 Task: Send an email with the signature Jackson Scott with the subject Request for a loan and the message Thank you for submitting the proposal. We will review it and get back to you with our feedback within the next week. from softage.5@softage.net to softage.4@softage.net and move the email from Sent Items to the folder Fourth of July plans
Action: Mouse moved to (169, 108)
Screenshot: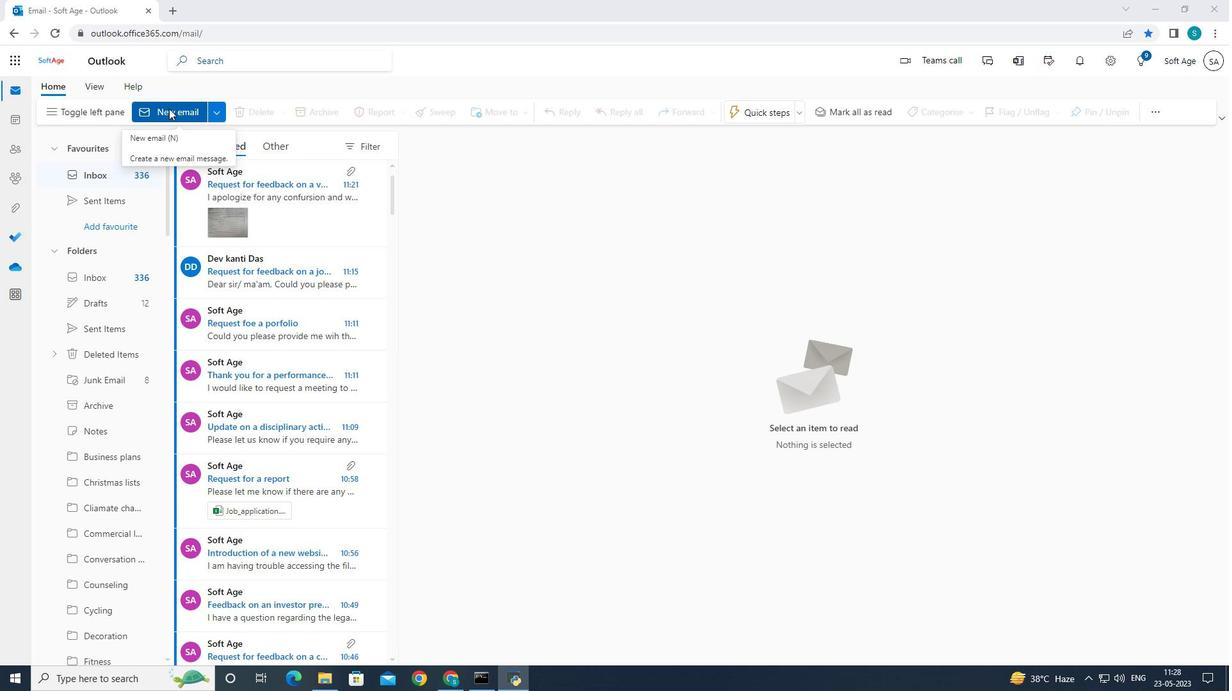 
Action: Mouse pressed left at (169, 108)
Screenshot: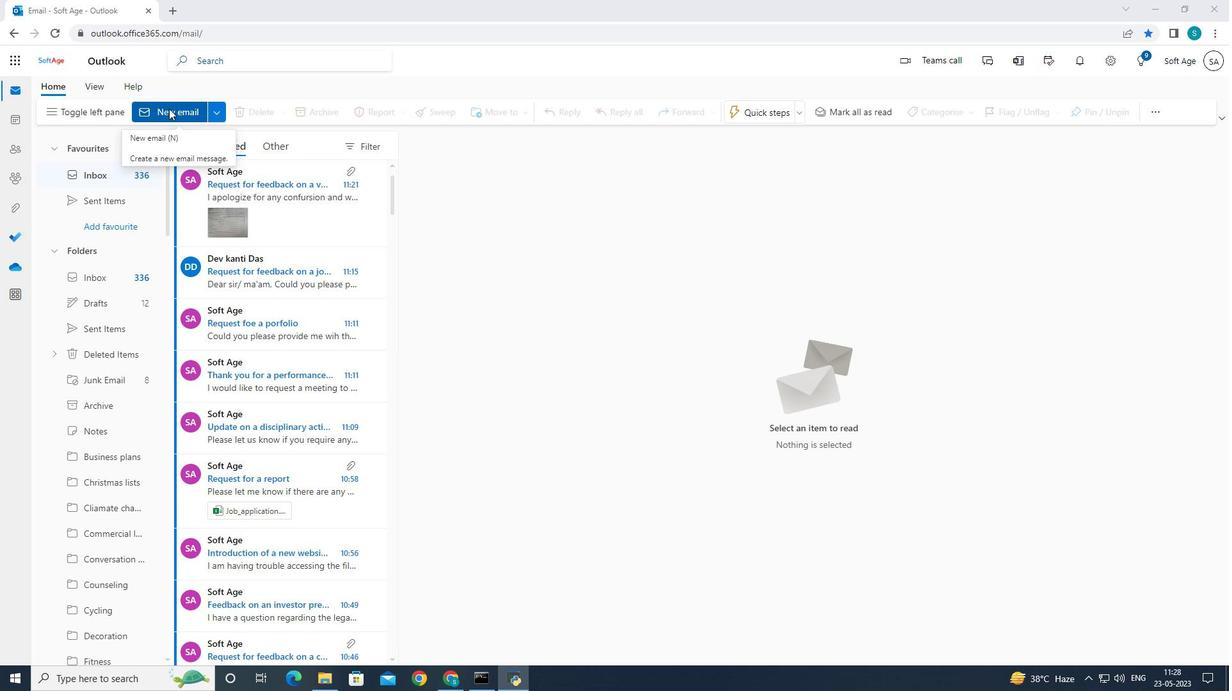 
Action: Mouse pressed left at (169, 108)
Screenshot: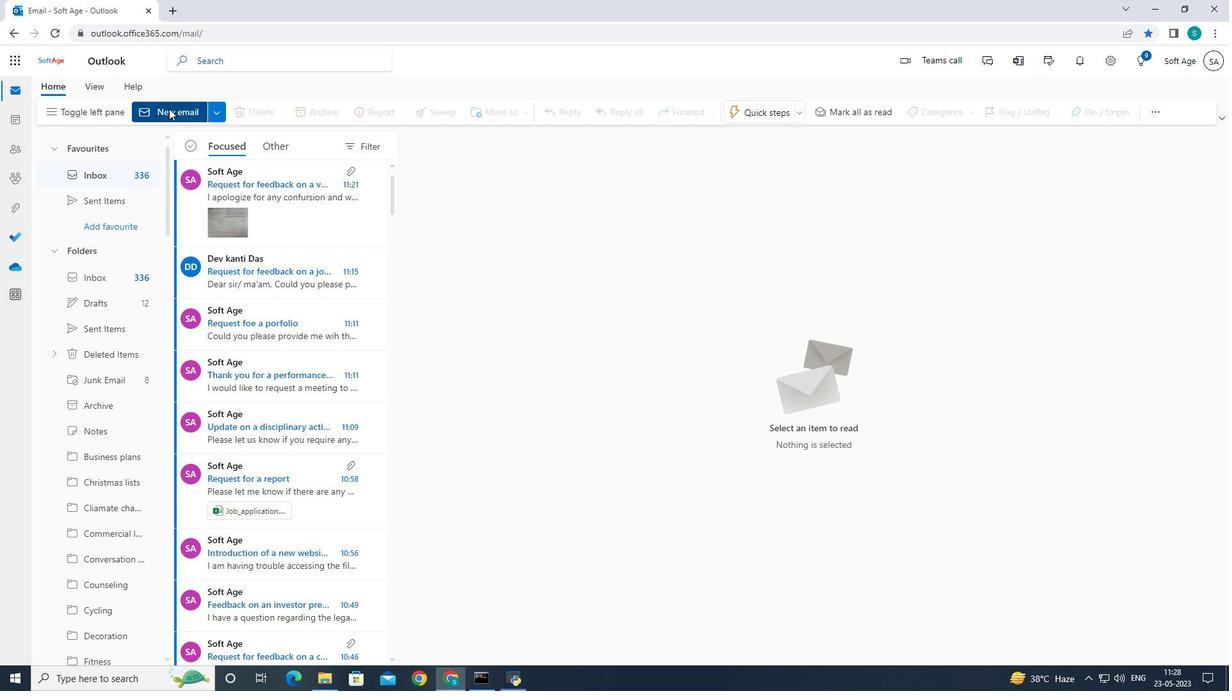 
Action: Mouse moved to (829, 112)
Screenshot: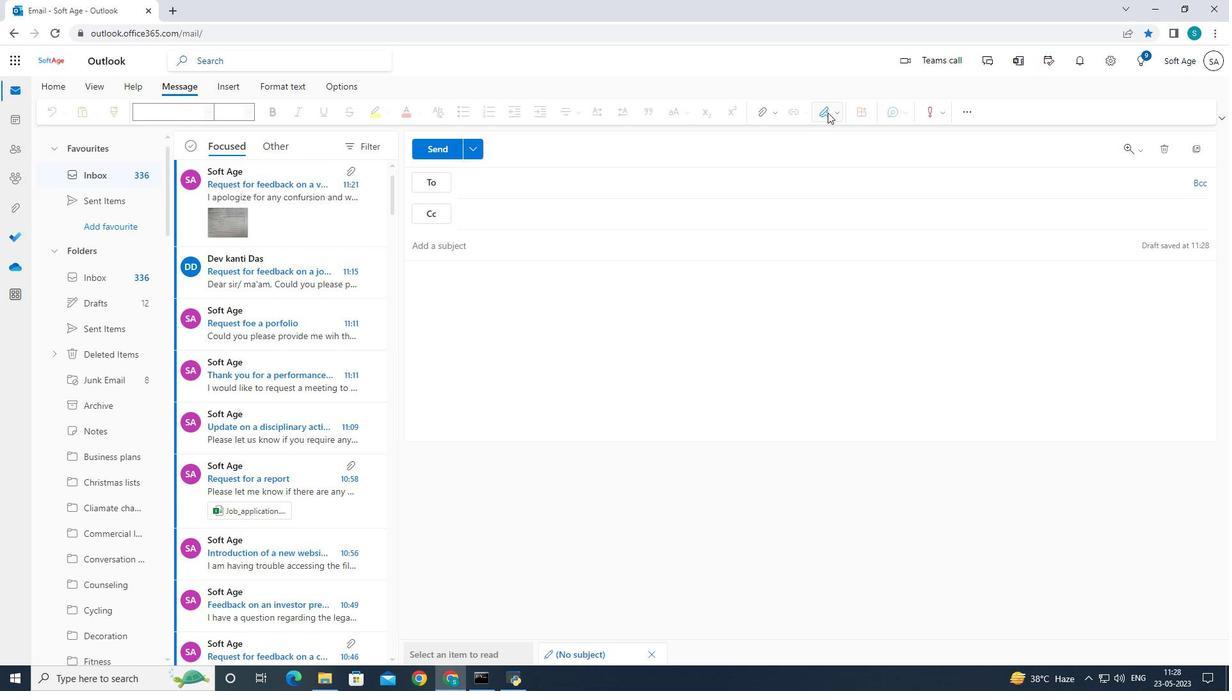 
Action: Mouse pressed left at (829, 112)
Screenshot: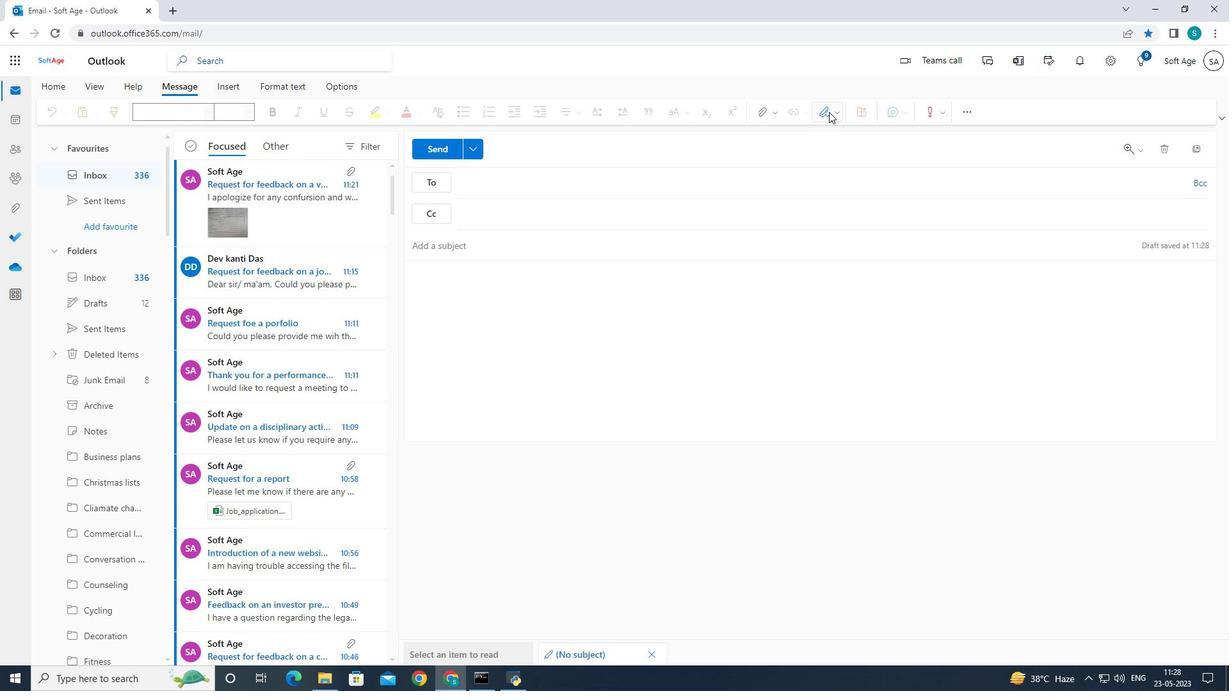 
Action: Mouse moved to (809, 162)
Screenshot: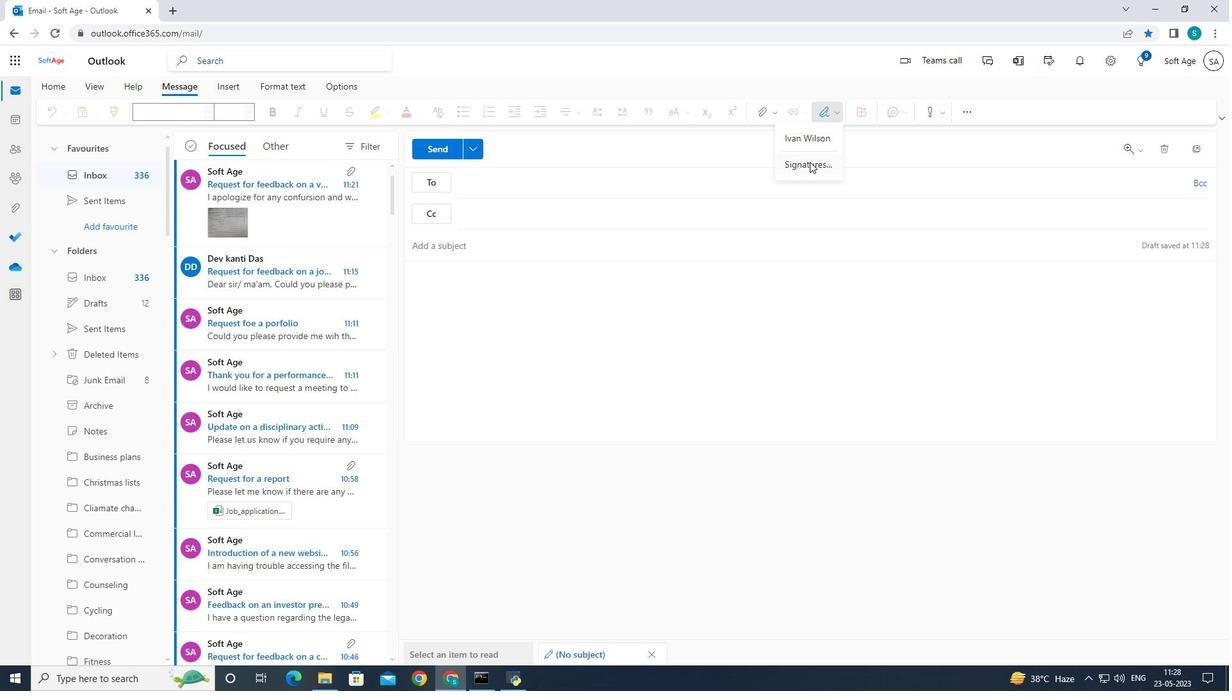 
Action: Mouse pressed left at (809, 162)
Screenshot: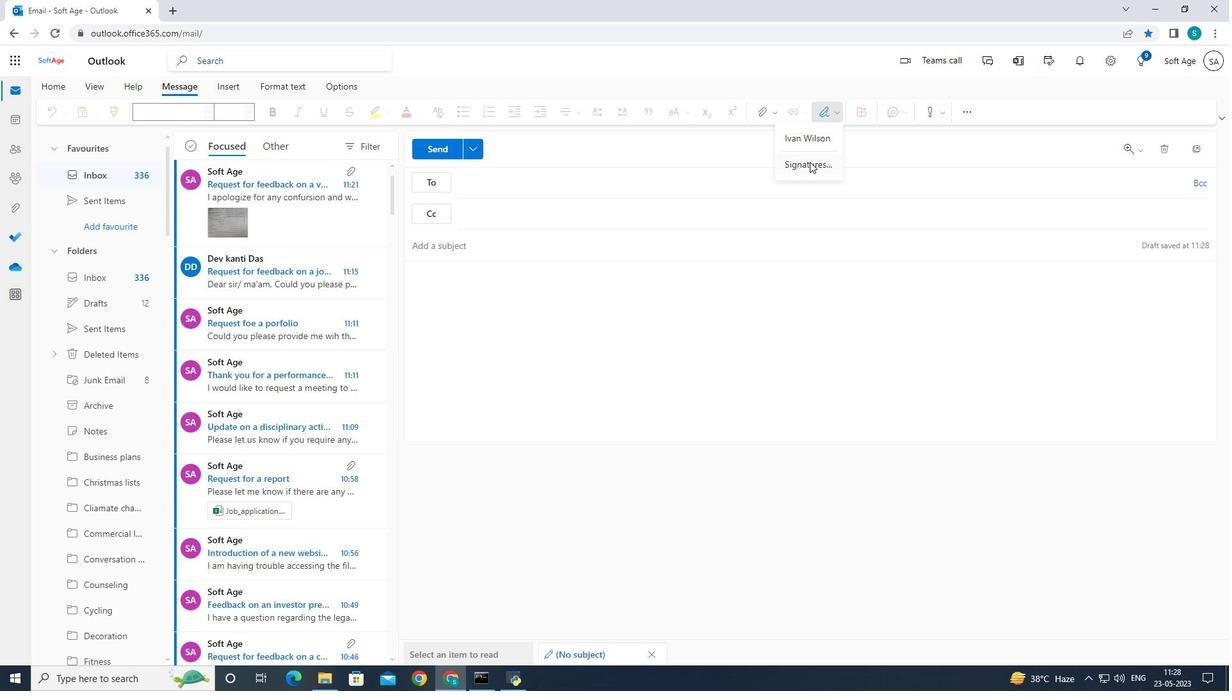 
Action: Mouse moved to (809, 218)
Screenshot: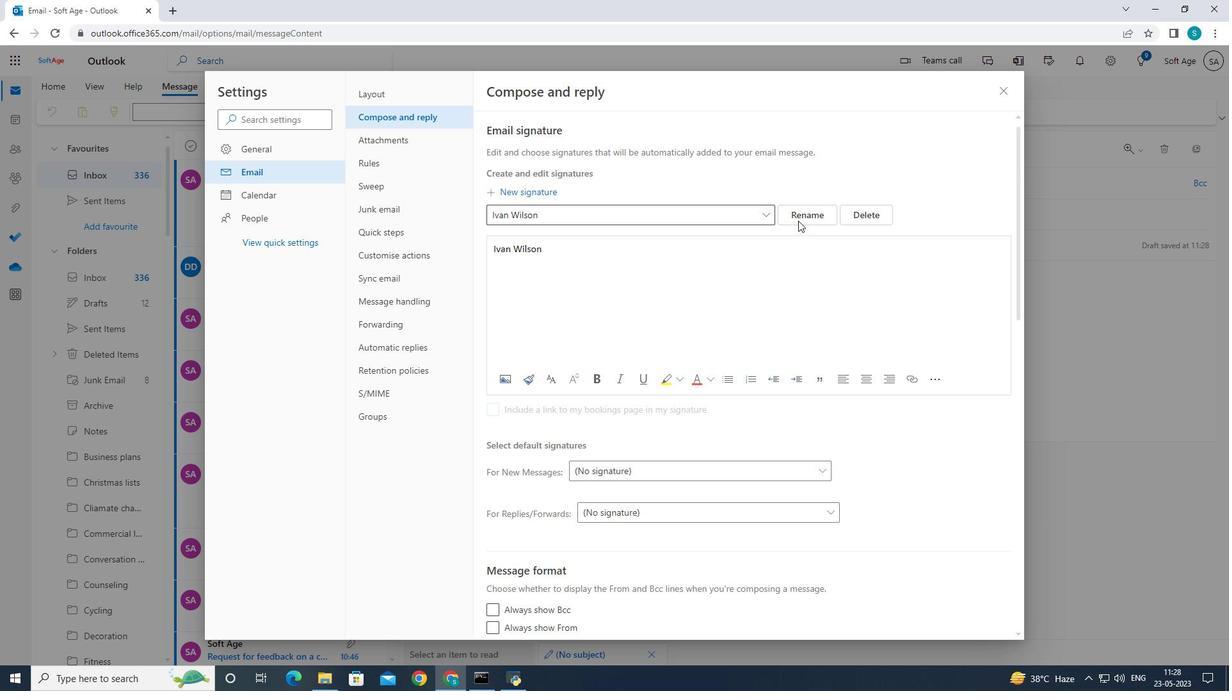 
Action: Mouse pressed left at (809, 218)
Screenshot: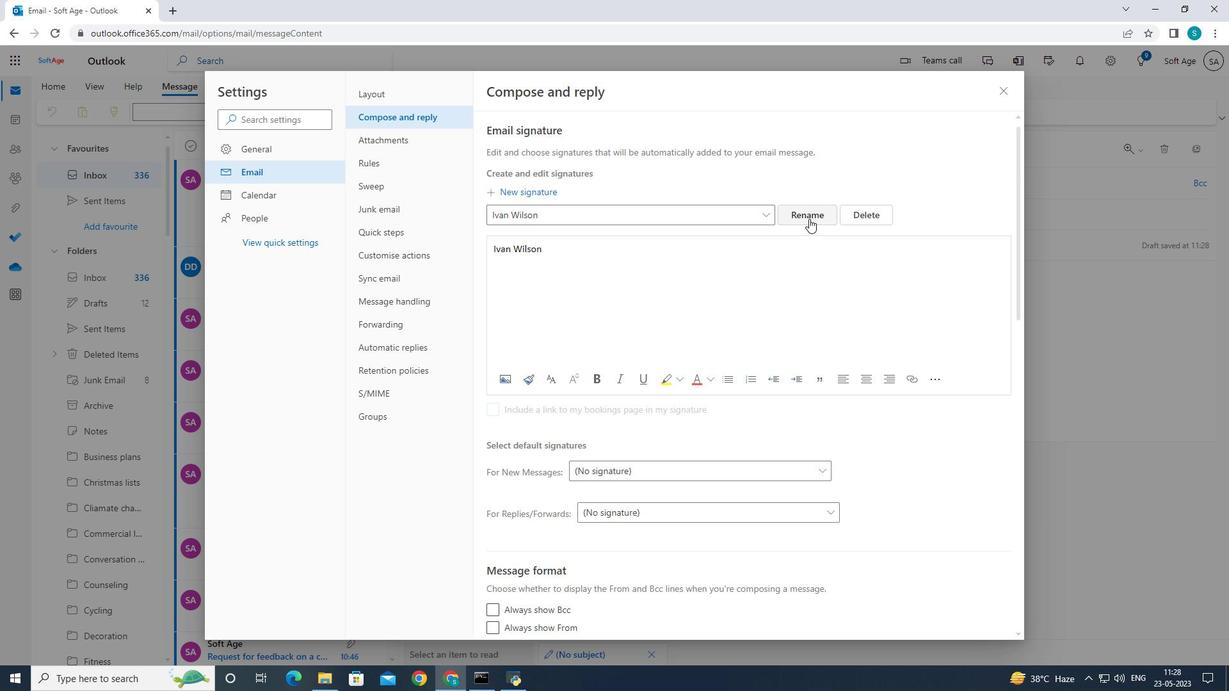 
Action: Mouse moved to (734, 214)
Screenshot: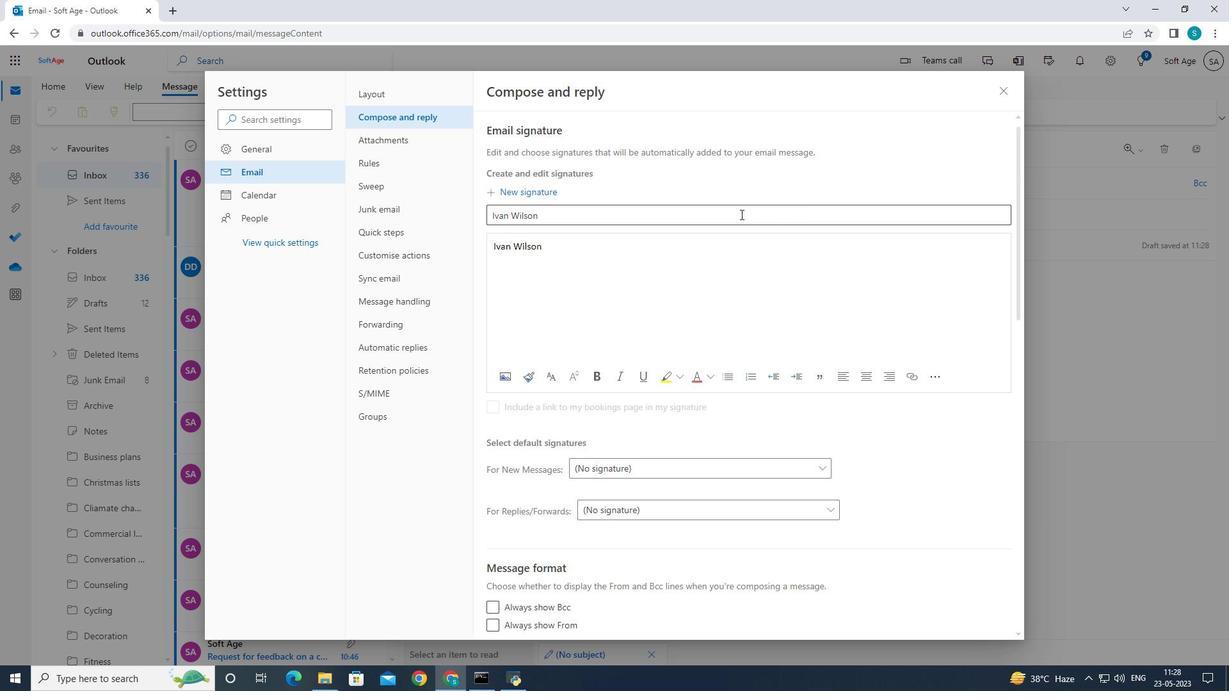 
Action: Mouse pressed left at (734, 214)
Screenshot: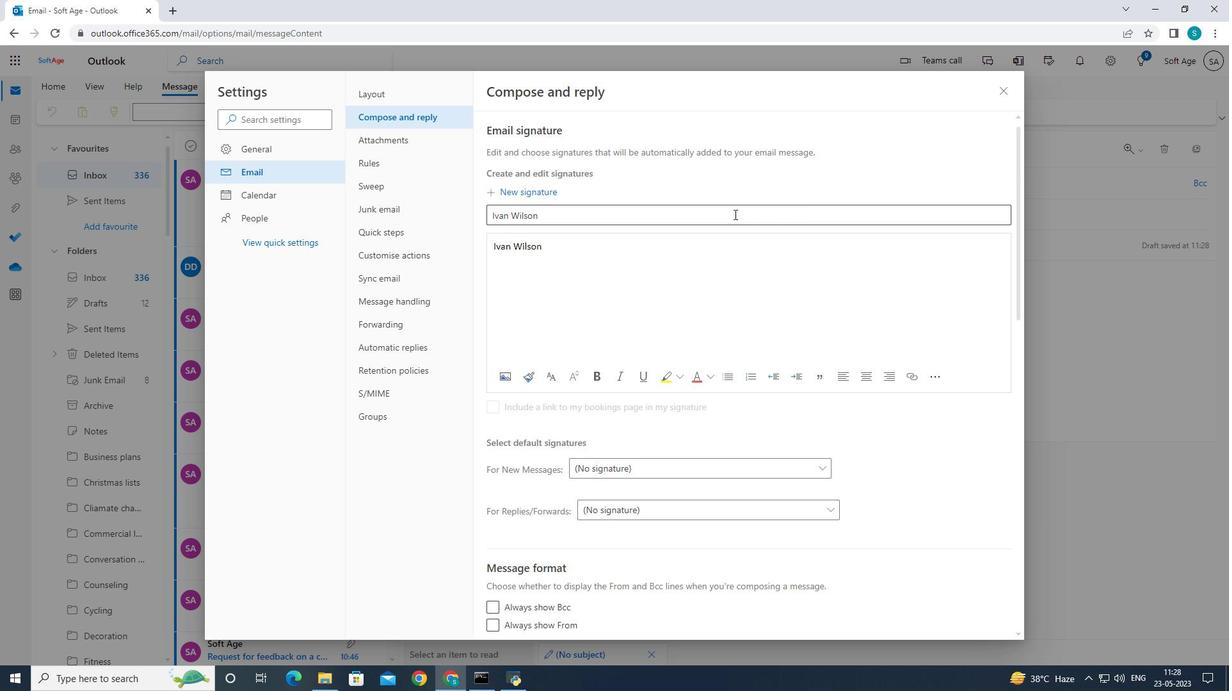 
Action: Key pressed <Key.backspace><Key.backspace><Key.backspace><Key.backspace><Key.backspace><Key.backspace><Key.backspace><Key.backspace><Key.backspace><Key.backspace><Key.backspace><Key.backspace><Key.shift>Jackson<Key.space><Key.shift>Scott
Screenshot: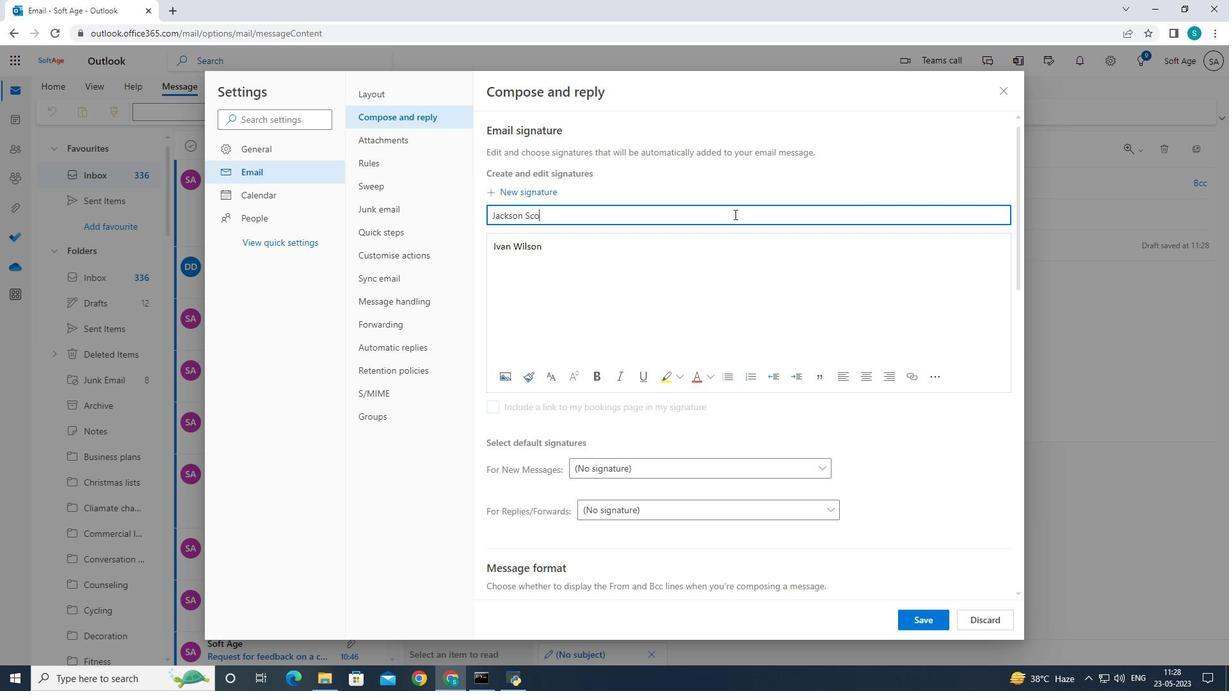 
Action: Mouse moved to (566, 257)
Screenshot: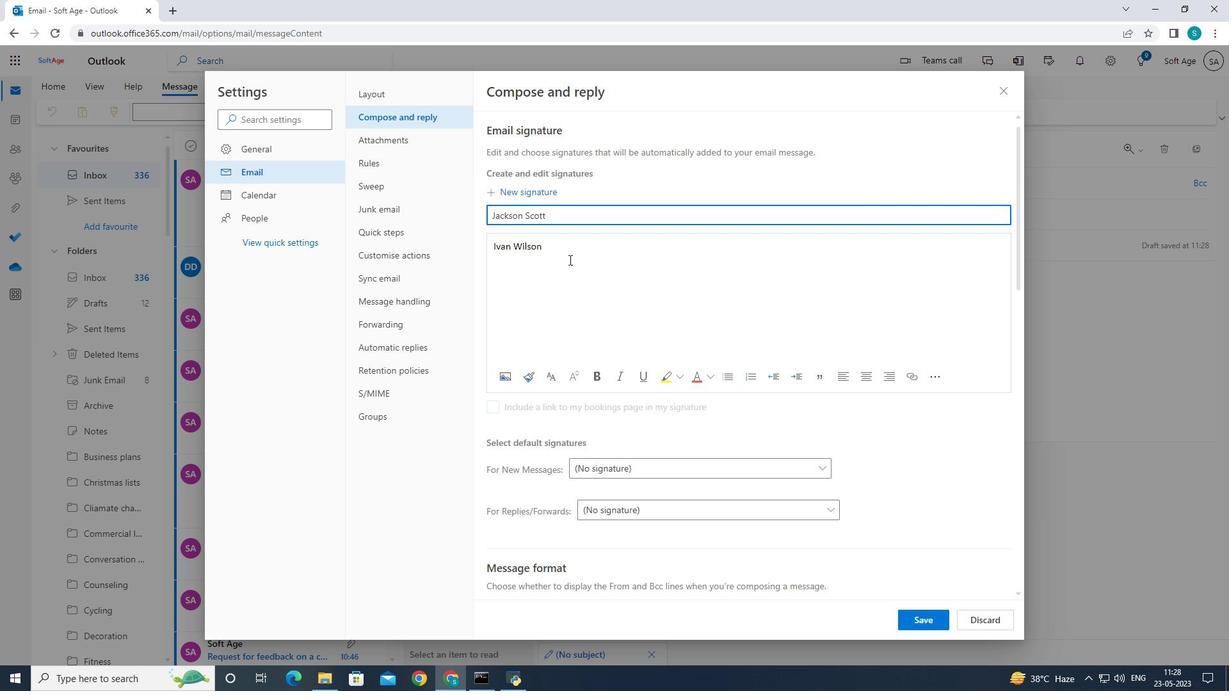 
Action: Mouse pressed left at (566, 257)
Screenshot: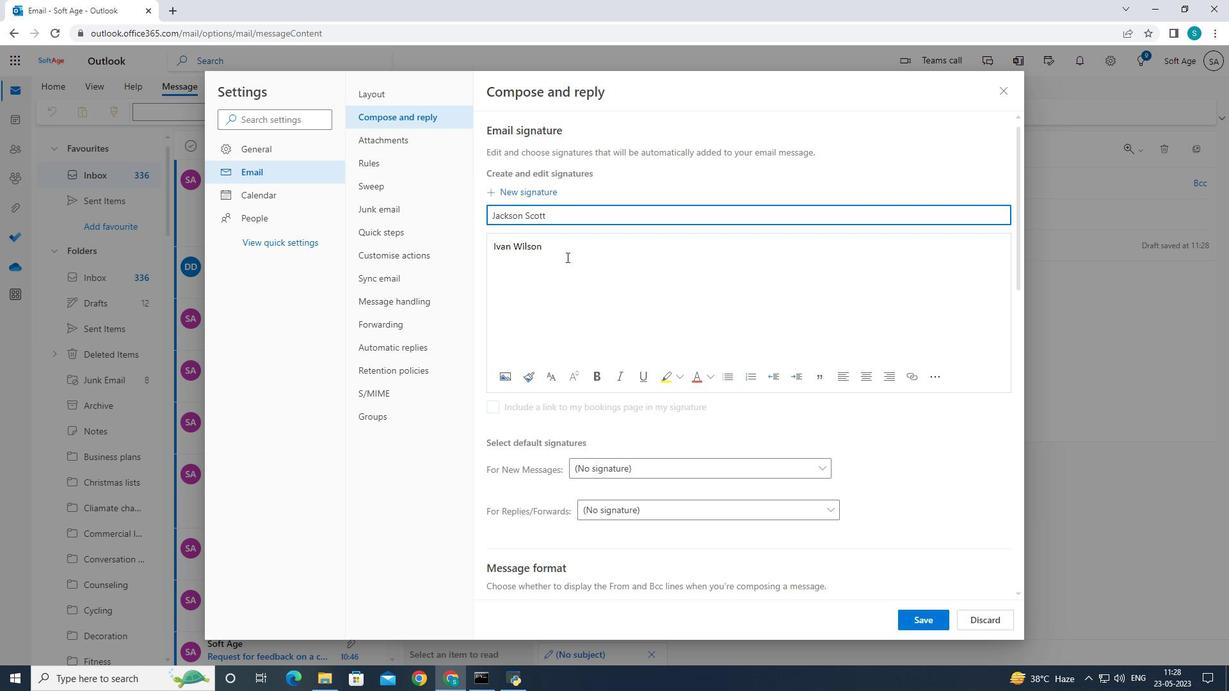 
Action: Mouse moved to (569, 254)
Screenshot: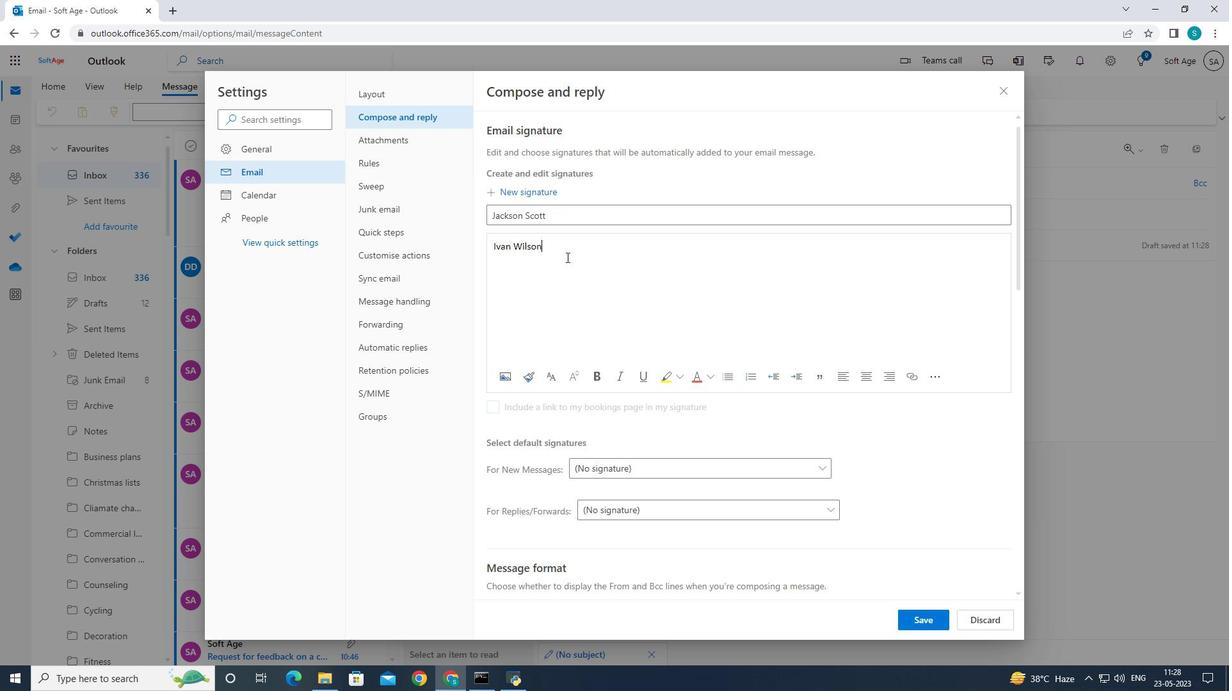 
Action: Key pressed <Key.backspace><Key.backspace><Key.backspace><Key.backspace><Key.backspace><Key.backspace><Key.backspace><Key.backspace><Key.backspace><Key.backspace><Key.backspace><Key.backspace><Key.backspace><Key.backspace><Key.backspace><Key.backspace><Key.shift>Jackson<Key.space><Key.shift><Key.shift>scott
Screenshot: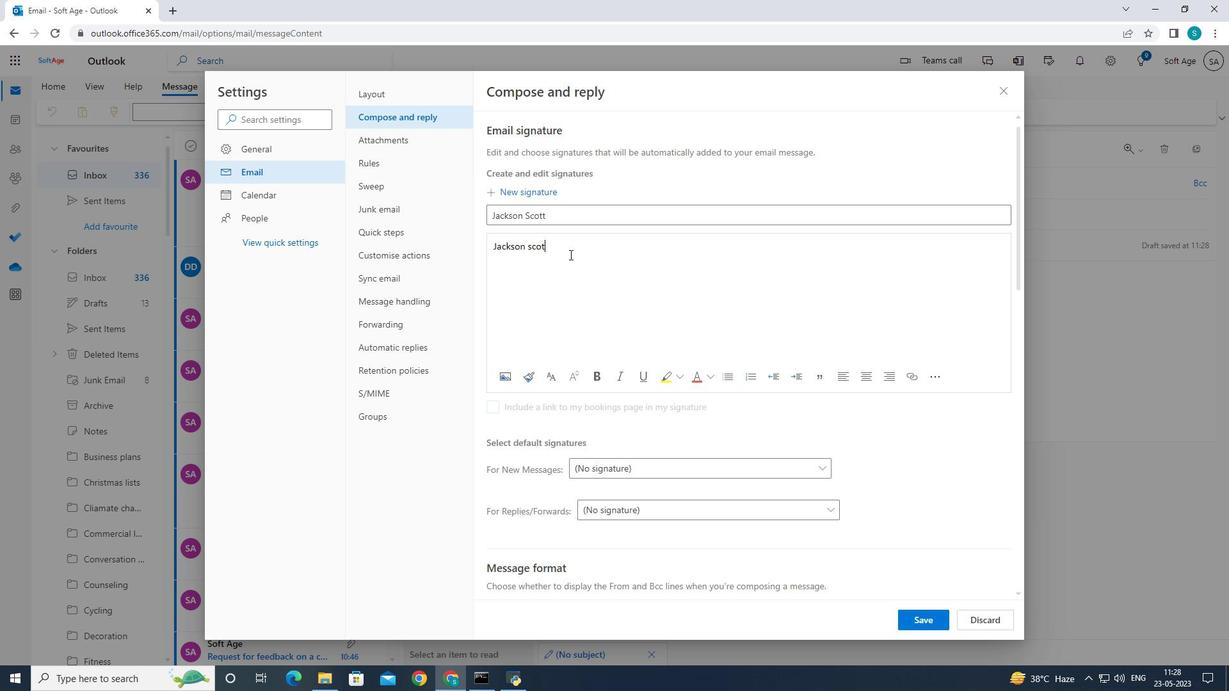 
Action: Mouse moved to (925, 621)
Screenshot: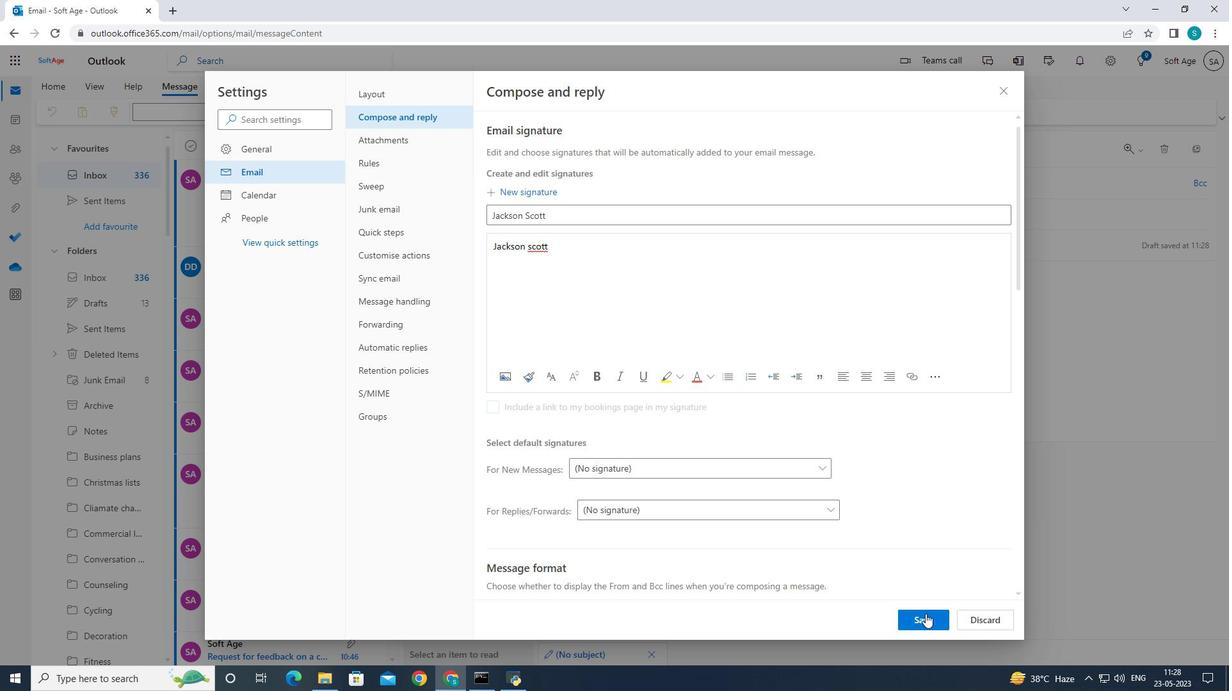 
Action: Mouse pressed left at (925, 621)
Screenshot: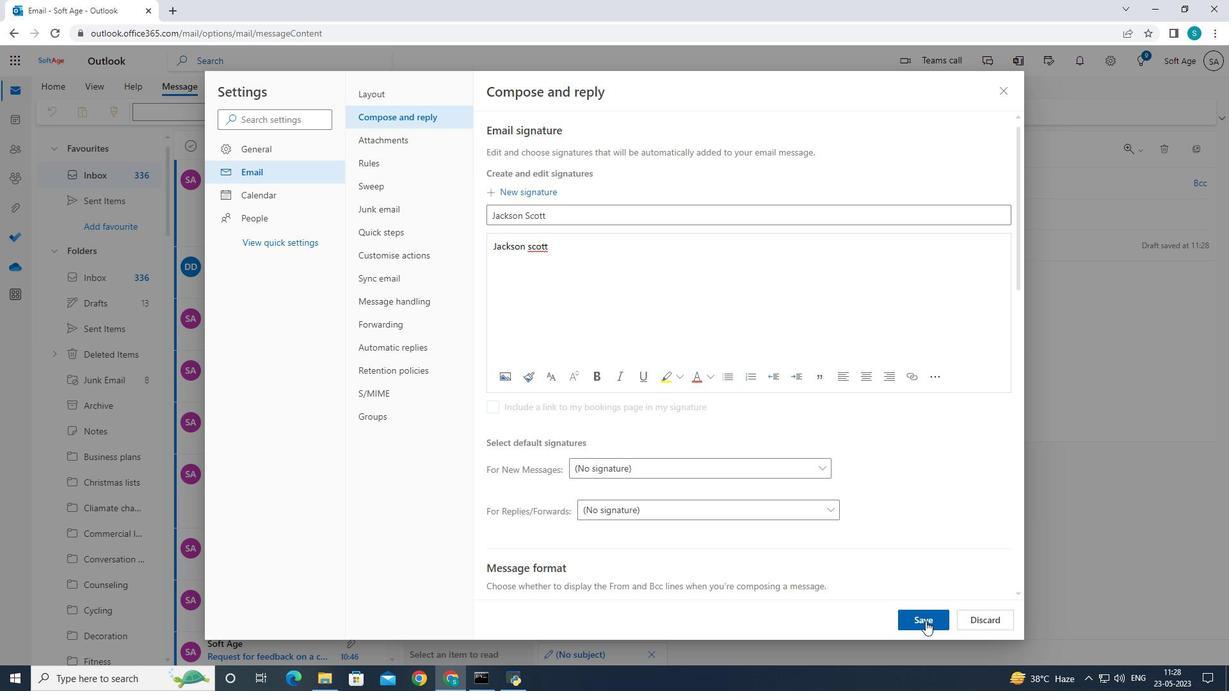 
Action: Mouse moved to (1002, 90)
Screenshot: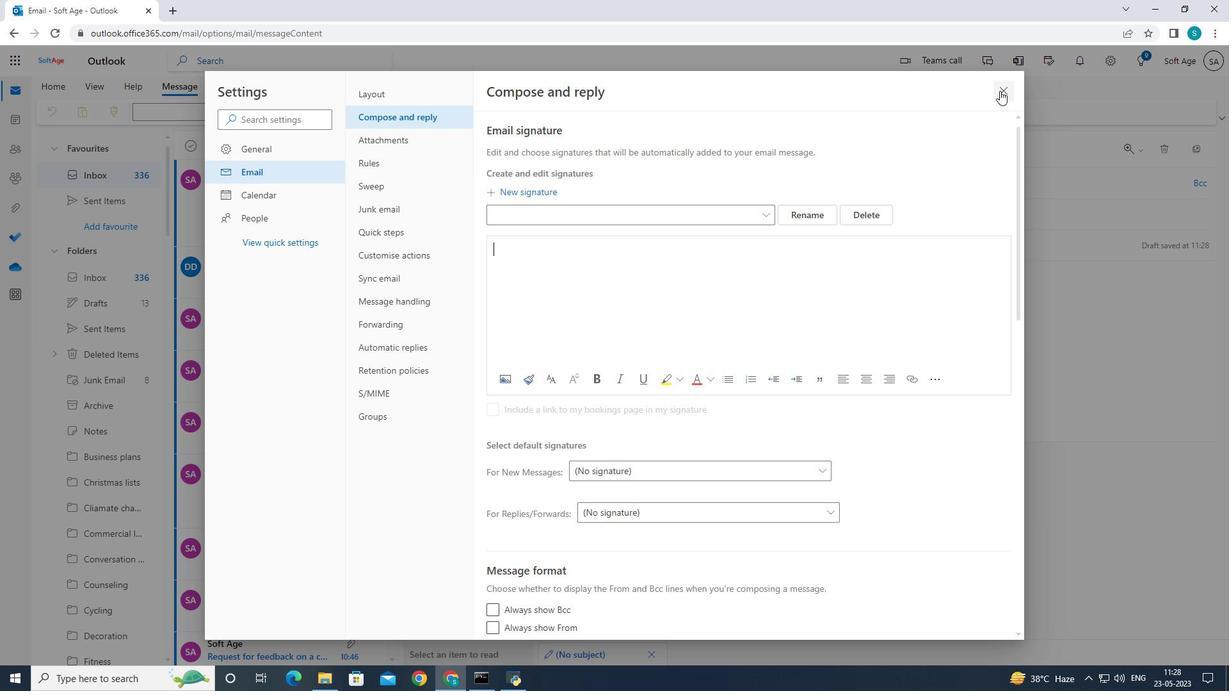 
Action: Mouse pressed left at (1002, 90)
Screenshot: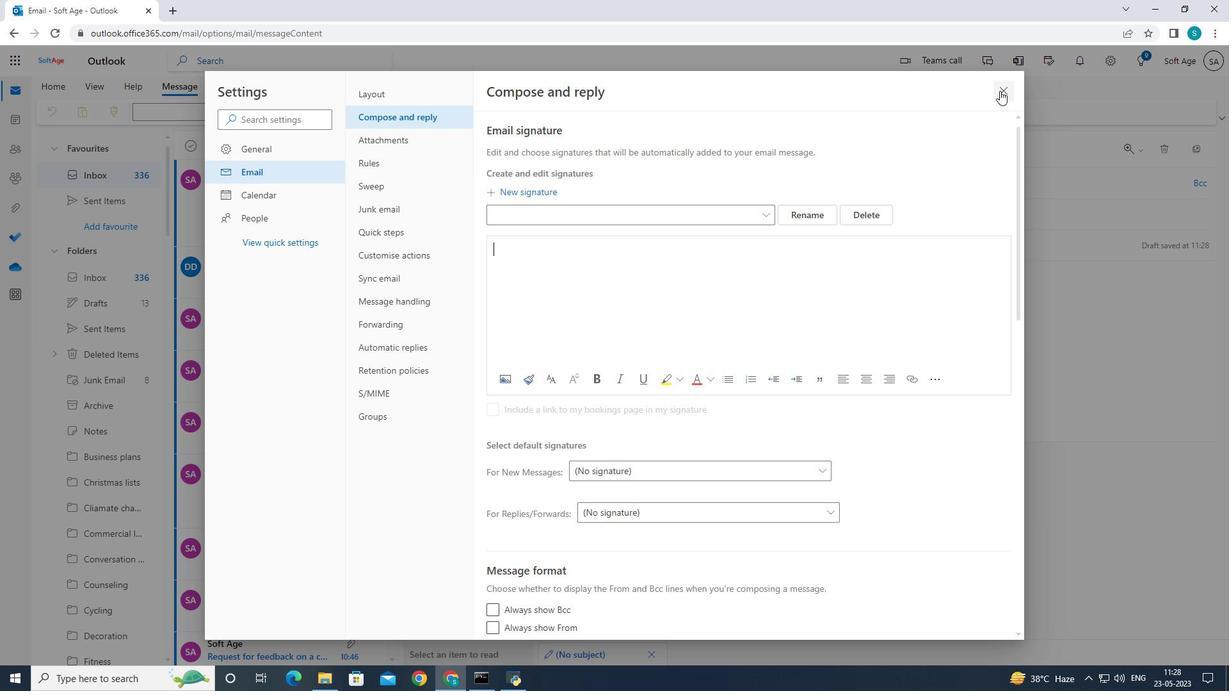 
Action: Mouse moved to (485, 252)
Screenshot: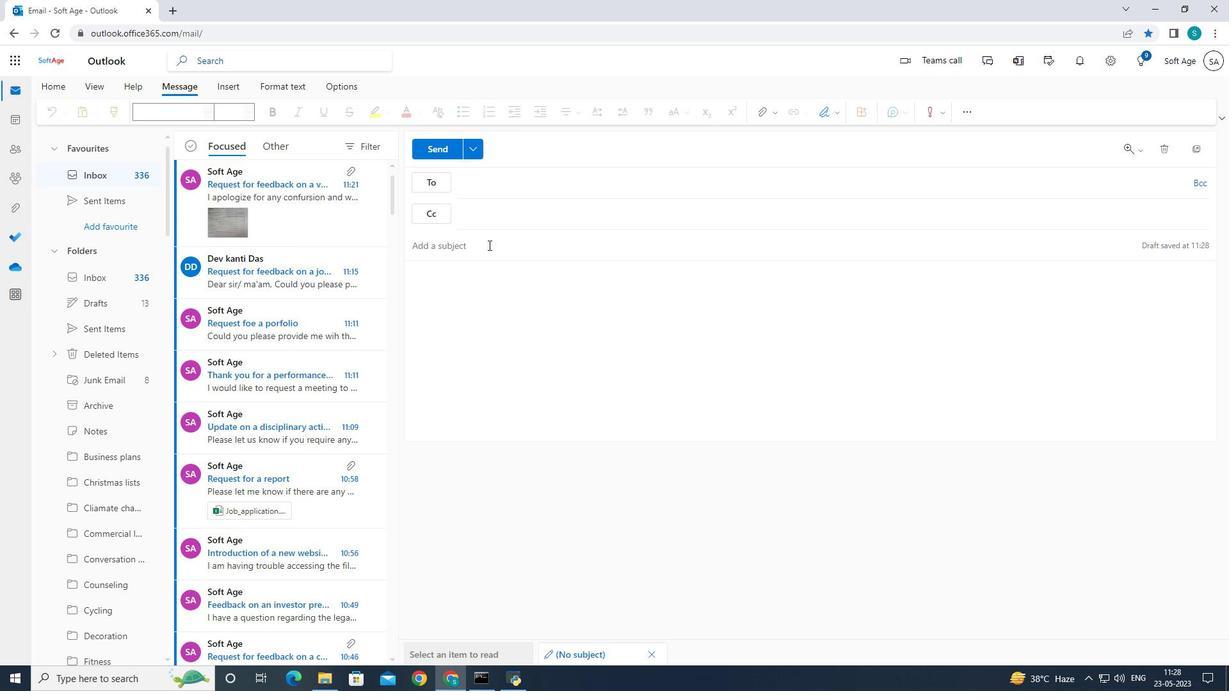 
Action: Mouse pressed left at (485, 252)
Screenshot: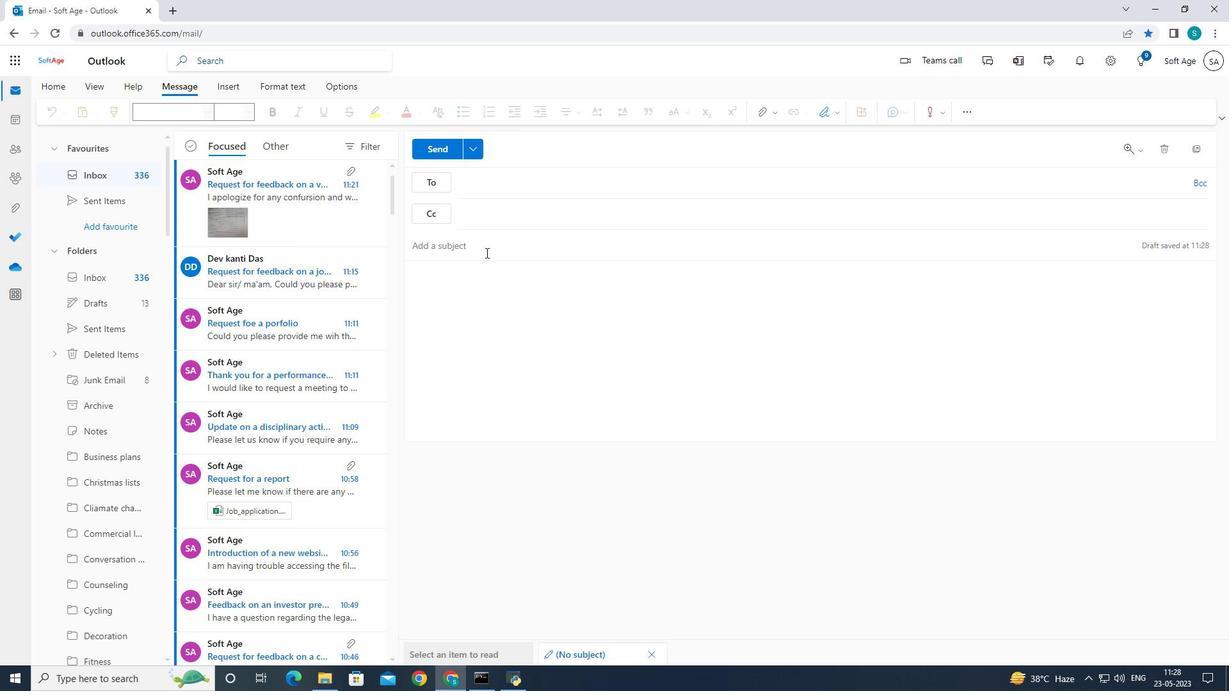 
Action: Mouse moved to (799, 276)
Screenshot: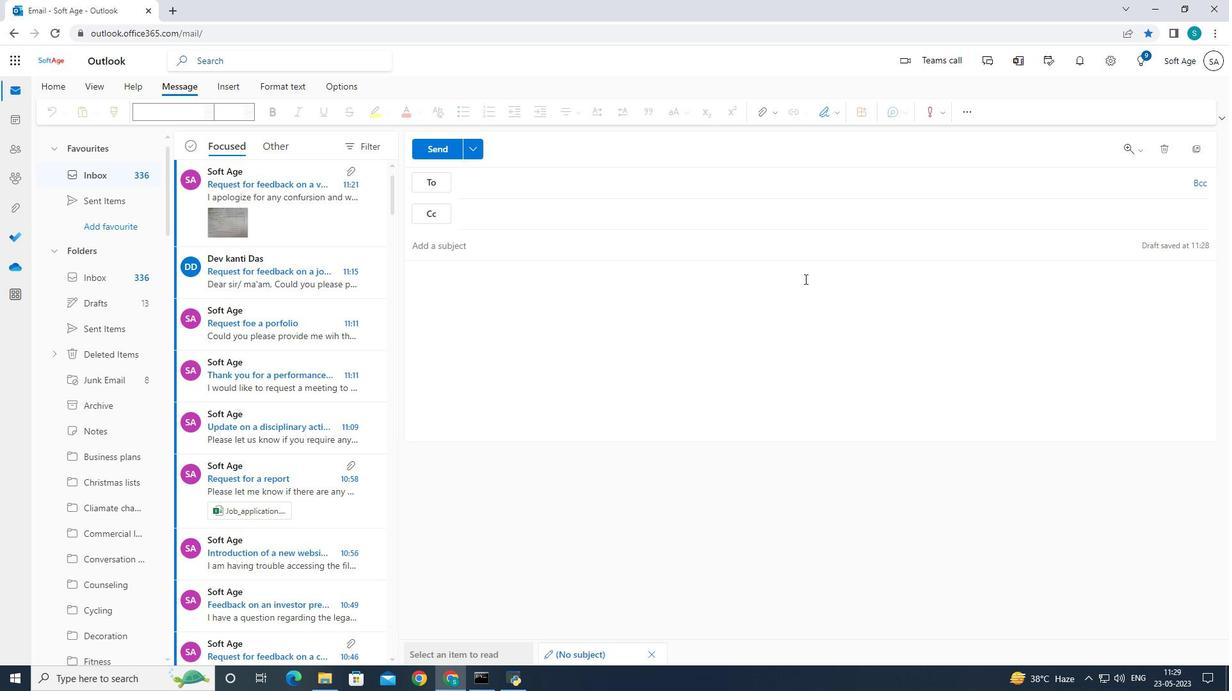 
Action: Key pressed <Key.shift>Request<Key.space>for<Key.space>a<Key.space>loan<Key.space>
Screenshot: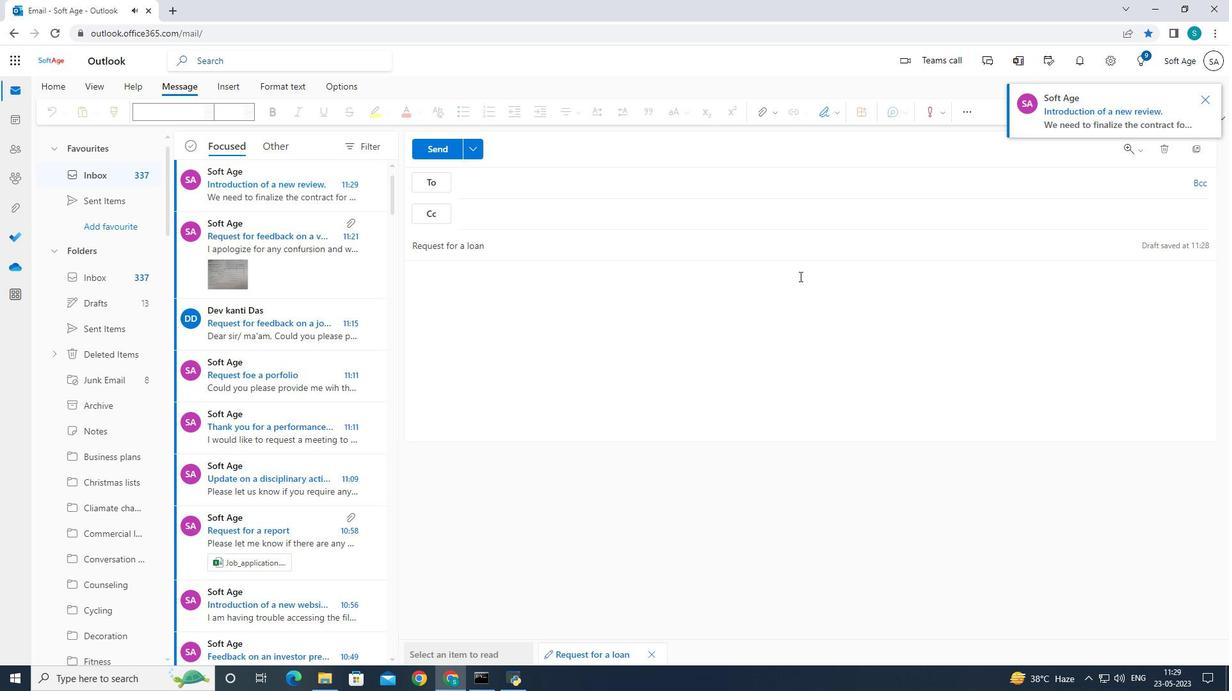 
Action: Mouse moved to (572, 279)
Screenshot: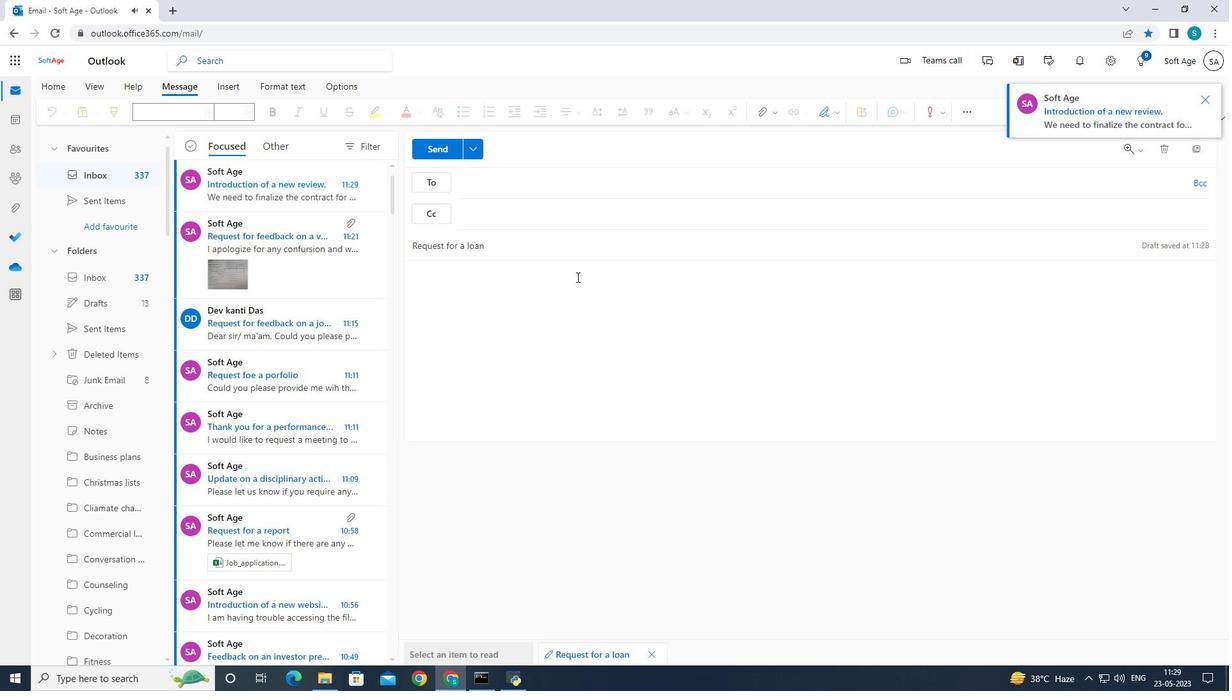 
Action: Mouse pressed left at (572, 279)
Screenshot: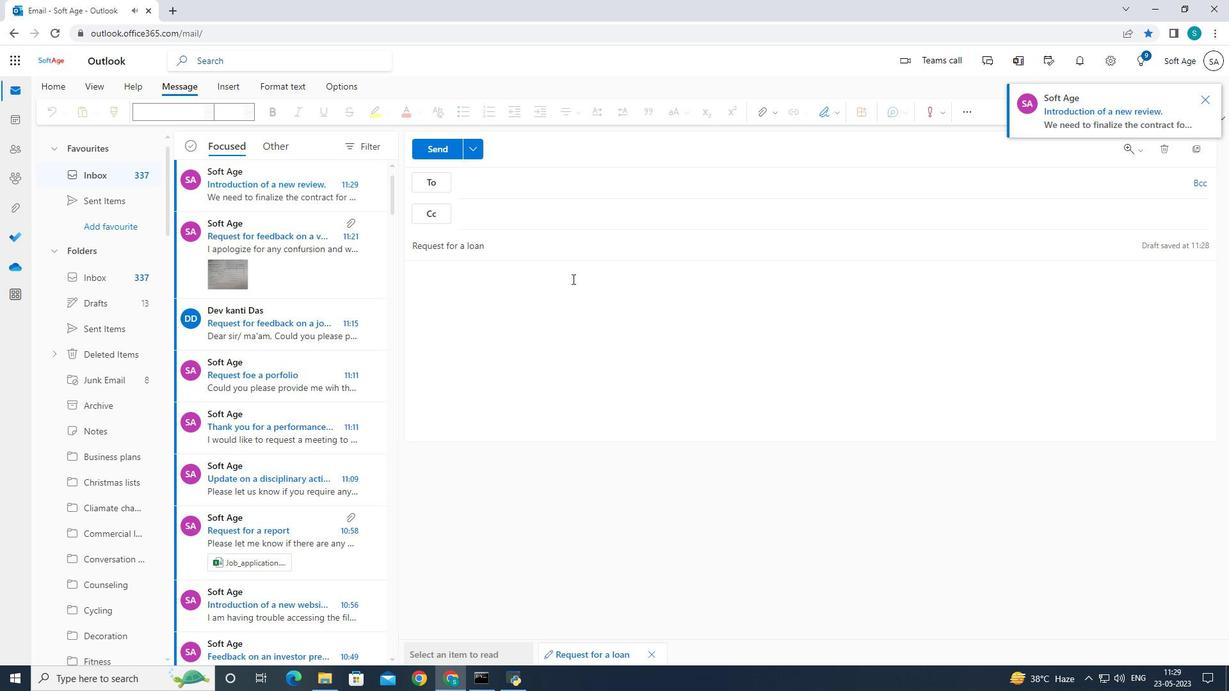 
Action: Mouse moved to (652, 275)
Screenshot: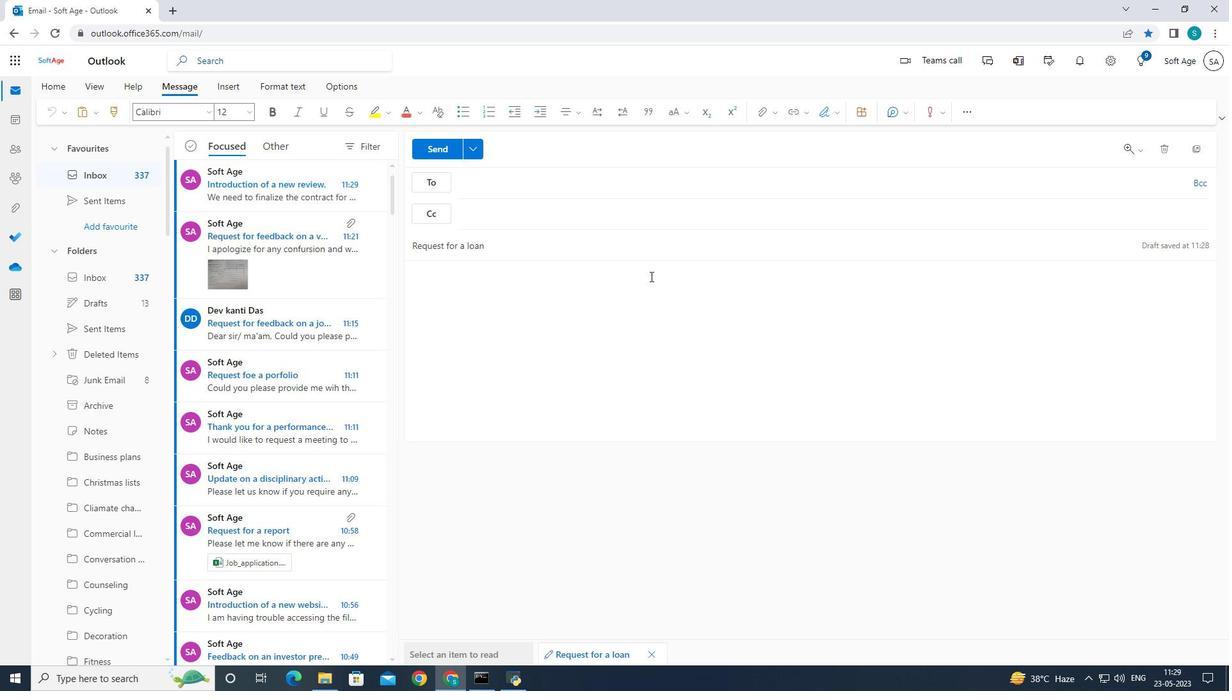 
Action: Key pressed <Key.shift>Thank<Key.space>you<Key.space>for<Key.space>submitting<Key.space>the<Key.space>proposal
Screenshot: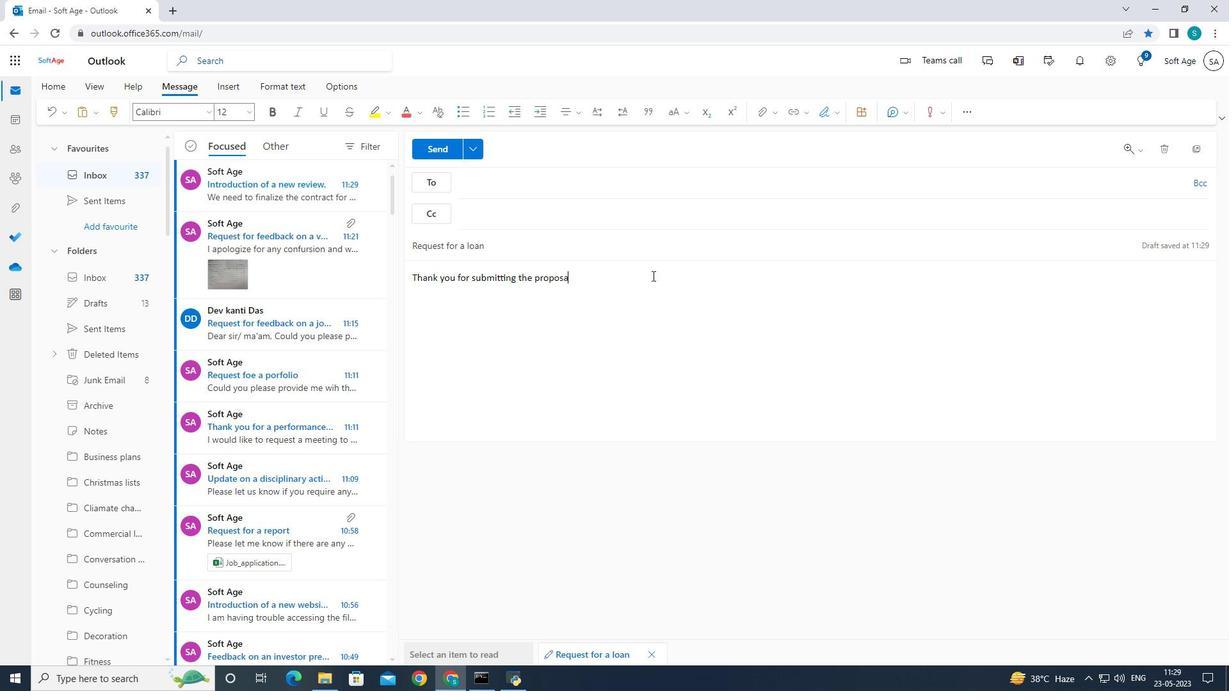 
Action: Mouse moved to (745, 340)
Screenshot: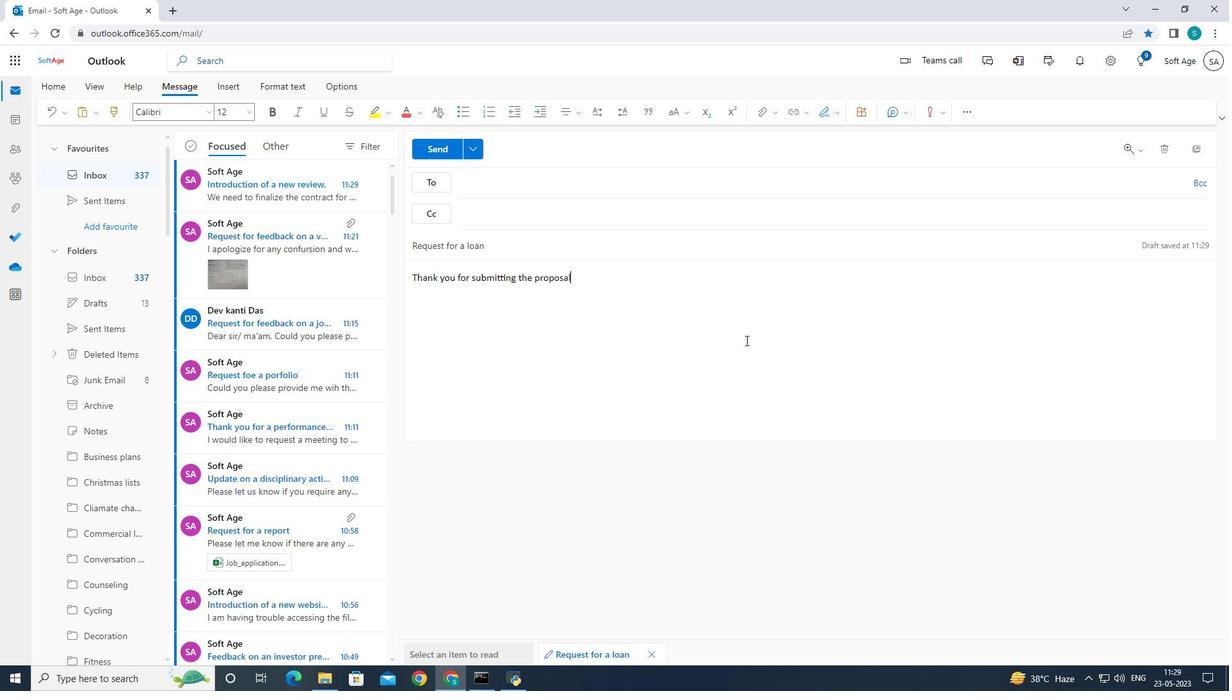 
Action: Key pressed .<Key.space>we<Key.space>will<Key.space>review<Key.space>it<Key.space>and<Key.space>get<Key.space>back<Key.space>to<Key.space>you<Key.space>with<Key.space>our<Key.space>feedback<Key.space>within<Key.space>the<Key.space>next<Key.space>week.
Screenshot: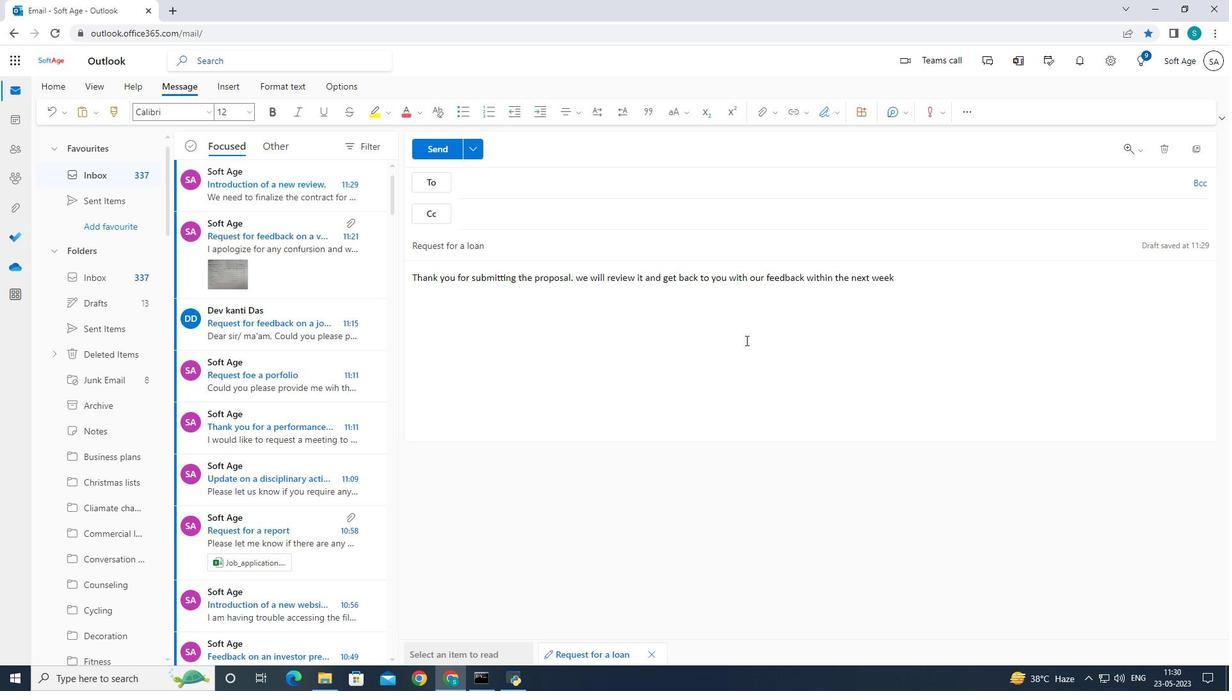 
Action: Mouse moved to (500, 189)
Screenshot: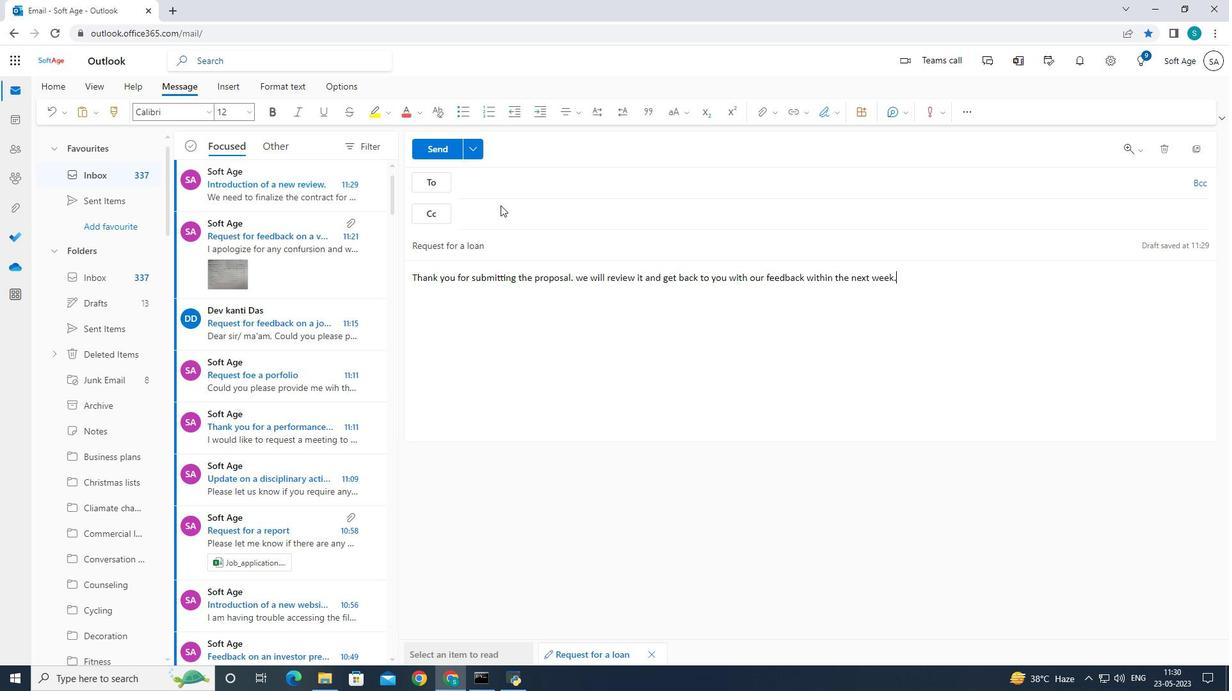 
Action: Mouse pressed left at (500, 189)
Screenshot: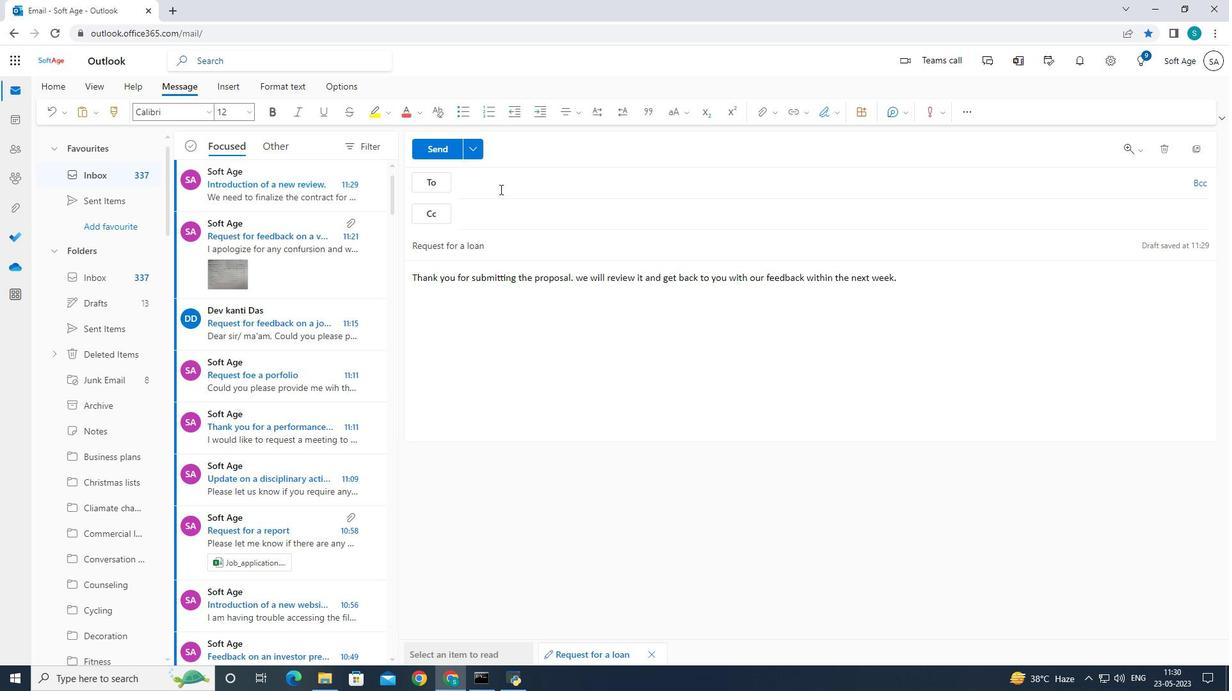 
Action: Mouse moved to (500, 188)
Screenshot: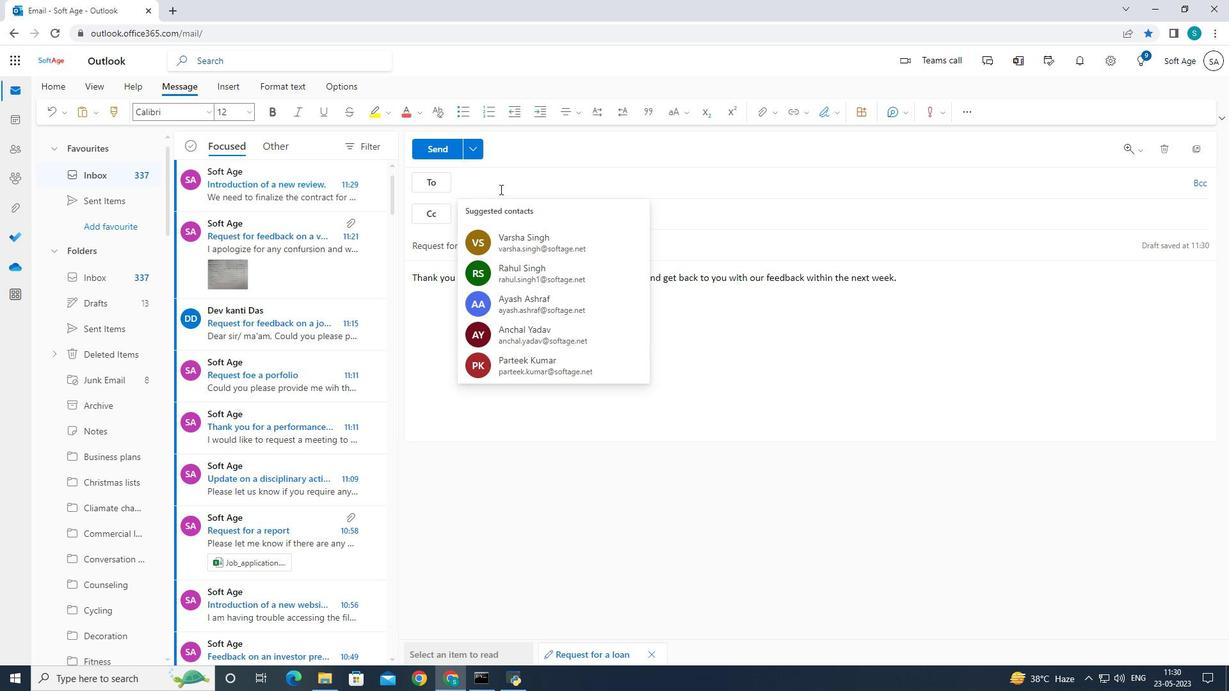 
Action: Key pressed softage.4<Key.shift>@softage.net
Screenshot: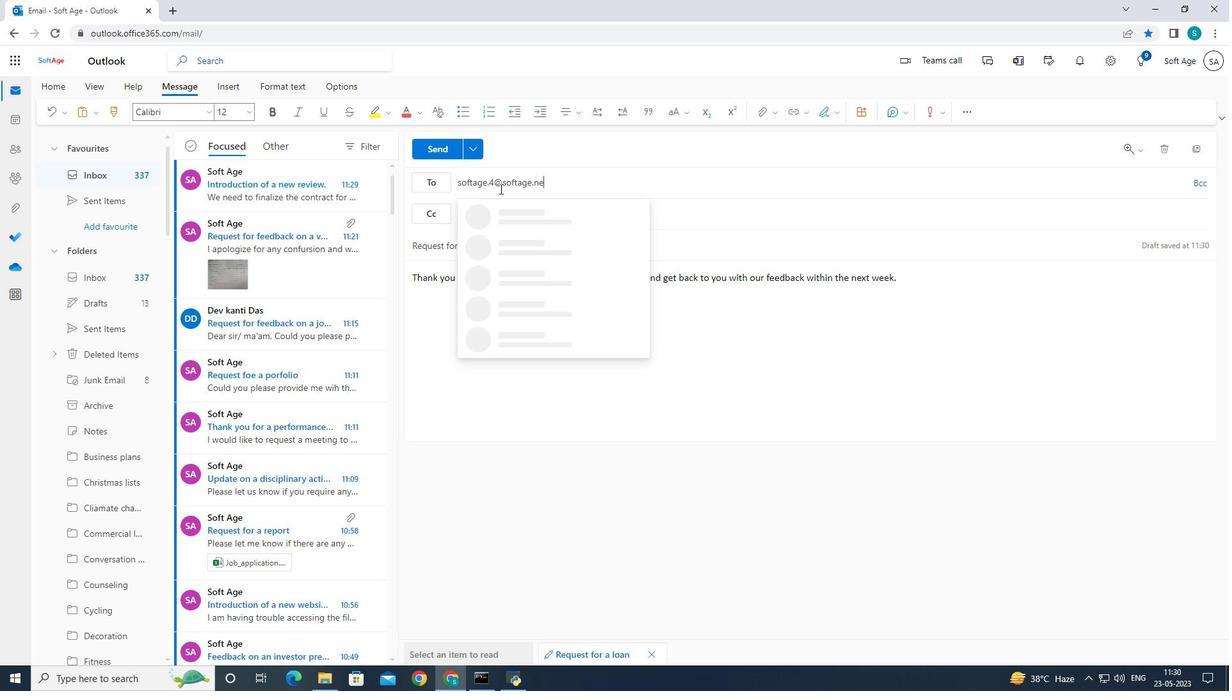 
Action: Mouse moved to (519, 206)
Screenshot: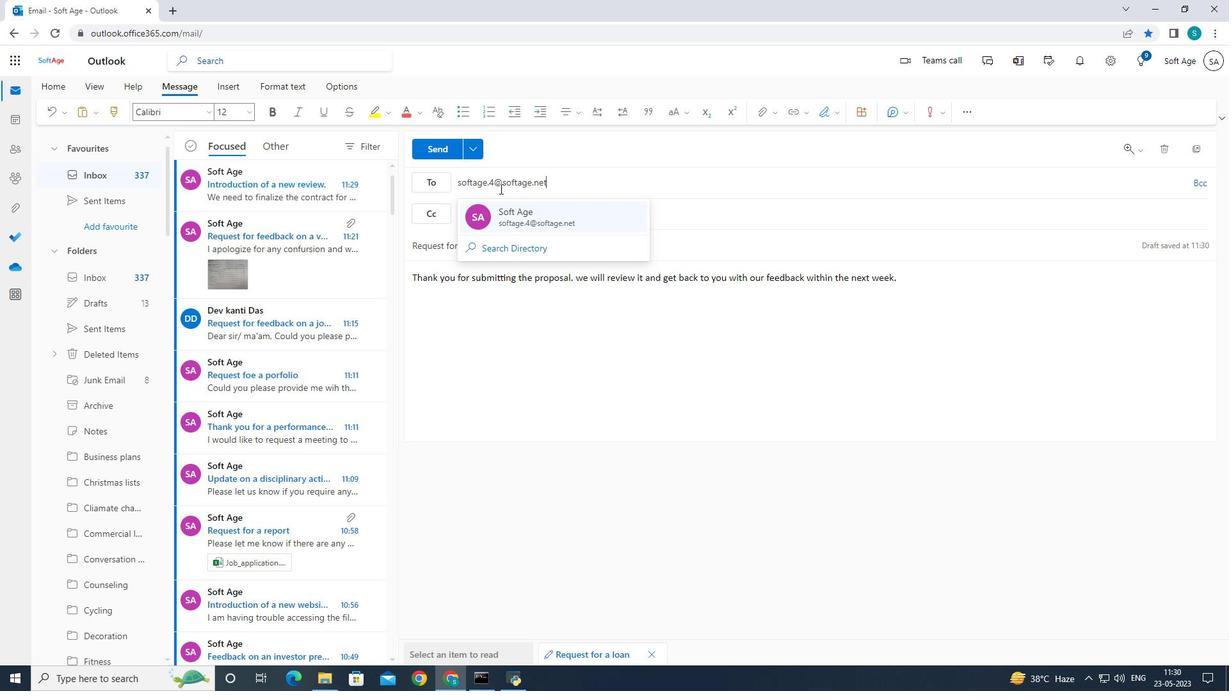 
Action: Mouse pressed left at (519, 206)
Screenshot: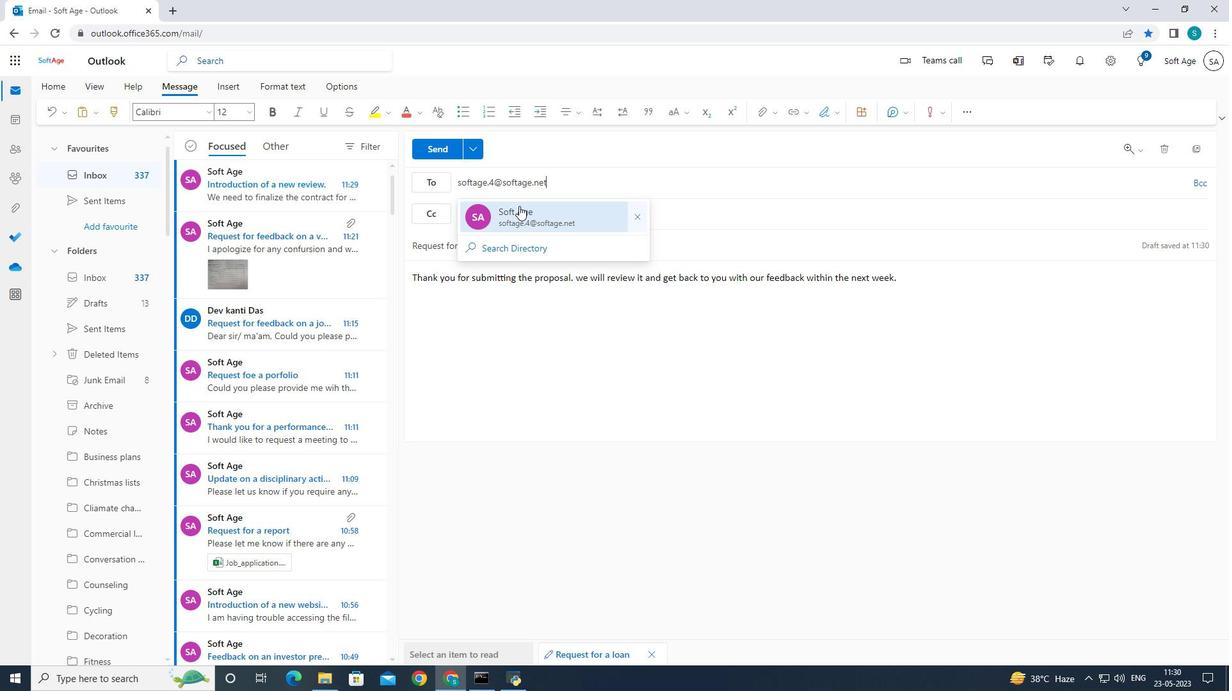 
Action: Mouse moved to (124, 394)
Screenshot: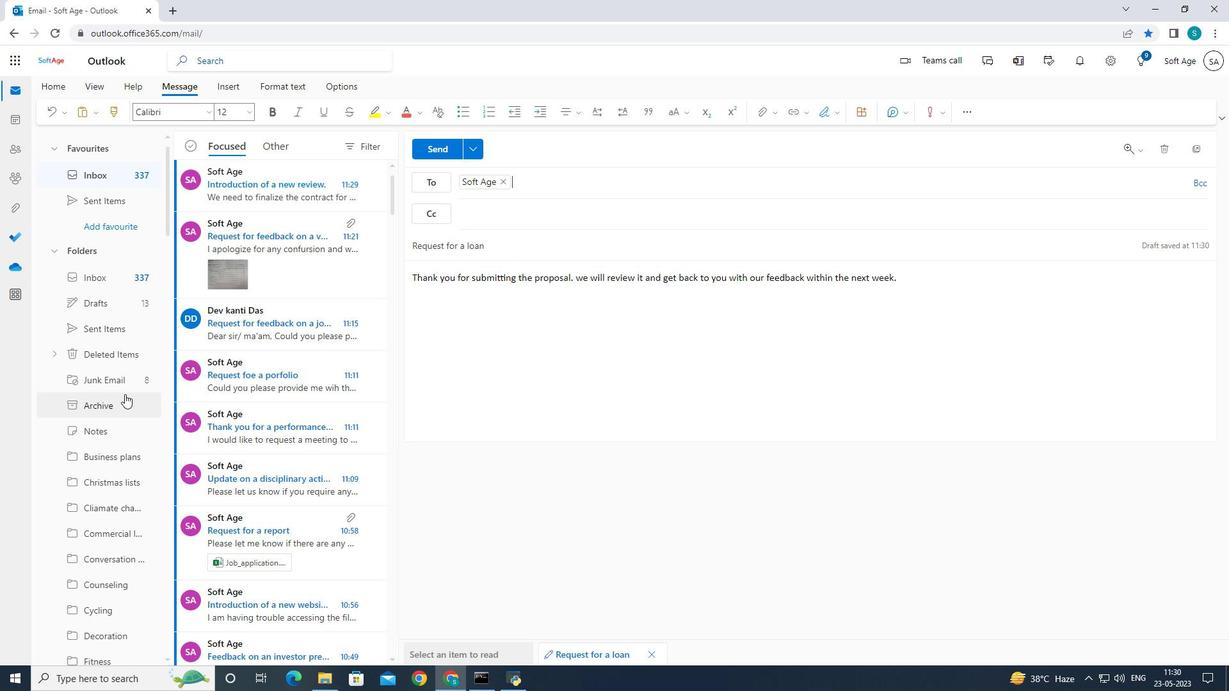 
Action: Mouse scrolled (124, 393) with delta (0, 0)
Screenshot: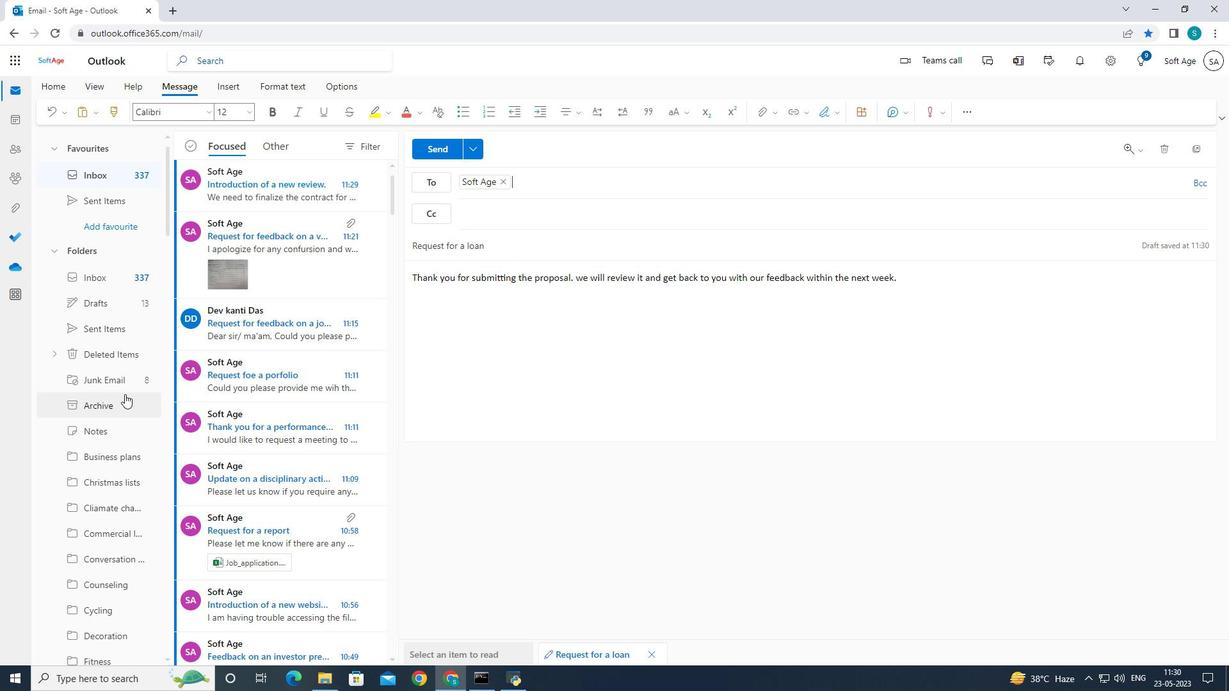 
Action: Mouse scrolled (124, 393) with delta (0, 0)
Screenshot: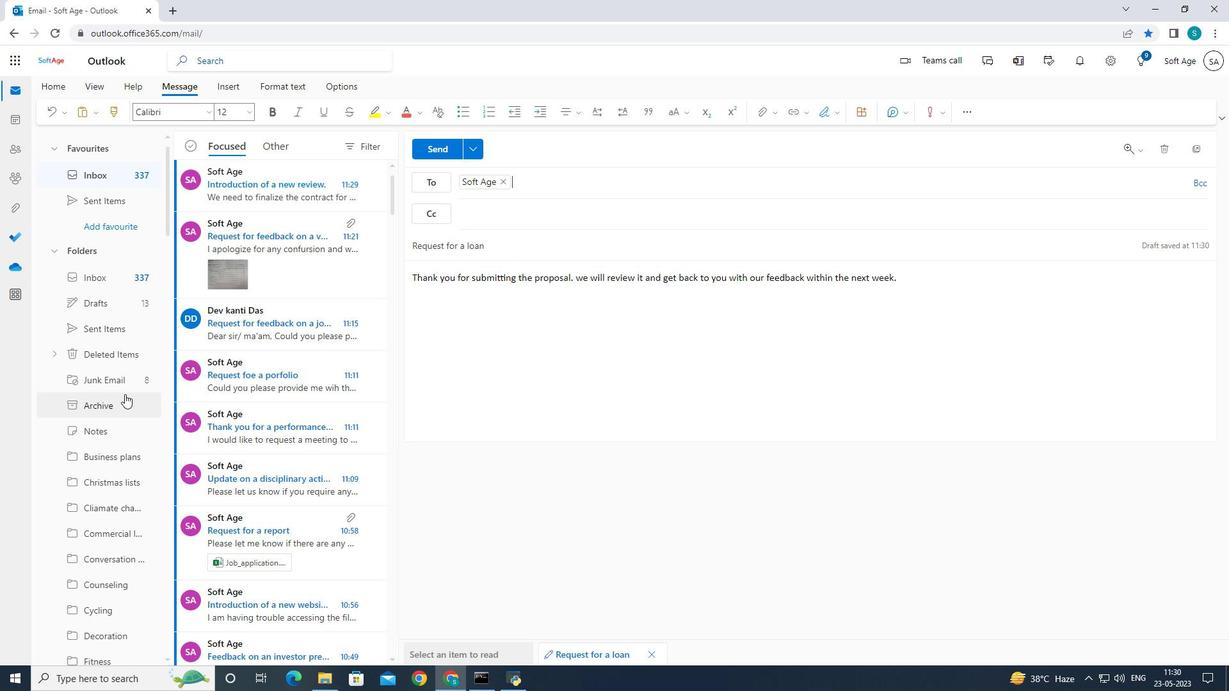 
Action: Mouse scrolled (124, 393) with delta (0, 0)
Screenshot: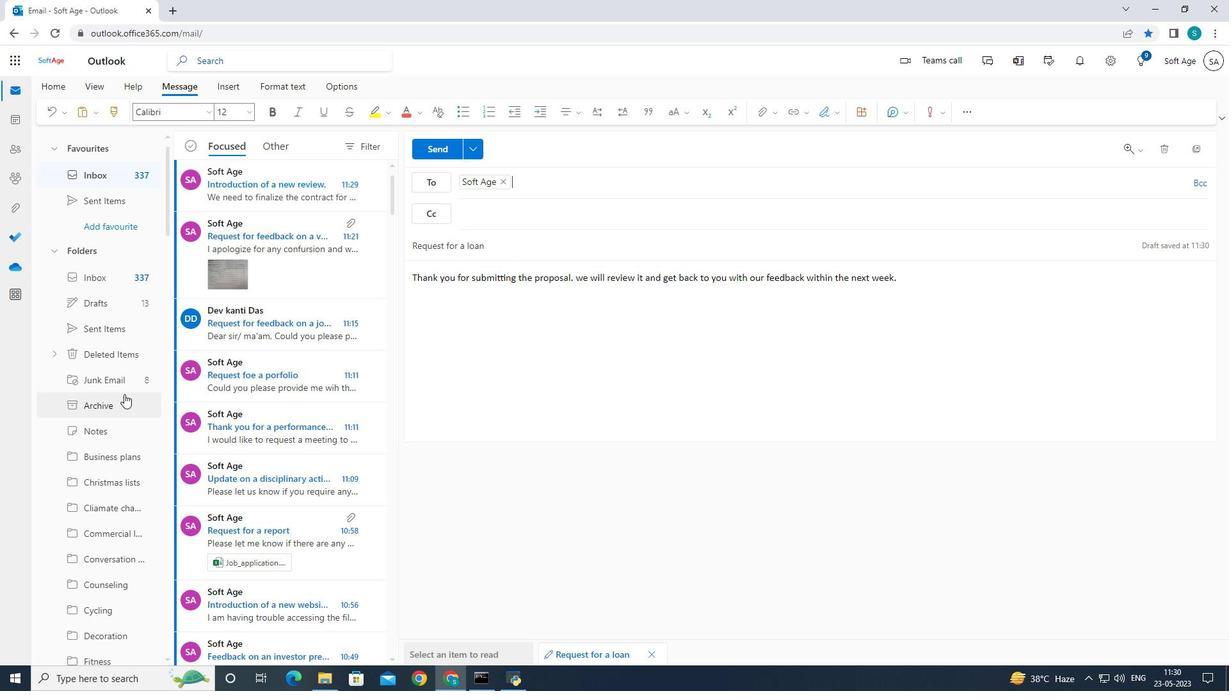 
Action: Mouse scrolled (124, 393) with delta (0, 0)
Screenshot: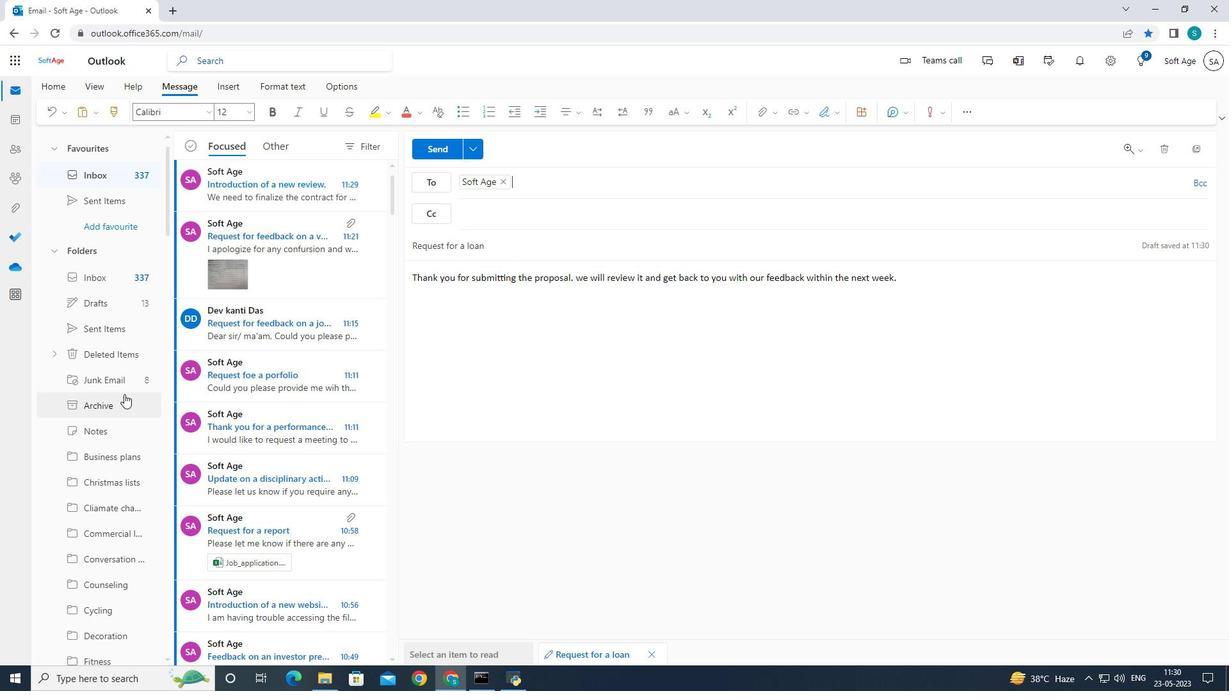 
Action: Mouse moved to (124, 388)
Screenshot: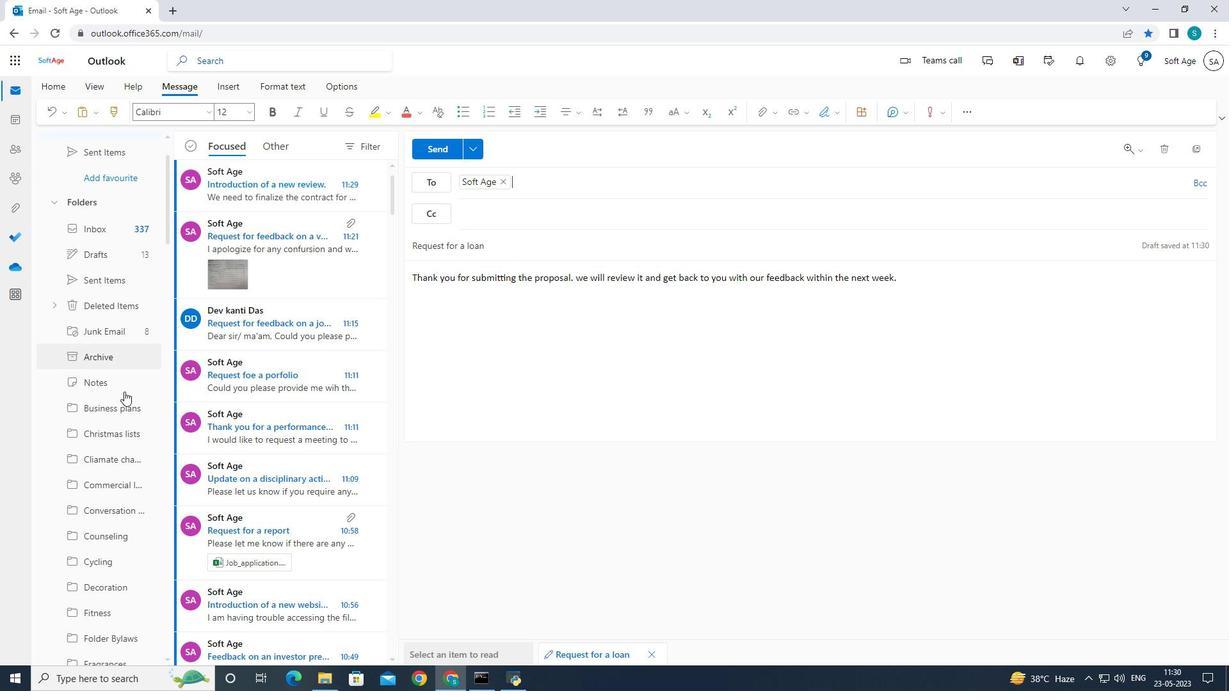 
Action: Mouse scrolled (124, 388) with delta (0, 0)
Screenshot: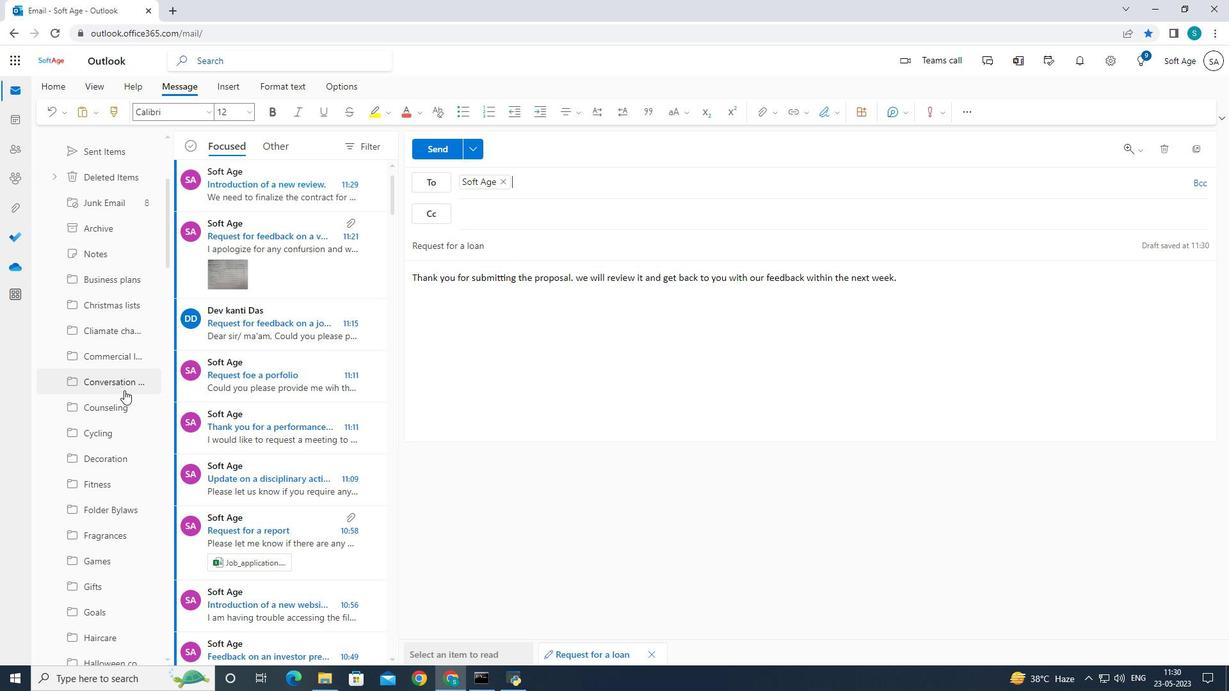 
Action: Mouse scrolled (124, 388) with delta (0, 0)
Screenshot: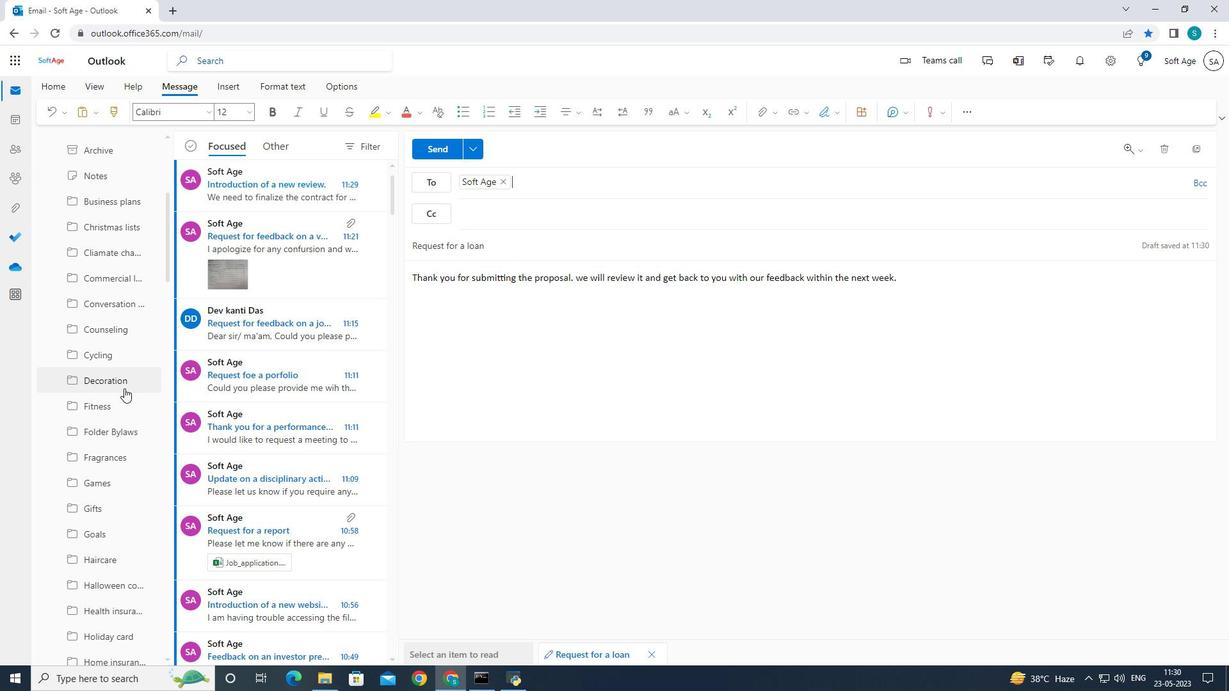 
Action: Mouse scrolled (124, 388) with delta (0, 0)
Screenshot: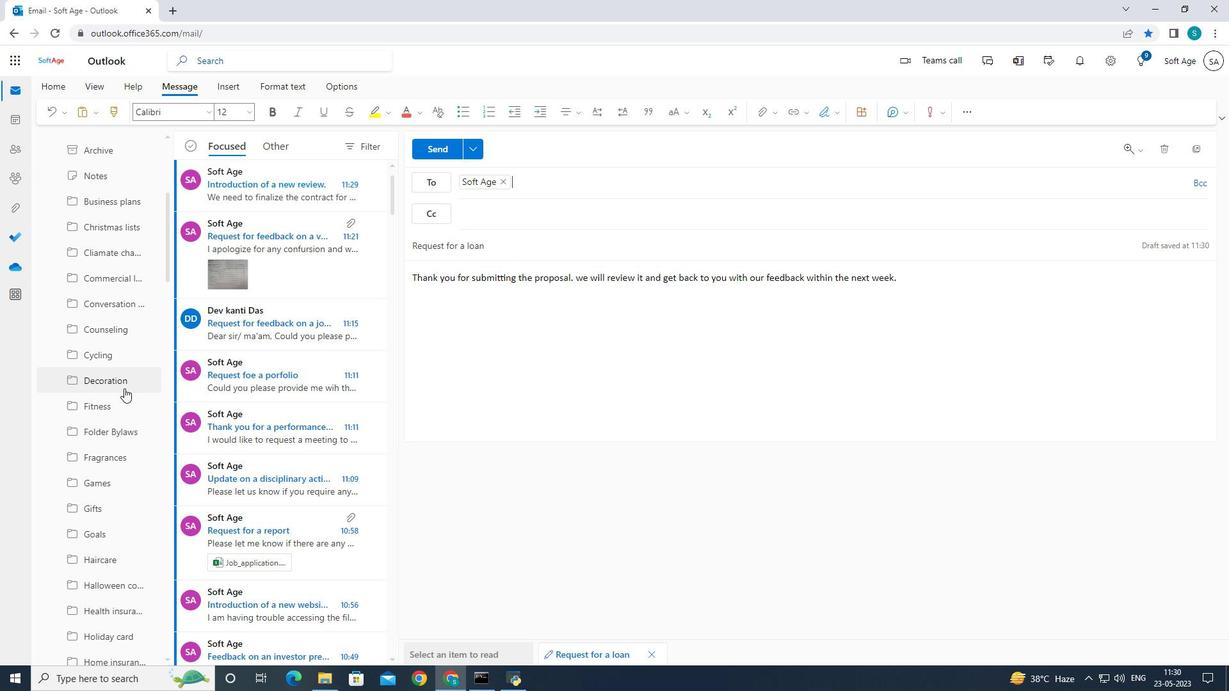 
Action: Mouse scrolled (124, 388) with delta (0, 0)
Screenshot: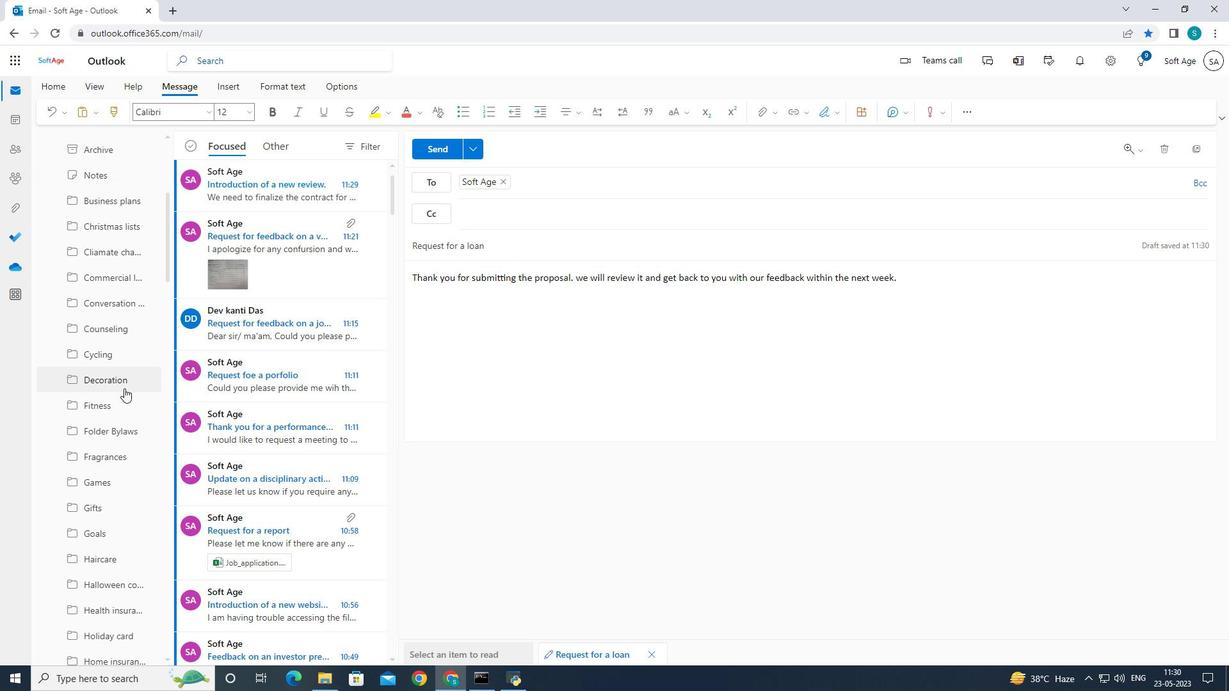 
Action: Mouse scrolled (124, 388) with delta (0, 0)
Screenshot: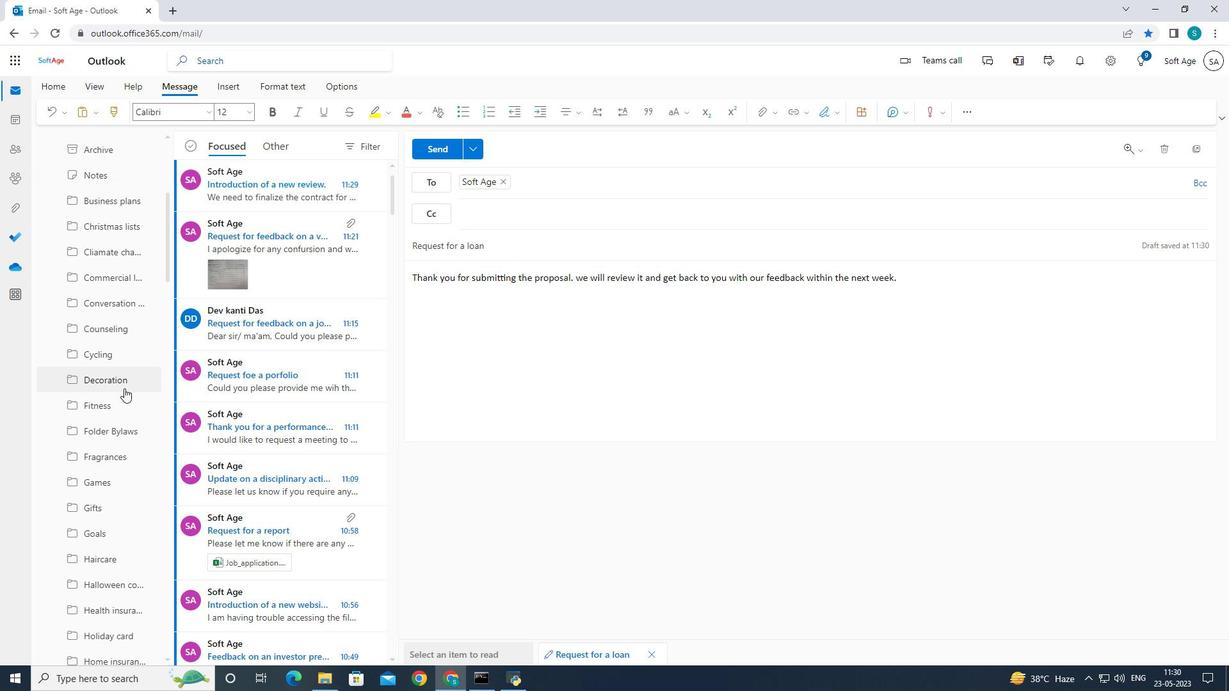 
Action: Mouse moved to (124, 387)
Screenshot: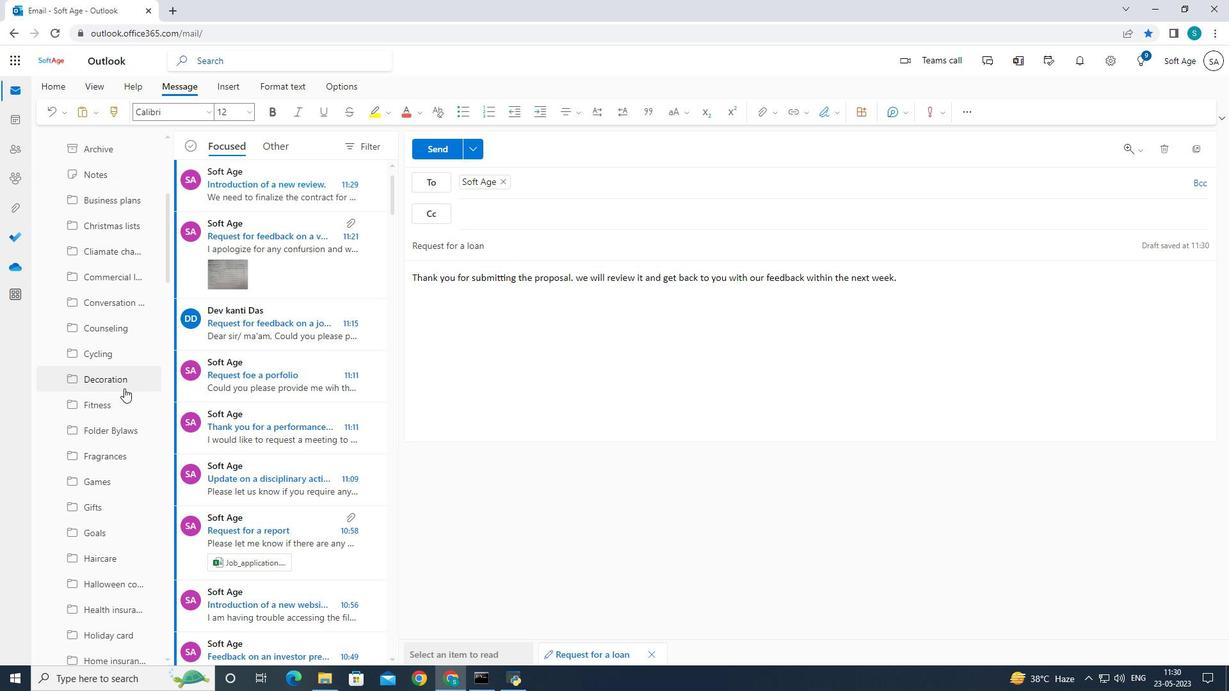 
Action: Mouse scrolled (124, 386) with delta (0, 0)
Screenshot: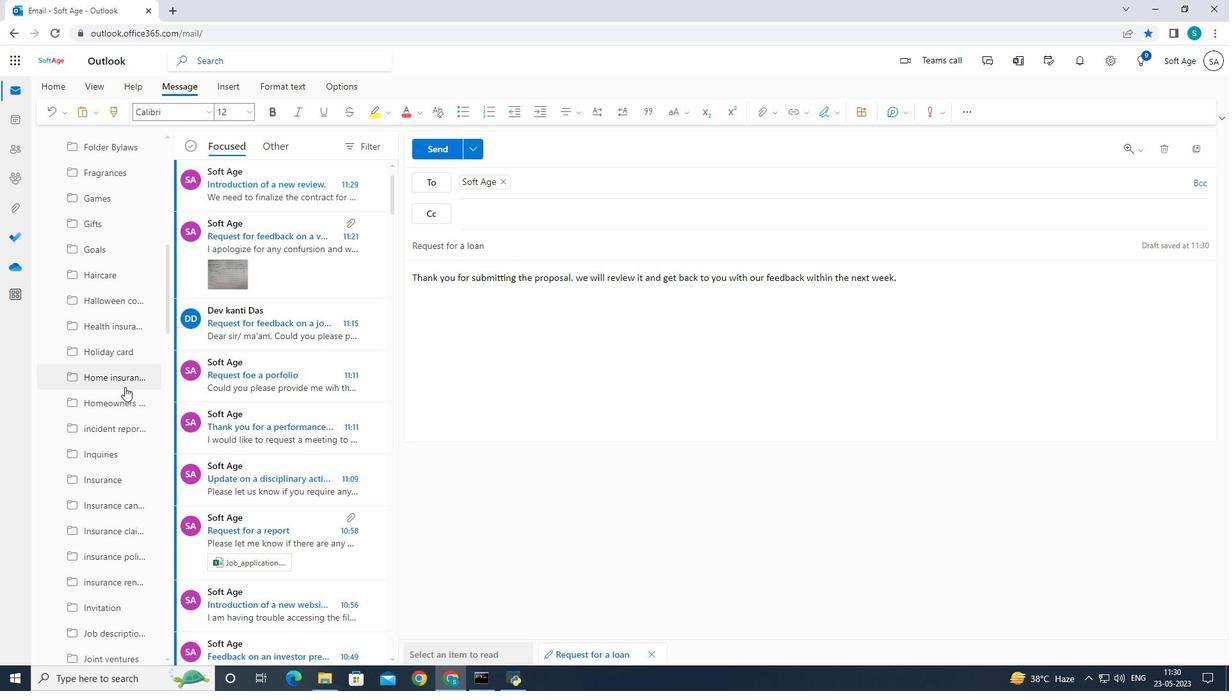 
Action: Mouse scrolled (124, 386) with delta (0, 0)
Screenshot: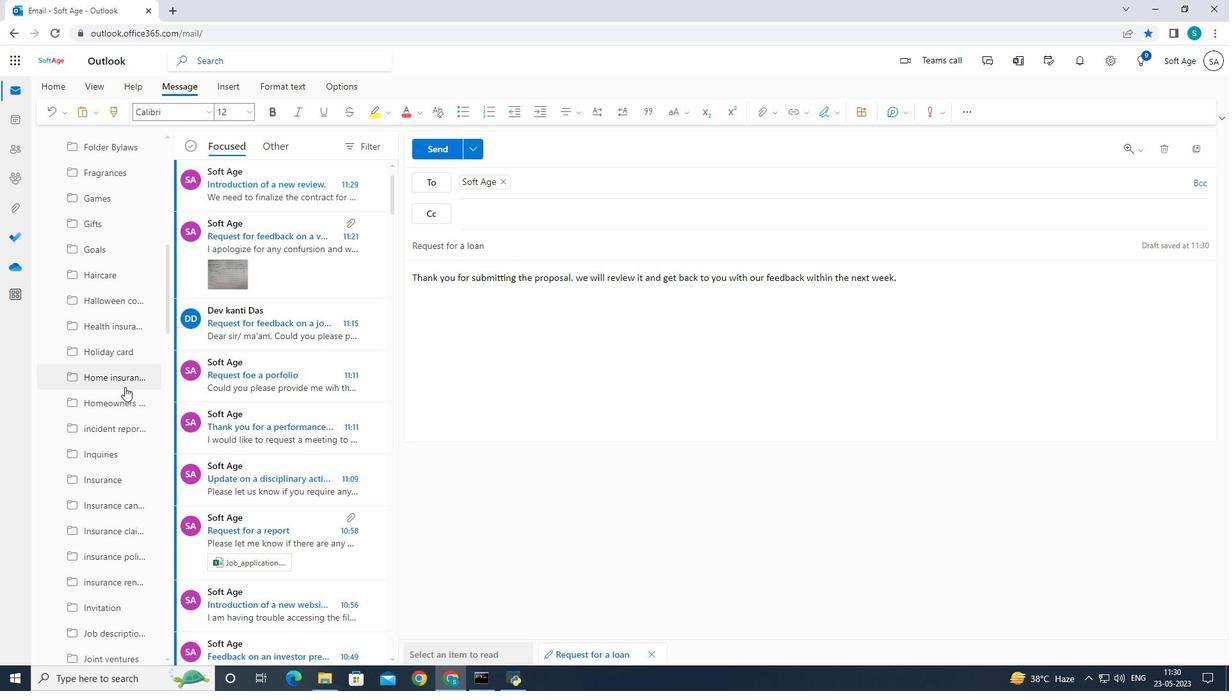 
Action: Mouse scrolled (124, 386) with delta (0, 0)
Screenshot: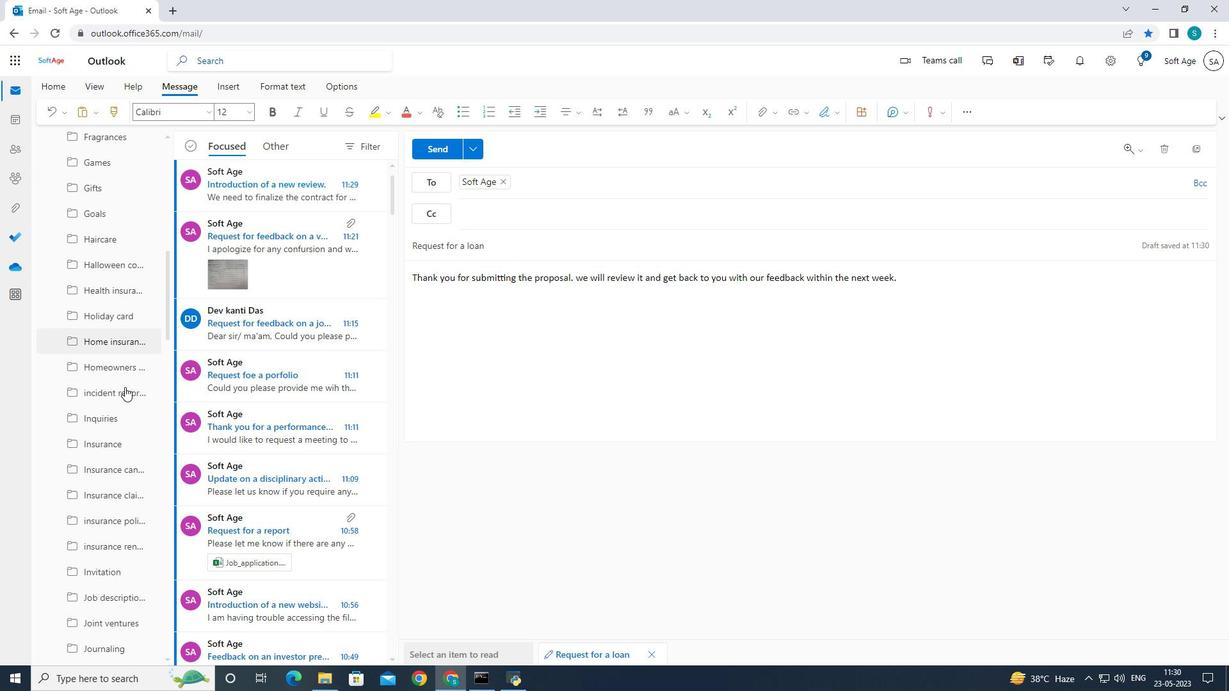 
Action: Mouse scrolled (124, 386) with delta (0, 0)
Screenshot: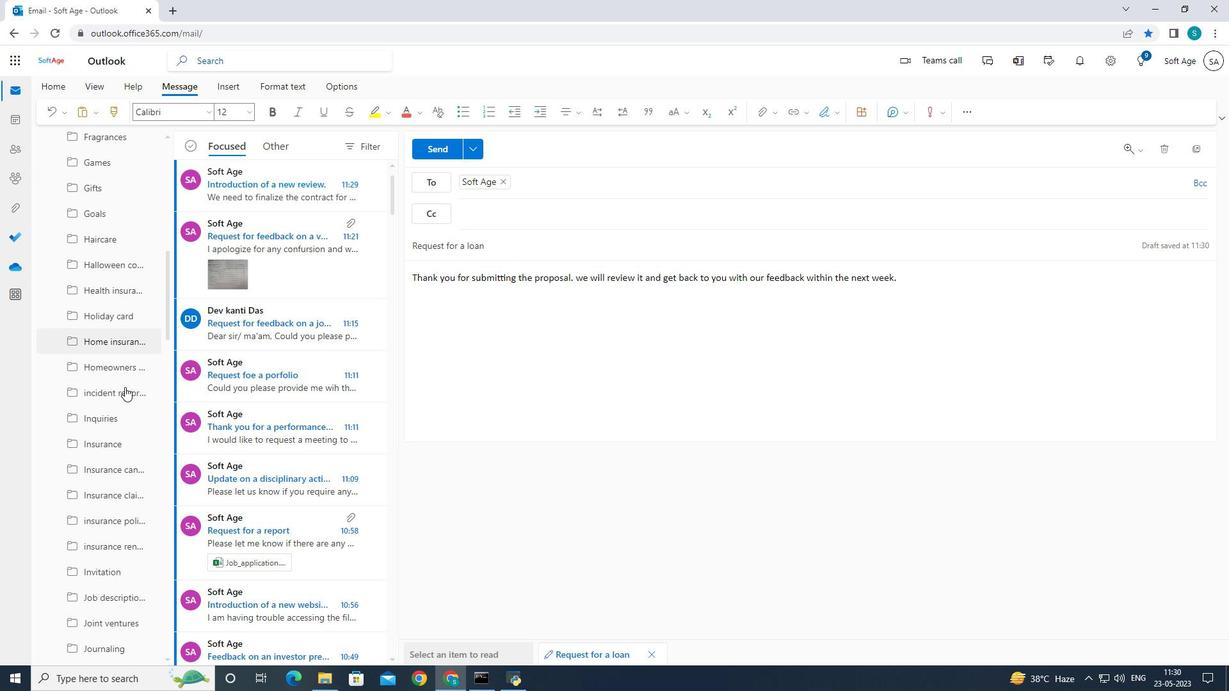 
Action: Mouse moved to (125, 385)
Screenshot: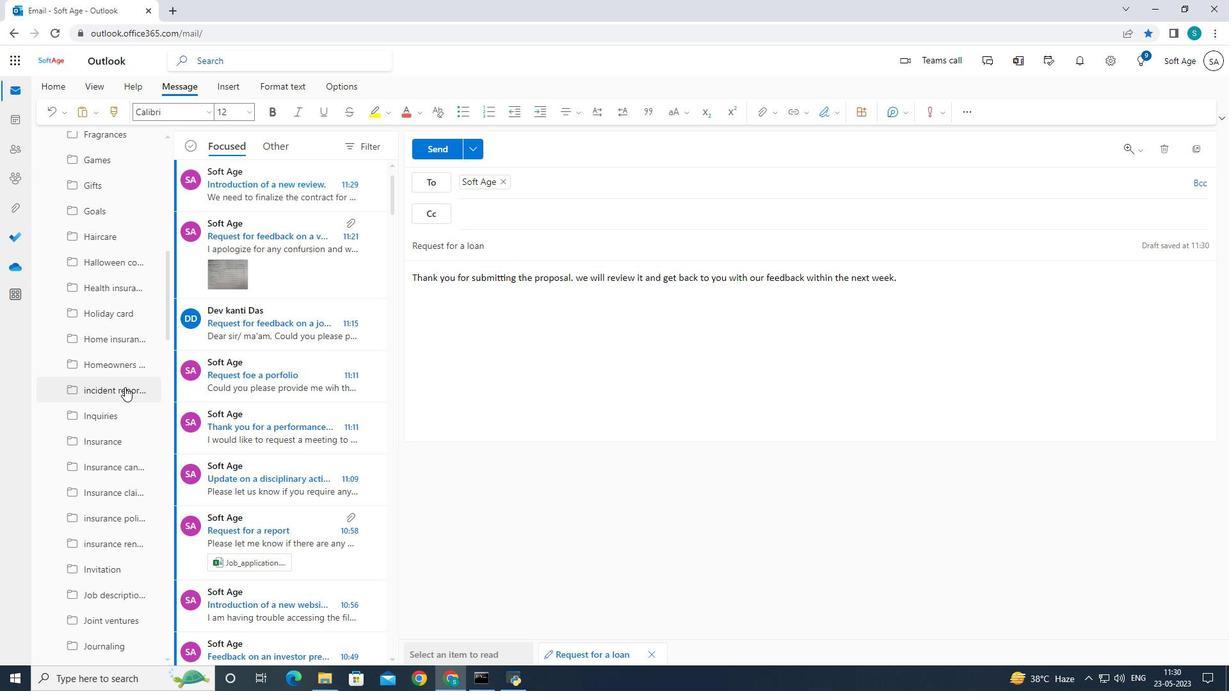 
Action: Mouse scrolled (125, 384) with delta (0, 0)
Screenshot: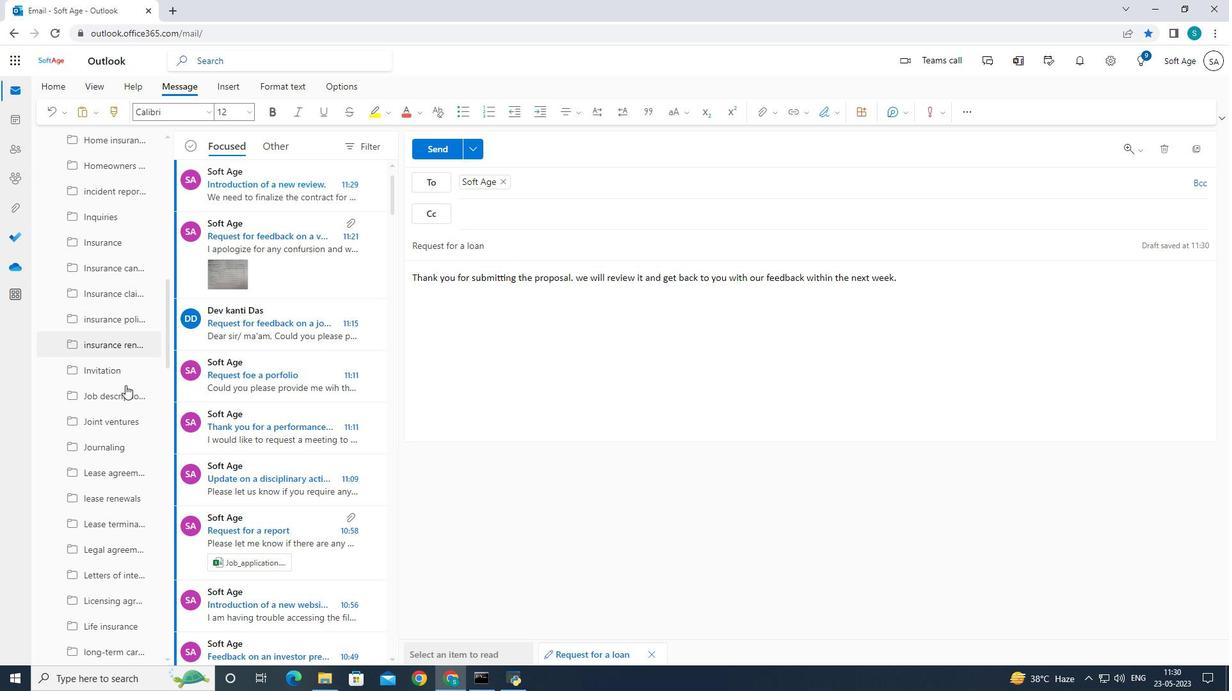 
Action: Mouse scrolled (125, 384) with delta (0, 0)
Screenshot: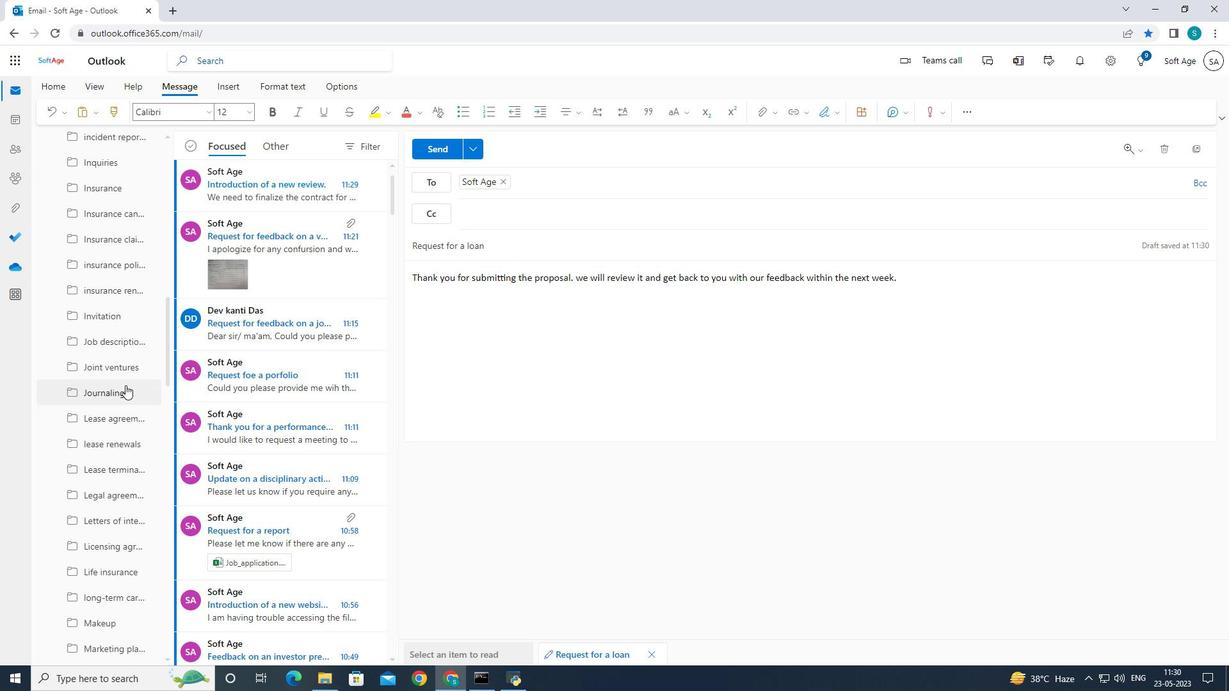 
Action: Mouse scrolled (125, 384) with delta (0, 0)
Screenshot: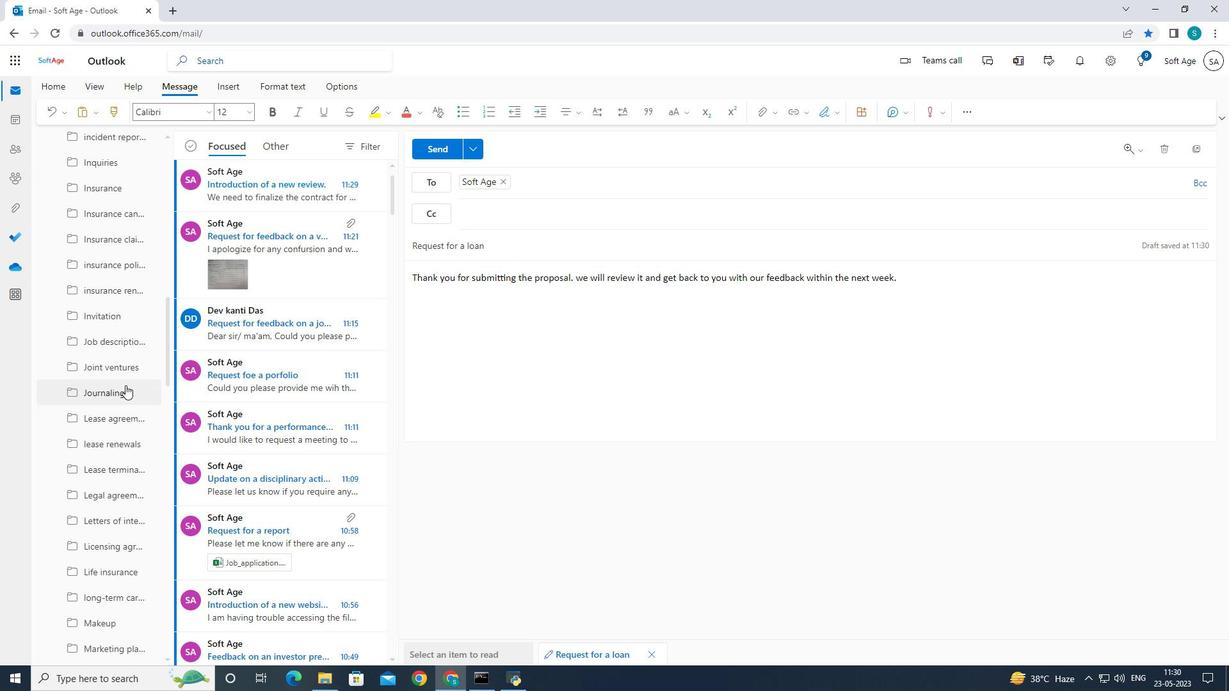 
Action: Mouse scrolled (125, 384) with delta (0, 0)
Screenshot: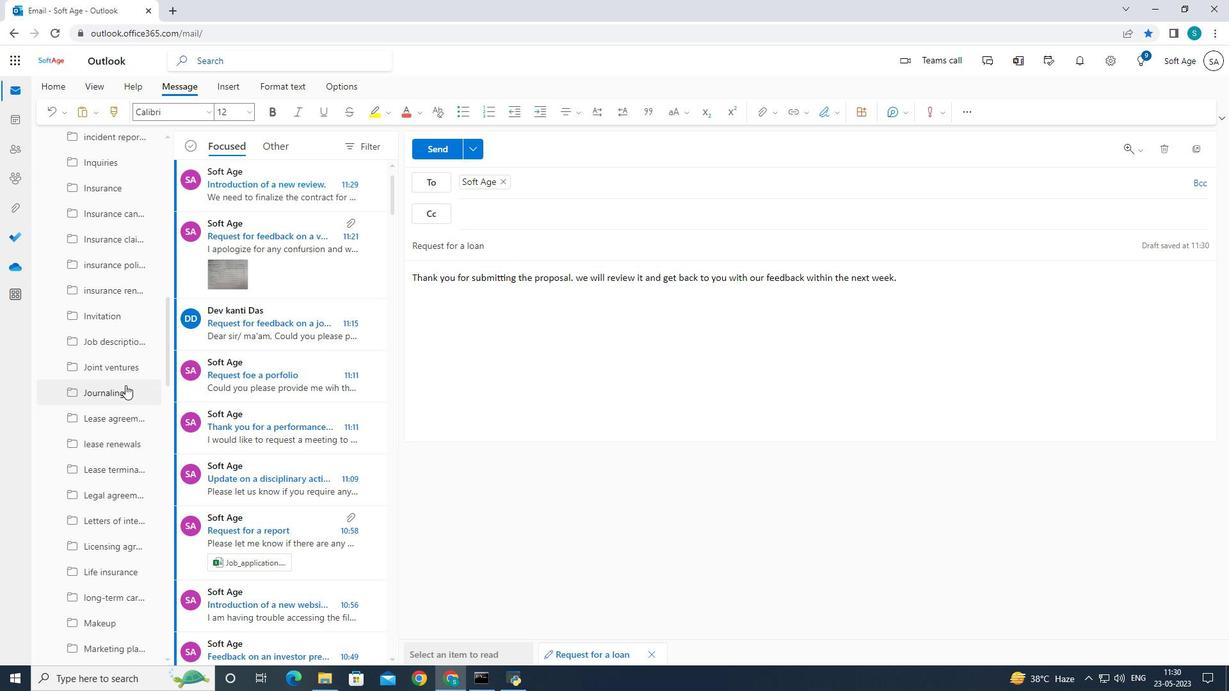 
Action: Mouse moved to (129, 382)
Screenshot: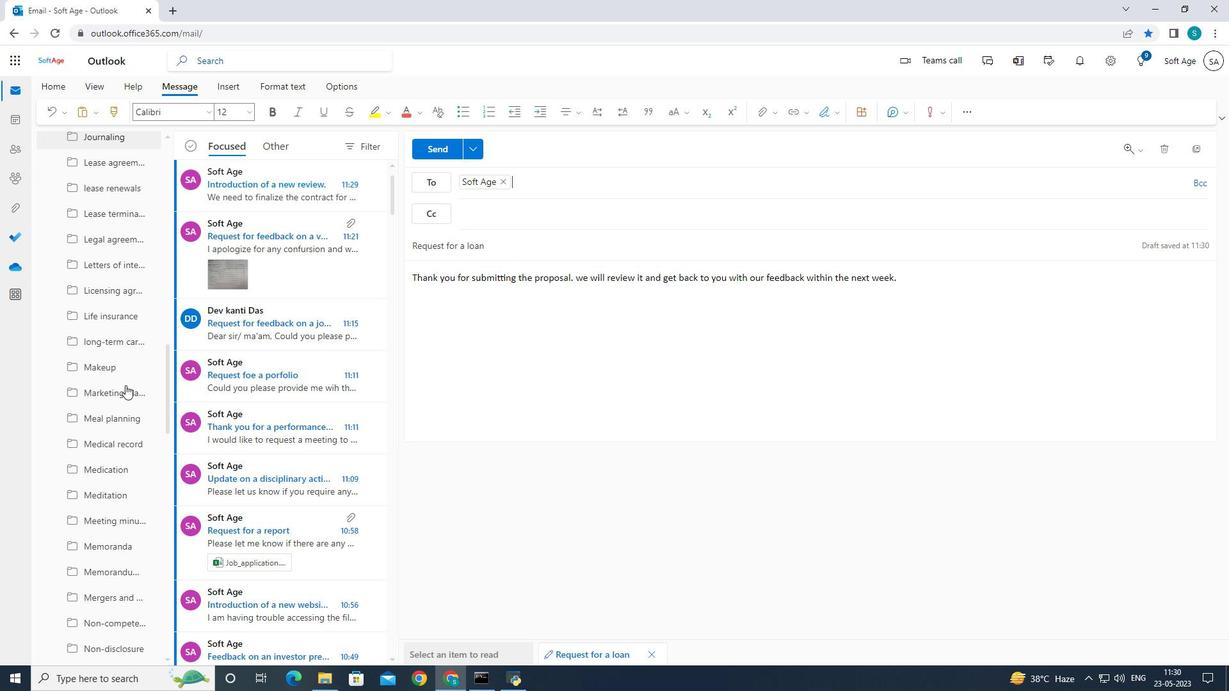 
Action: Mouse scrolled (126, 382) with delta (0, 0)
Screenshot: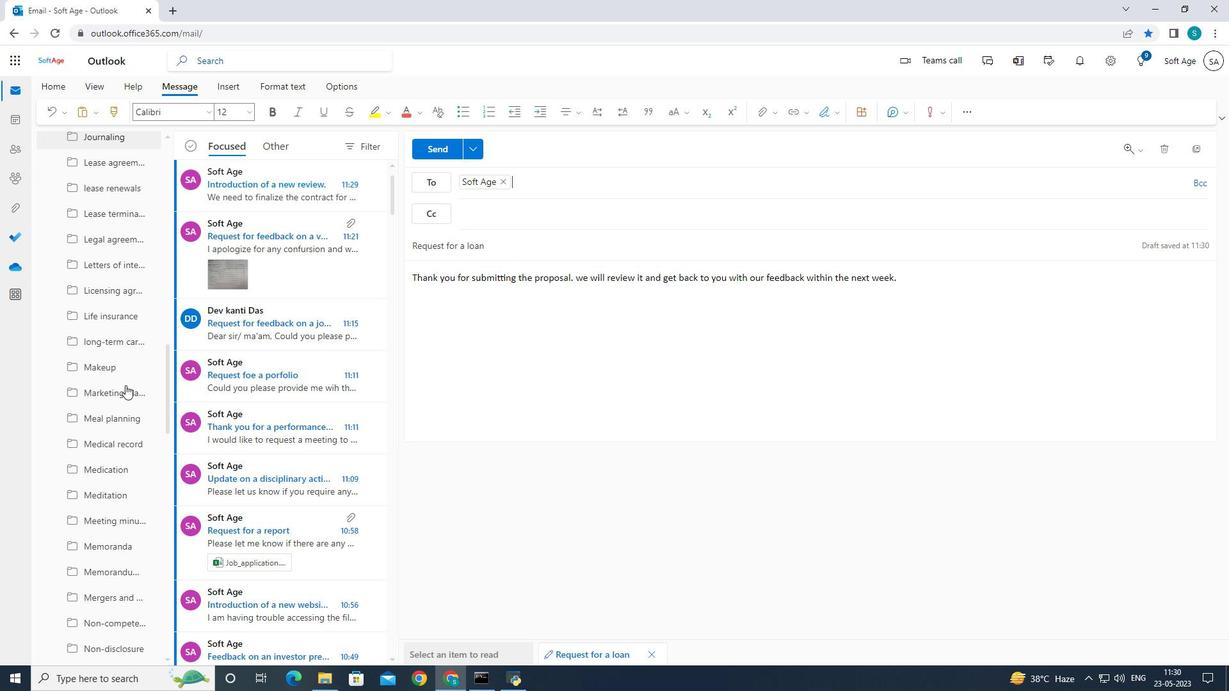 
Action: Mouse scrolled (127, 381) with delta (0, -1)
Screenshot: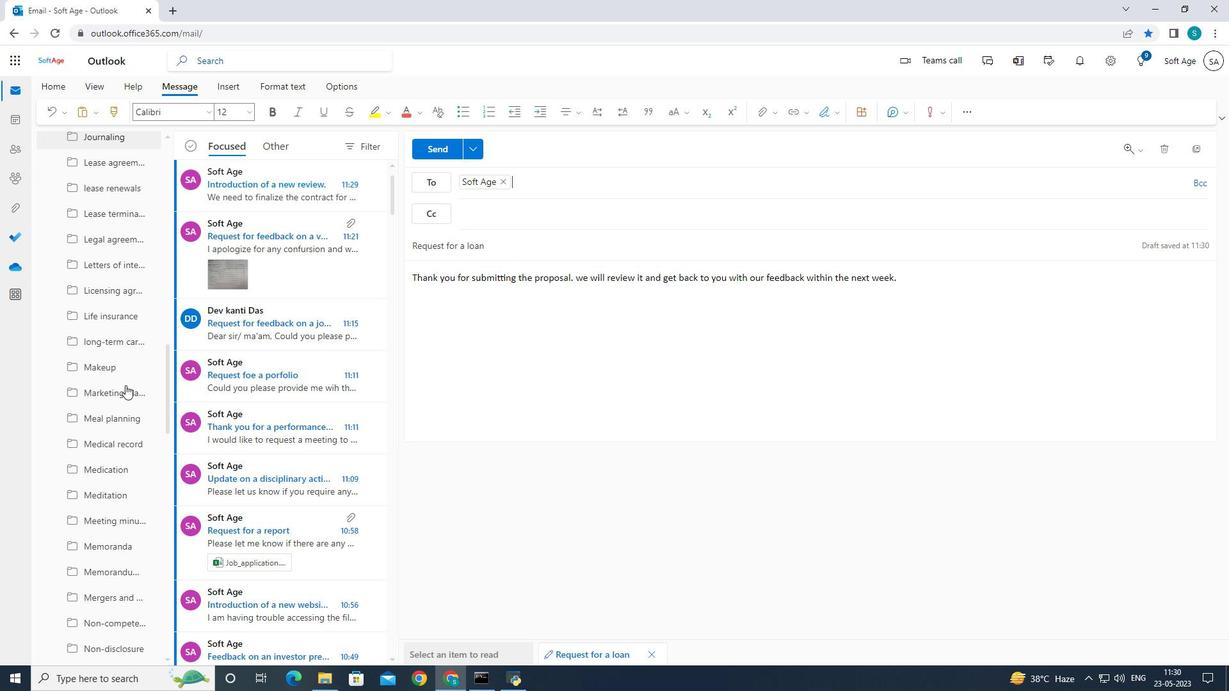 
Action: Mouse scrolled (128, 382) with delta (0, 0)
Screenshot: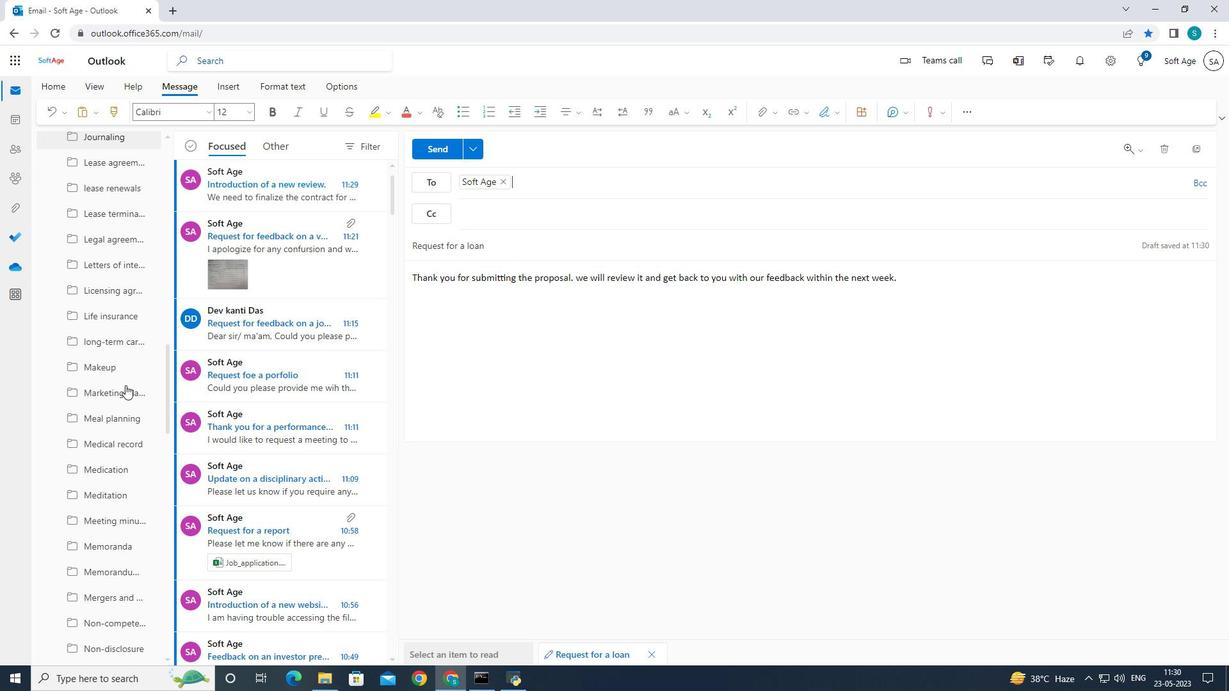 
Action: Mouse scrolled (129, 381) with delta (0, 0)
Screenshot: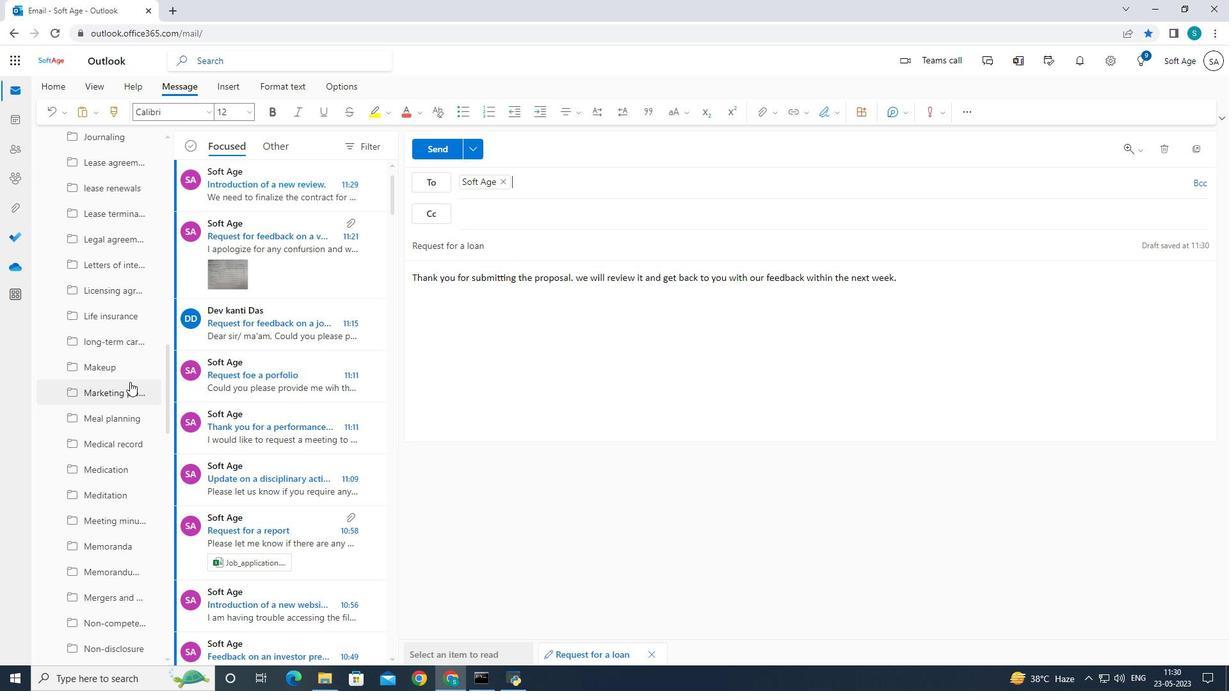 
Action: Mouse scrolled (129, 381) with delta (0, 0)
Screenshot: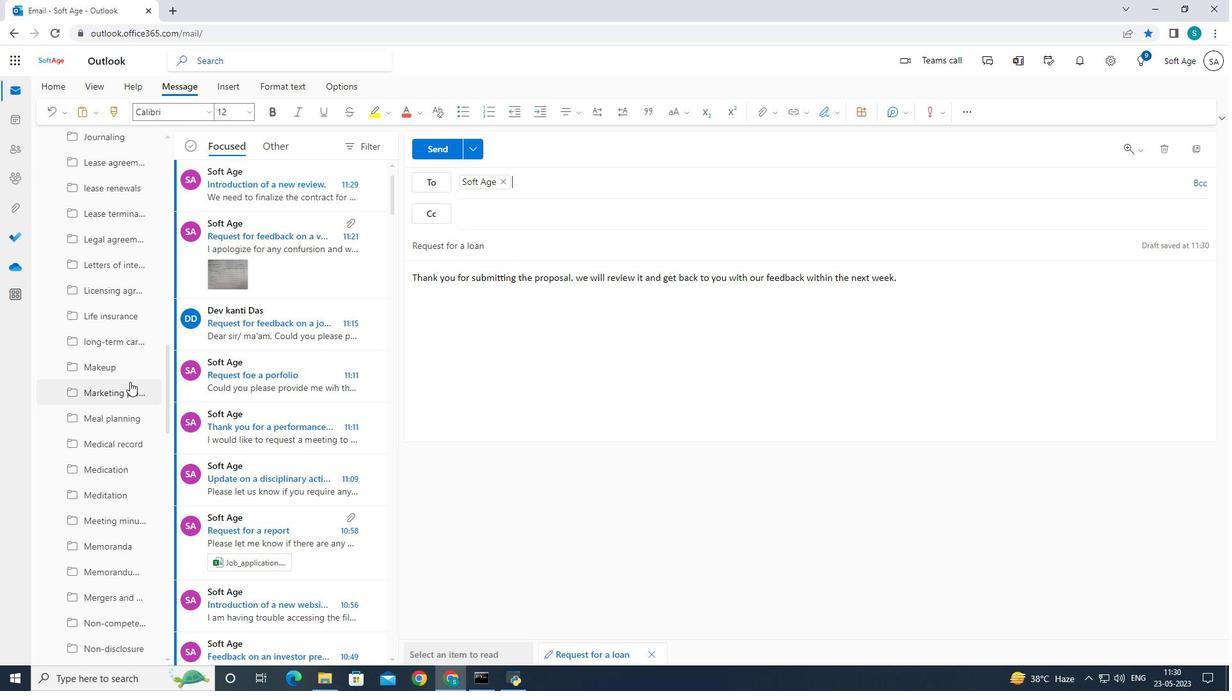 
Action: Mouse scrolled (129, 381) with delta (0, 0)
Screenshot: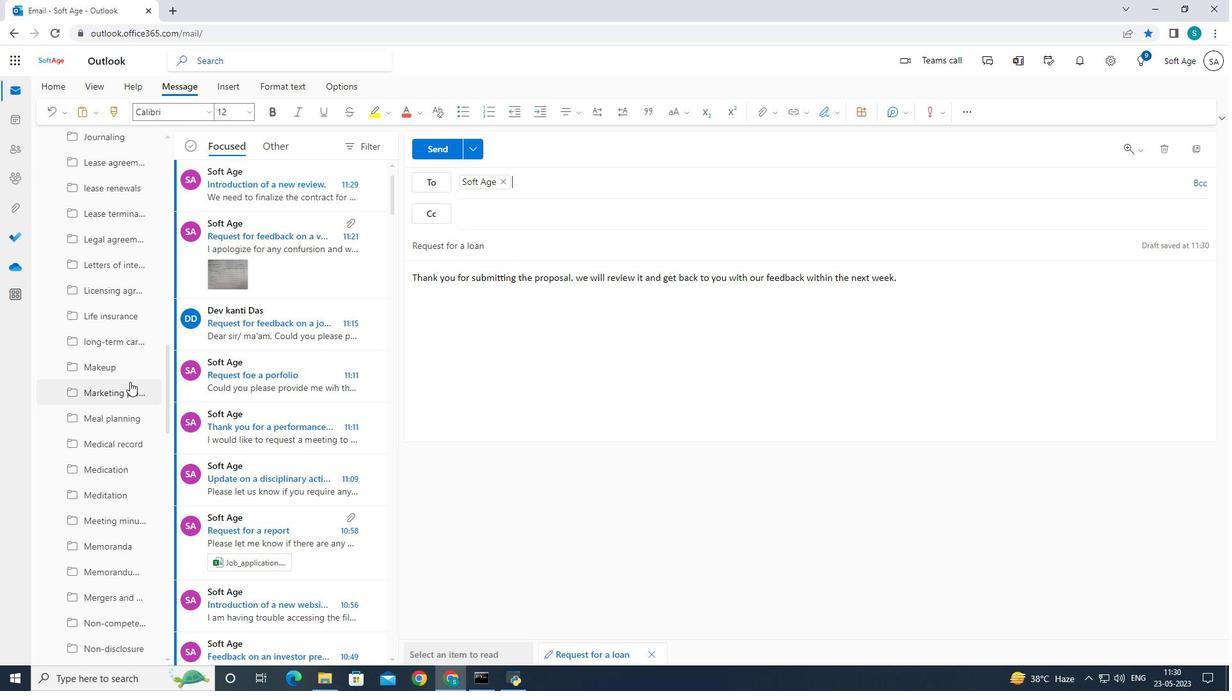 
Action: Mouse scrolled (129, 381) with delta (0, 0)
Screenshot: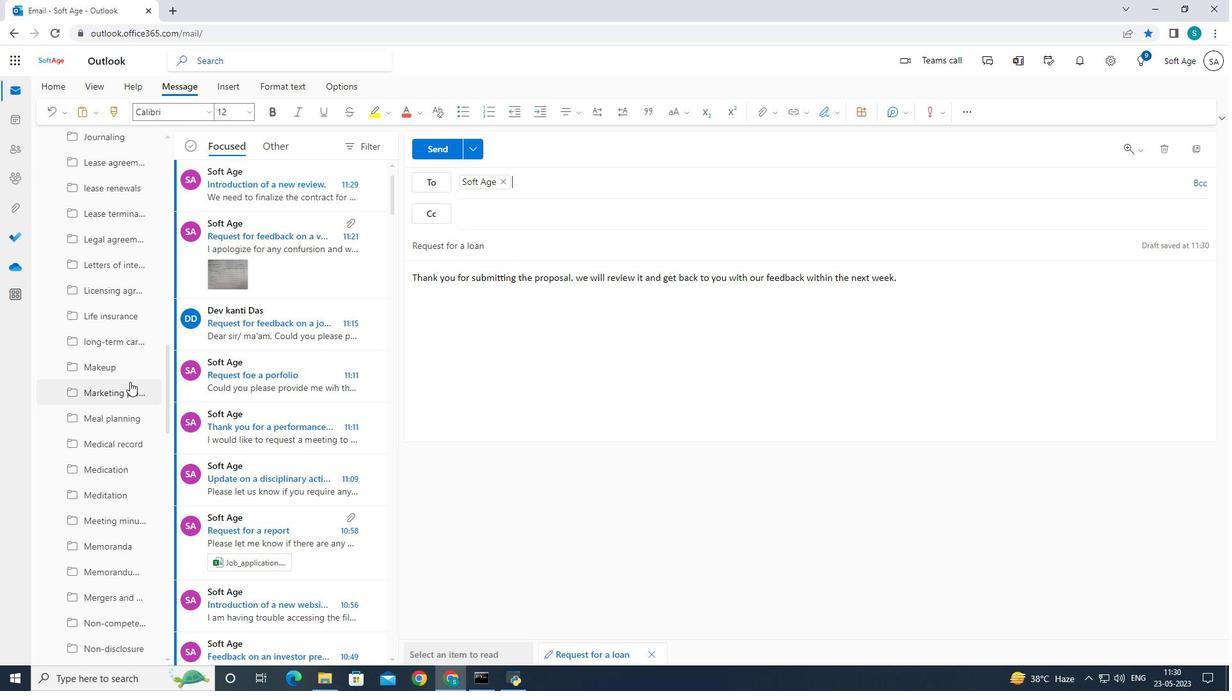 
Action: Mouse scrolled (129, 381) with delta (0, 0)
Screenshot: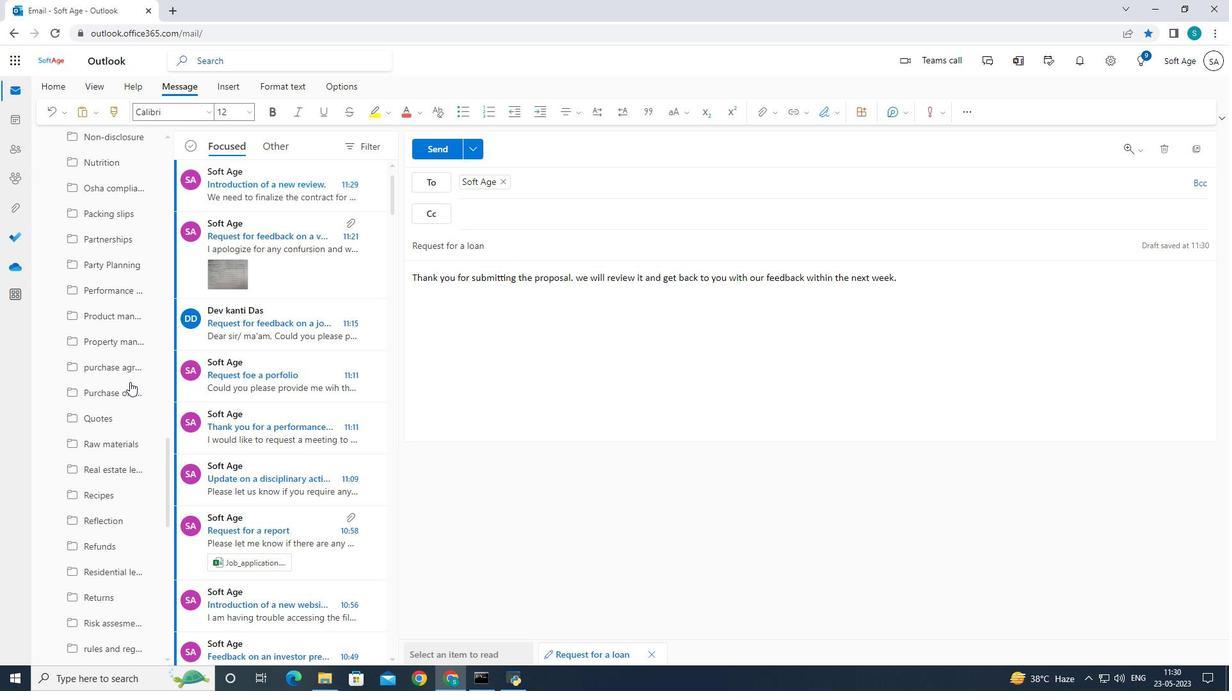 
Action: Mouse scrolled (129, 381) with delta (0, 0)
Screenshot: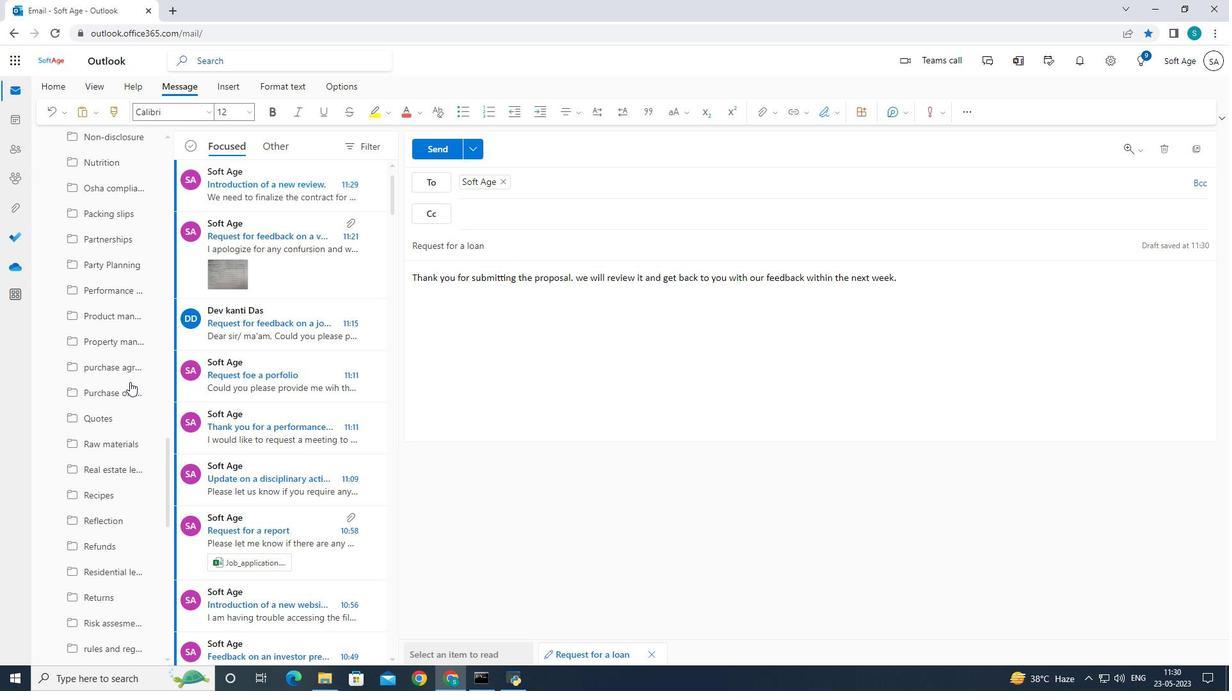 
Action: Mouse scrolled (129, 381) with delta (0, 0)
Screenshot: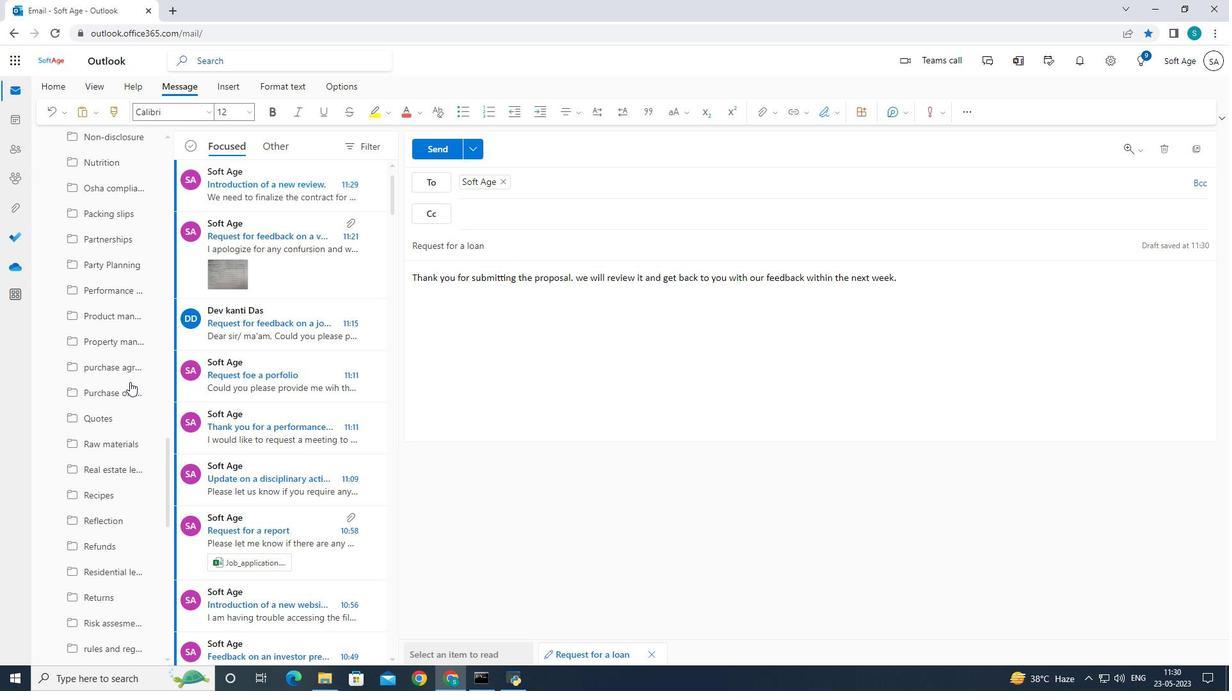 
Action: Mouse scrolled (129, 381) with delta (0, 0)
Screenshot: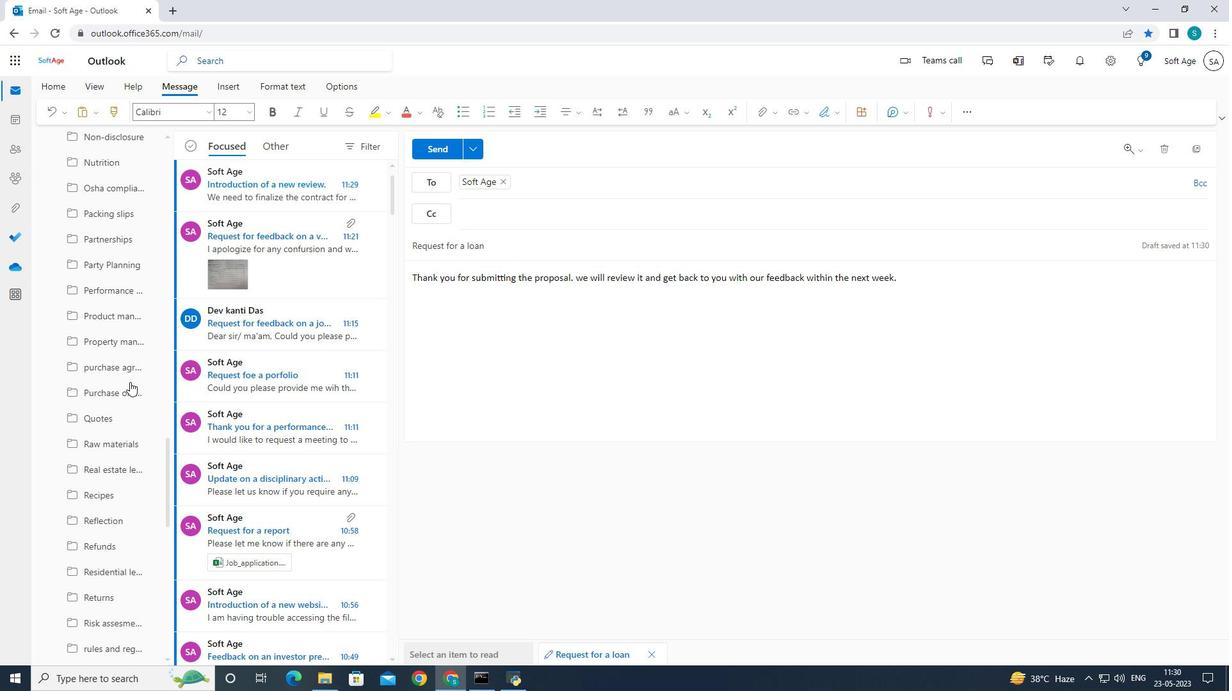 
Action: Mouse moved to (131, 380)
Screenshot: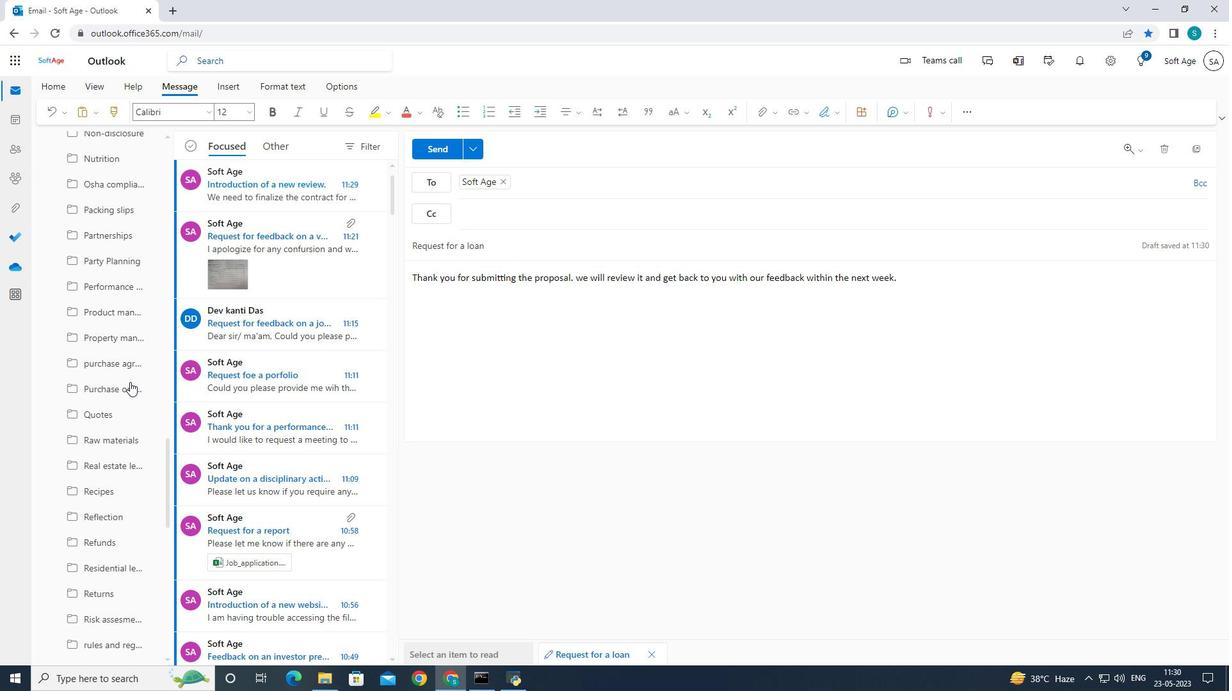 
Action: Mouse scrolled (131, 380) with delta (0, 0)
Screenshot: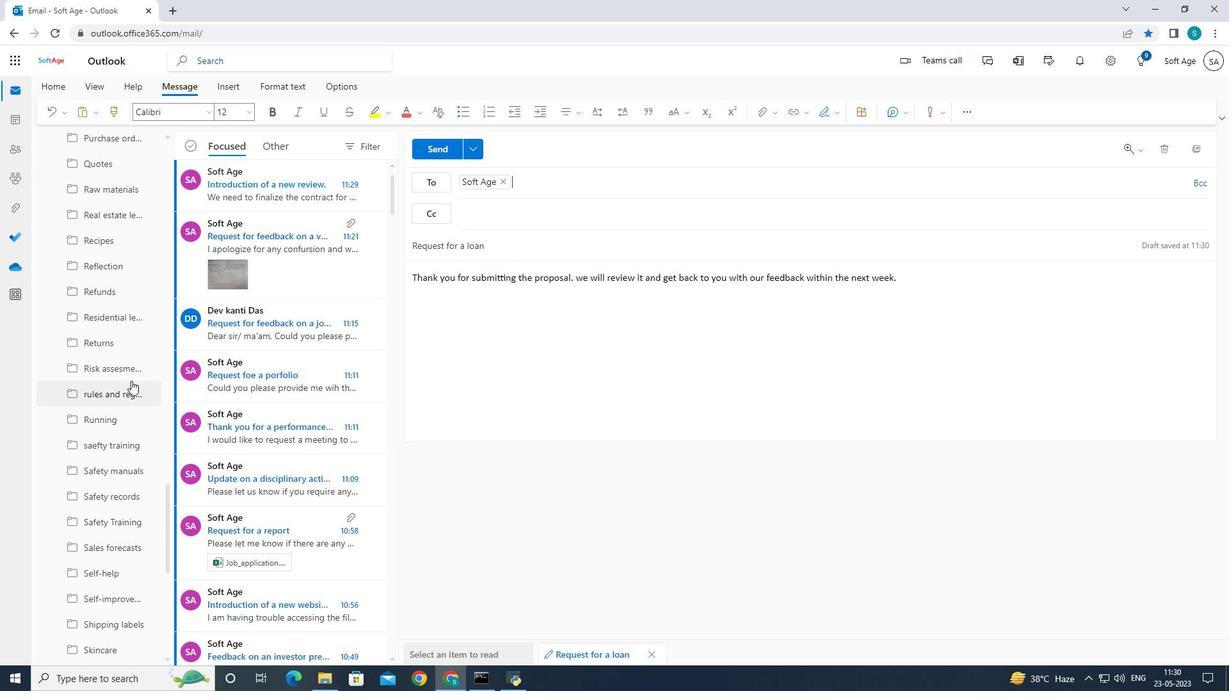 
Action: Mouse scrolled (131, 380) with delta (0, 0)
Screenshot: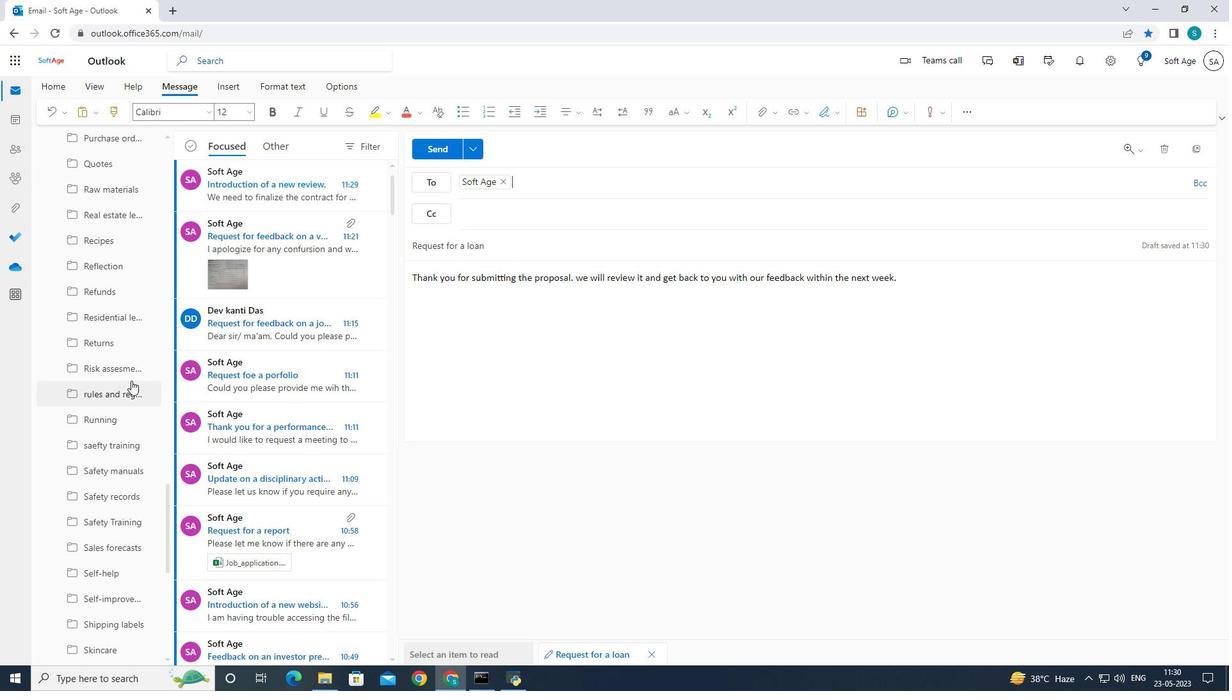 
Action: Mouse scrolled (131, 380) with delta (0, 0)
Screenshot: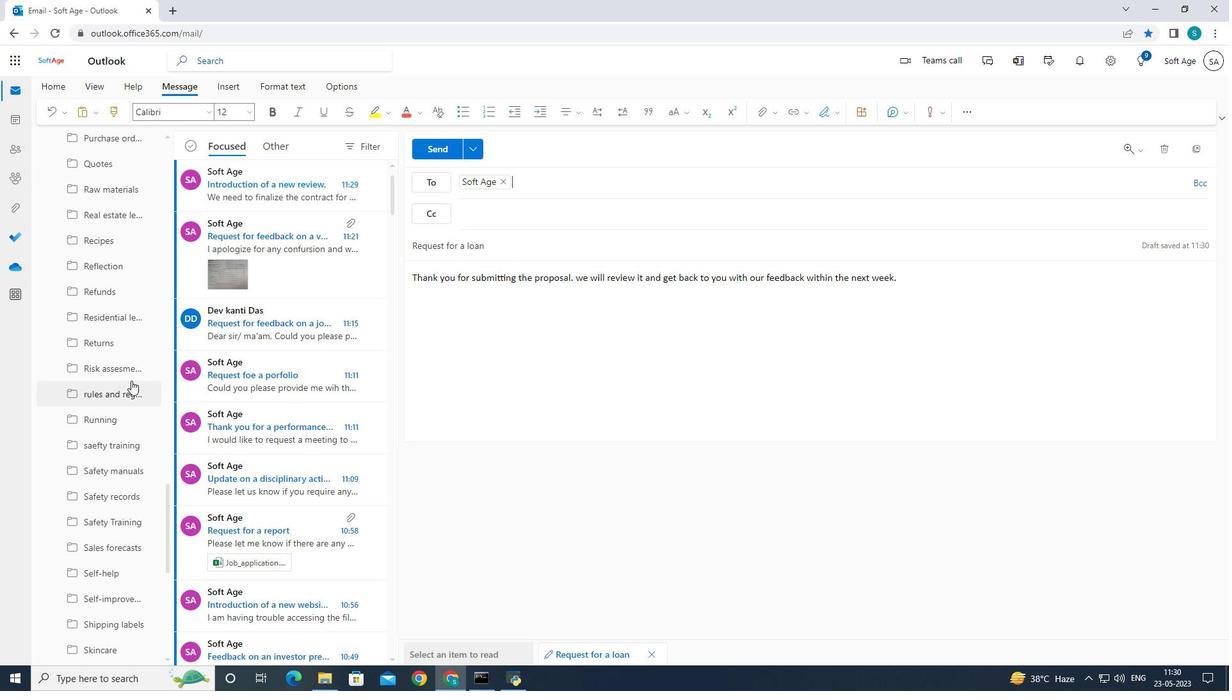 
Action: Mouse scrolled (131, 380) with delta (0, 0)
Screenshot: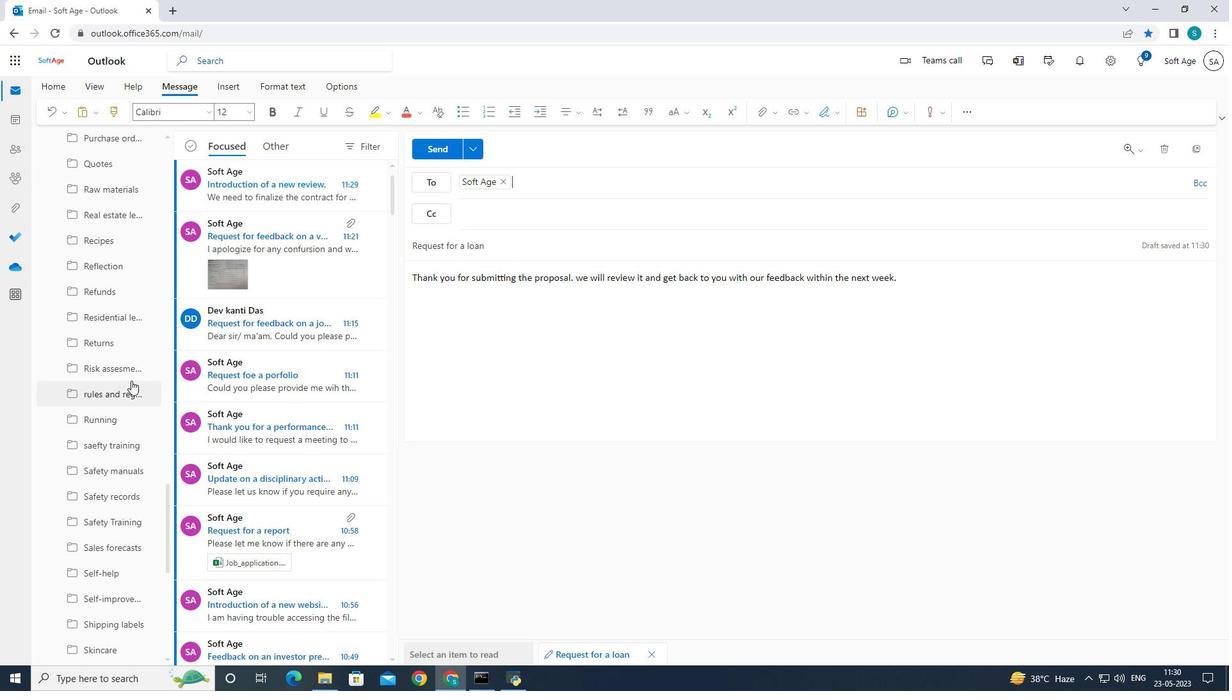 
Action: Mouse moved to (131, 380)
Screenshot: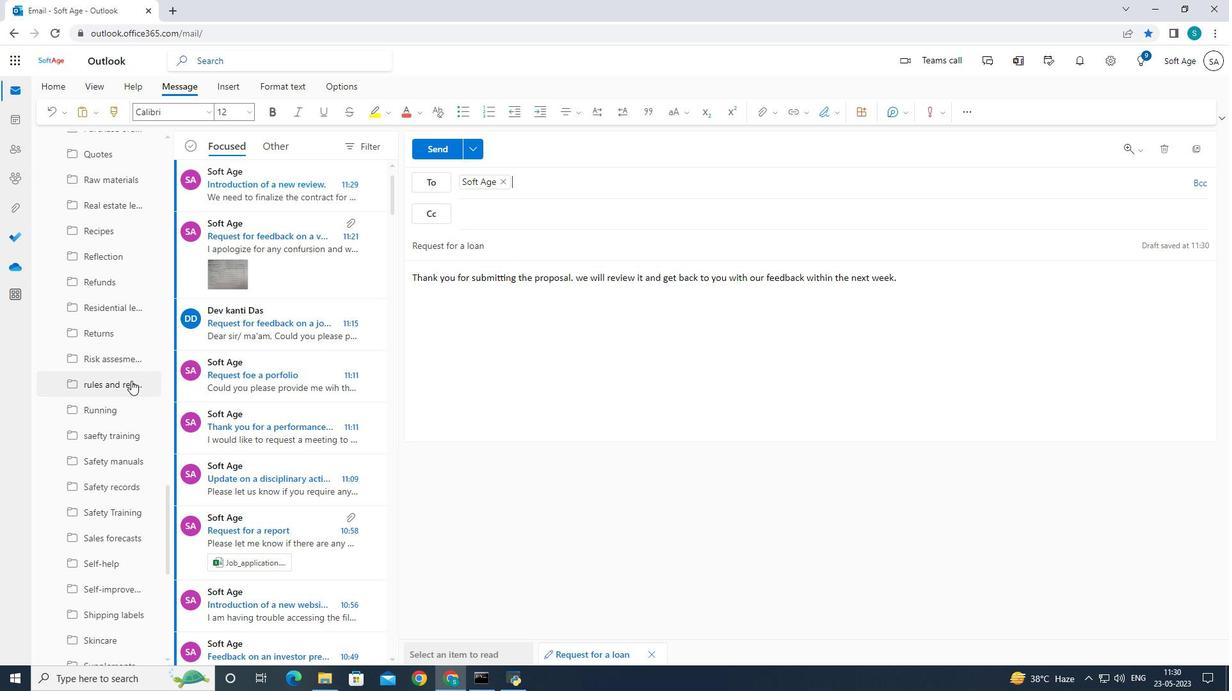 
Action: Mouse scrolled (131, 379) with delta (0, 0)
Screenshot: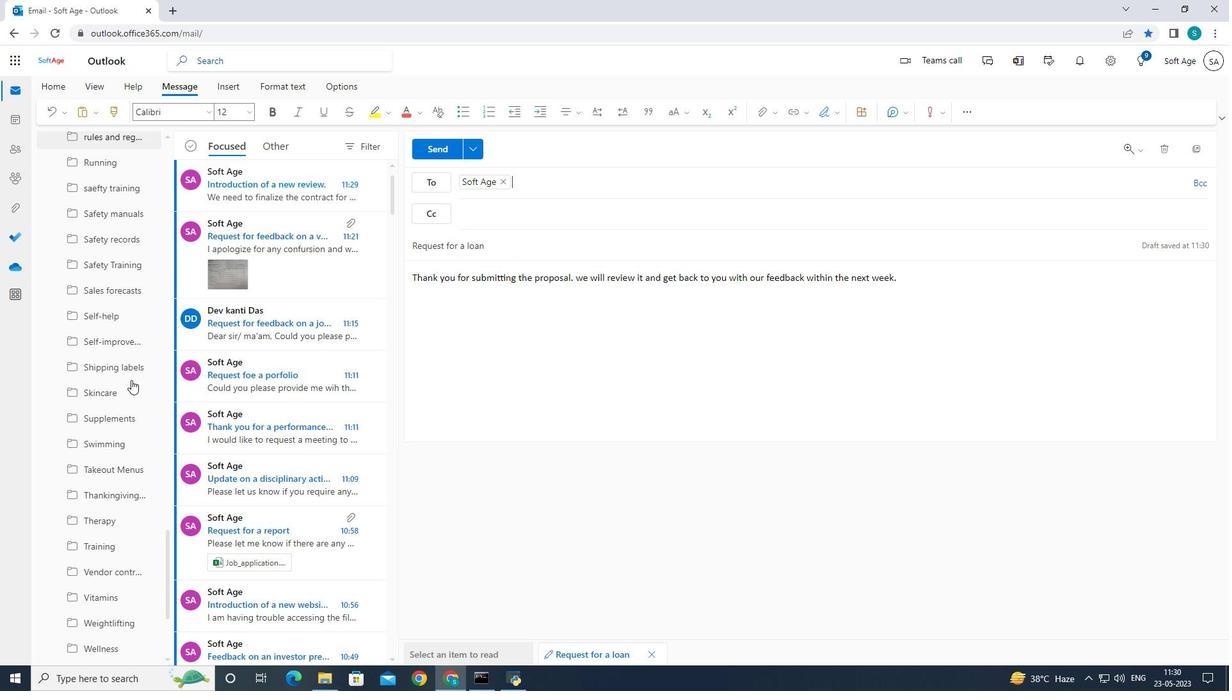 
Action: Mouse scrolled (131, 379) with delta (0, 0)
Screenshot: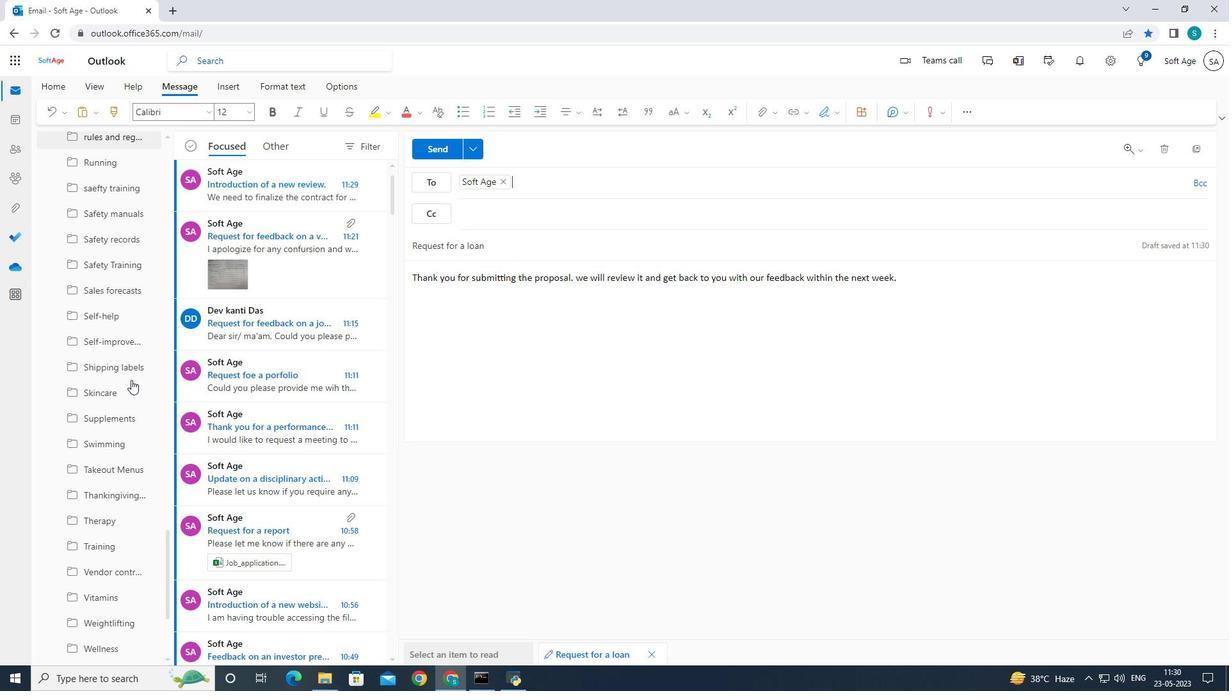 
Action: Mouse scrolled (131, 379) with delta (0, 0)
Screenshot: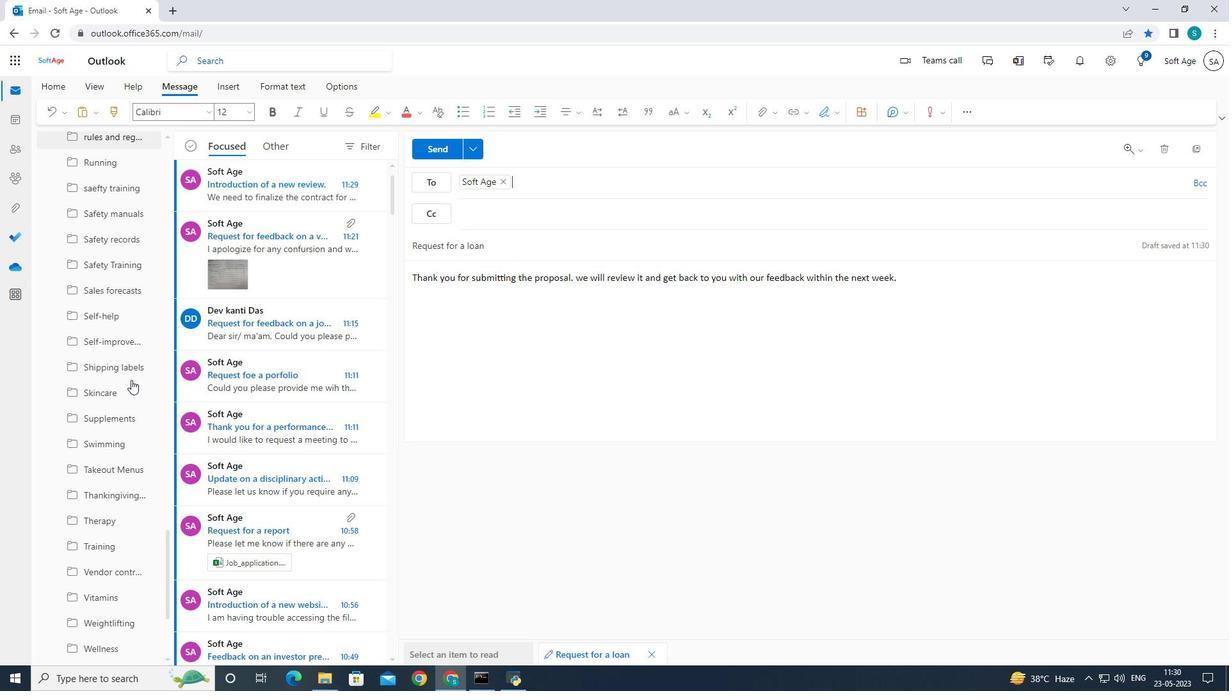 
Action: Mouse scrolled (131, 379) with delta (0, 0)
Screenshot: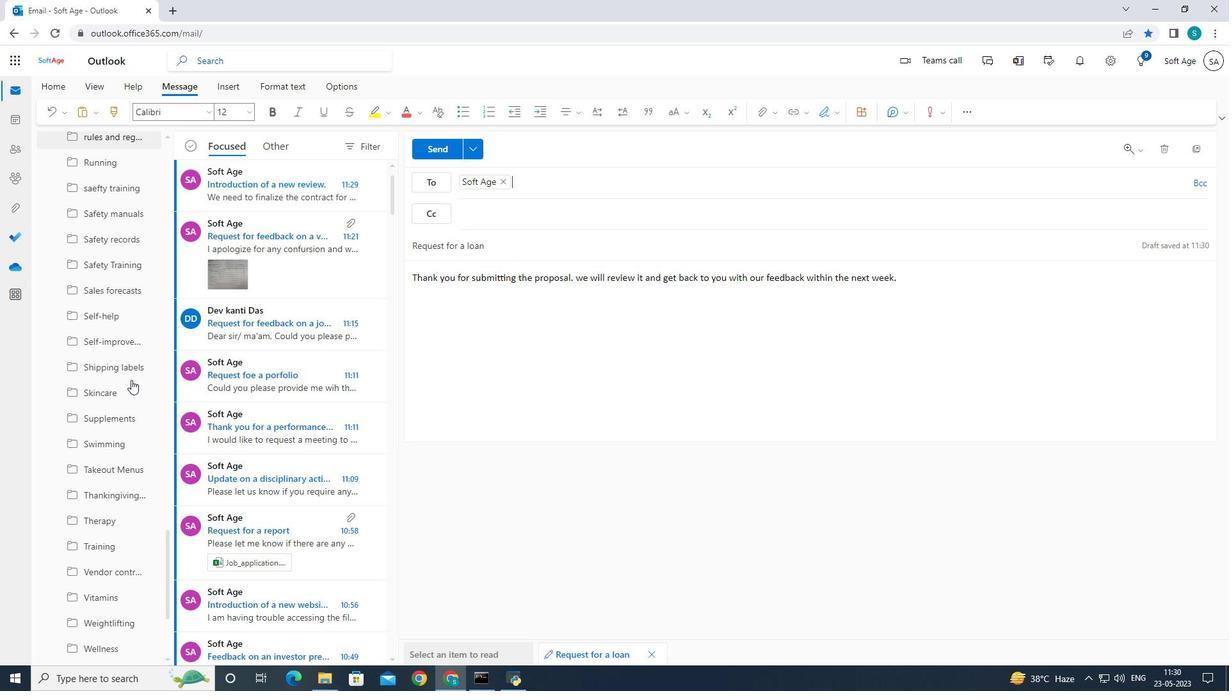 
Action: Mouse scrolled (131, 379) with delta (0, 0)
Screenshot: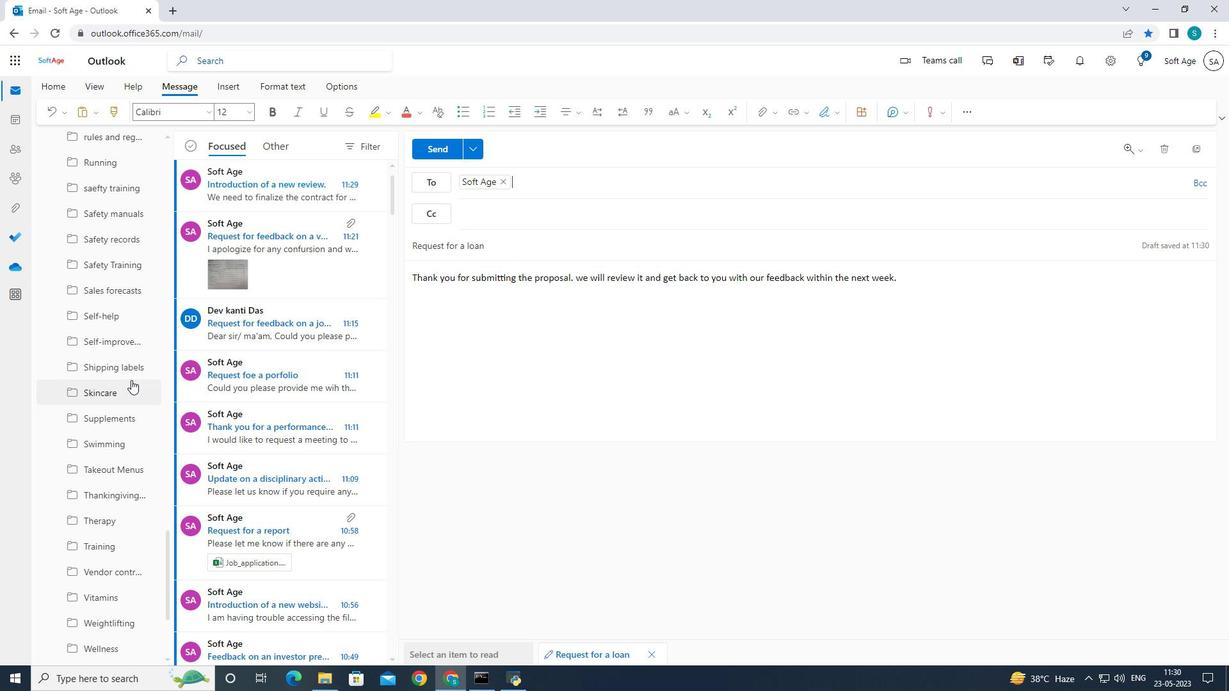 
Action: Mouse moved to (131, 380)
Screenshot: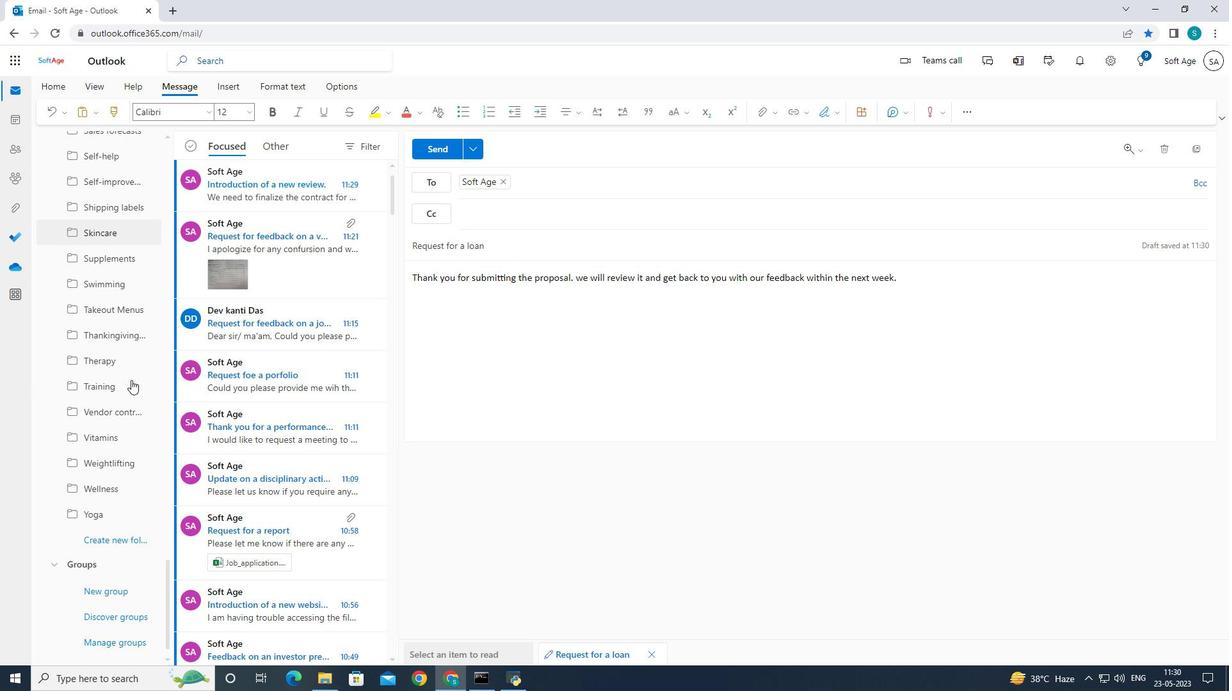 
Action: Mouse scrolled (131, 379) with delta (0, 0)
Screenshot: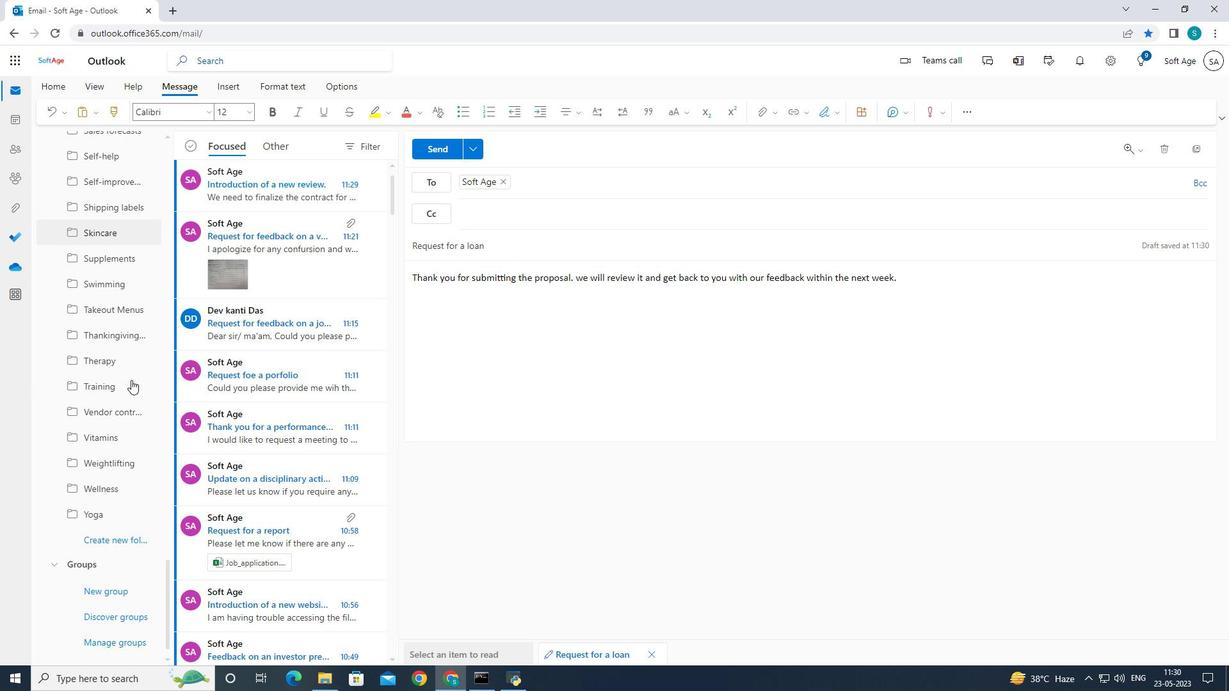 
Action: Mouse scrolled (131, 379) with delta (0, 0)
Screenshot: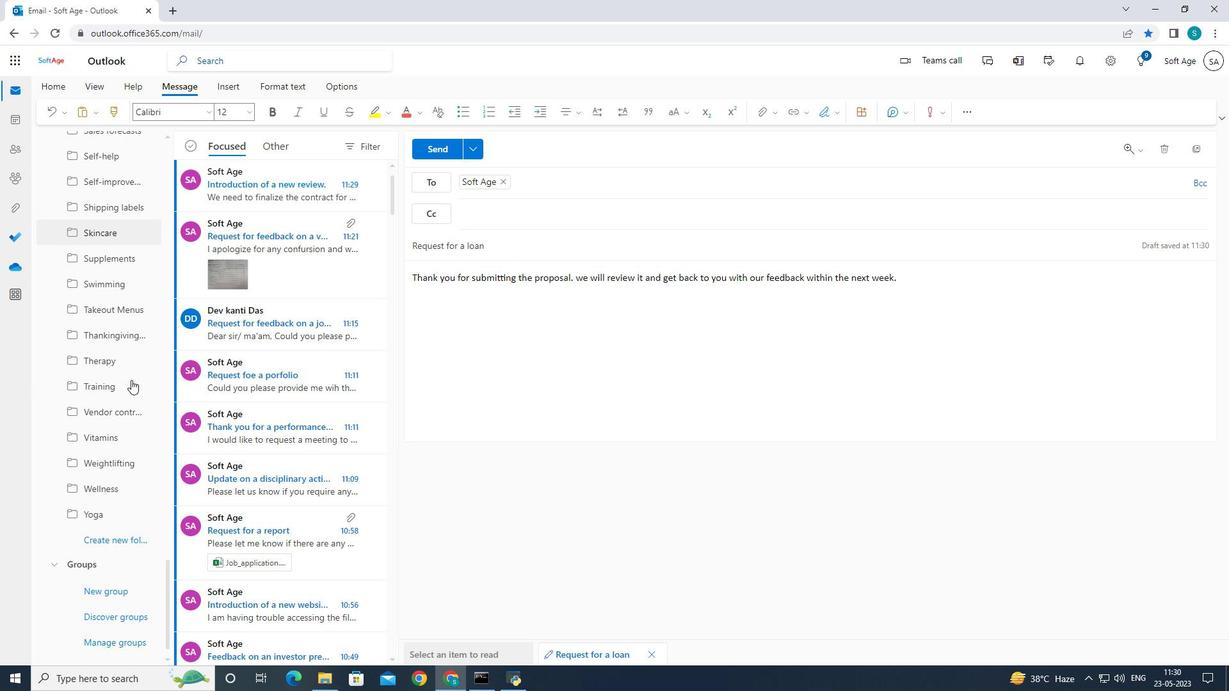 
Action: Mouse scrolled (131, 379) with delta (0, 0)
Screenshot: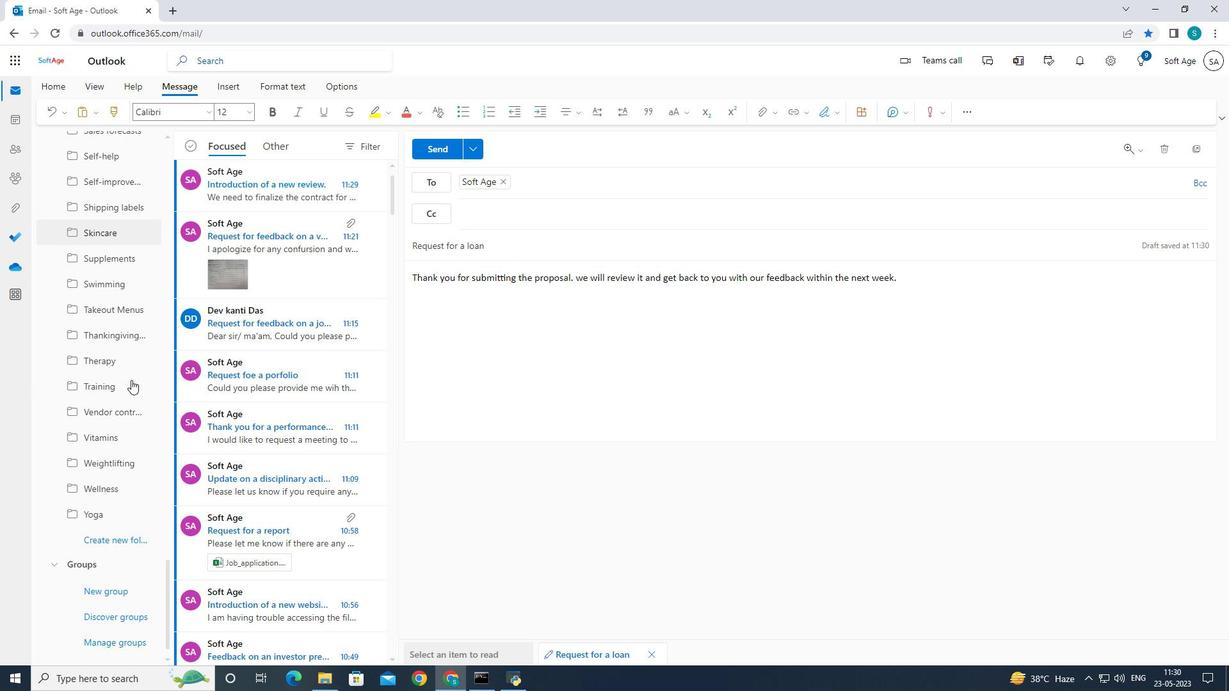 
Action: Mouse scrolled (131, 379) with delta (0, 0)
Screenshot: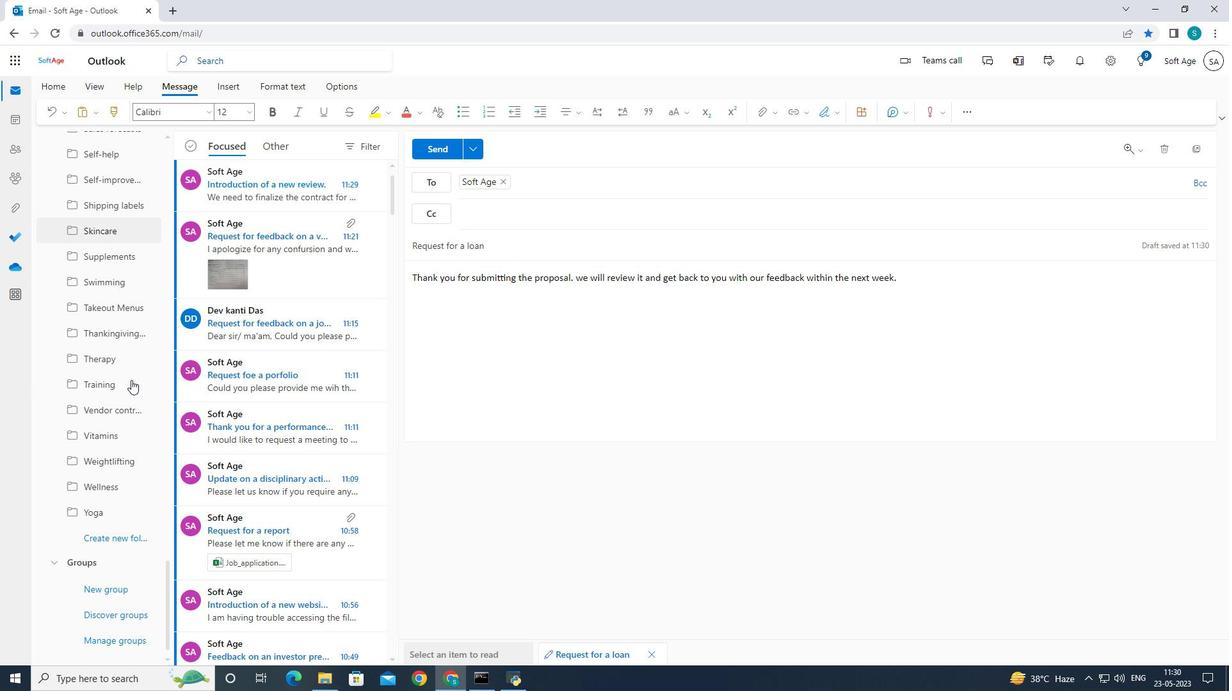 
Action: Mouse moved to (112, 533)
Screenshot: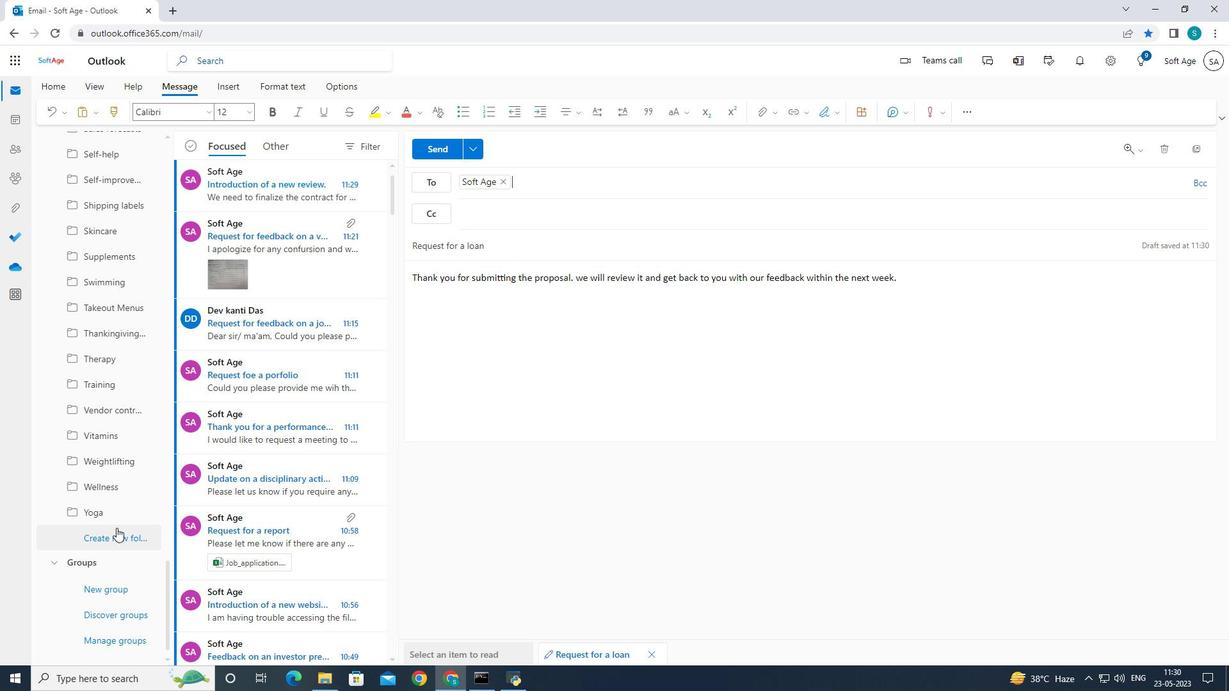 
Action: Mouse pressed left at (112, 533)
Screenshot: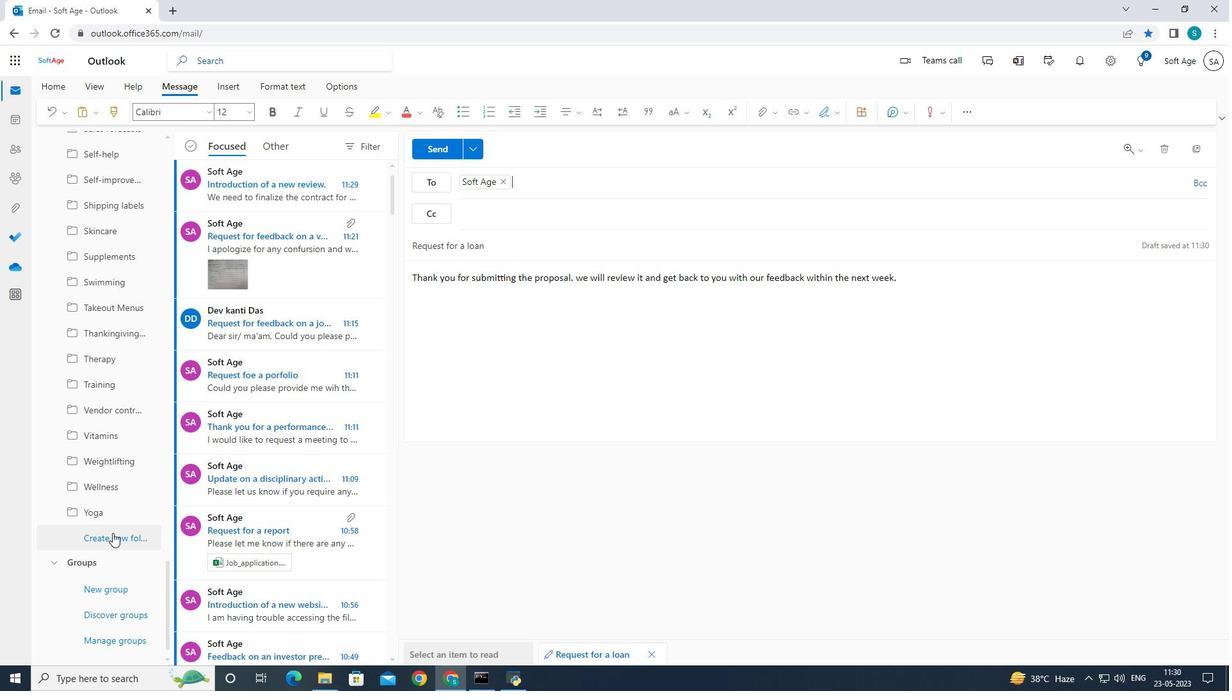 
Action: Mouse moved to (175, 468)
Screenshot: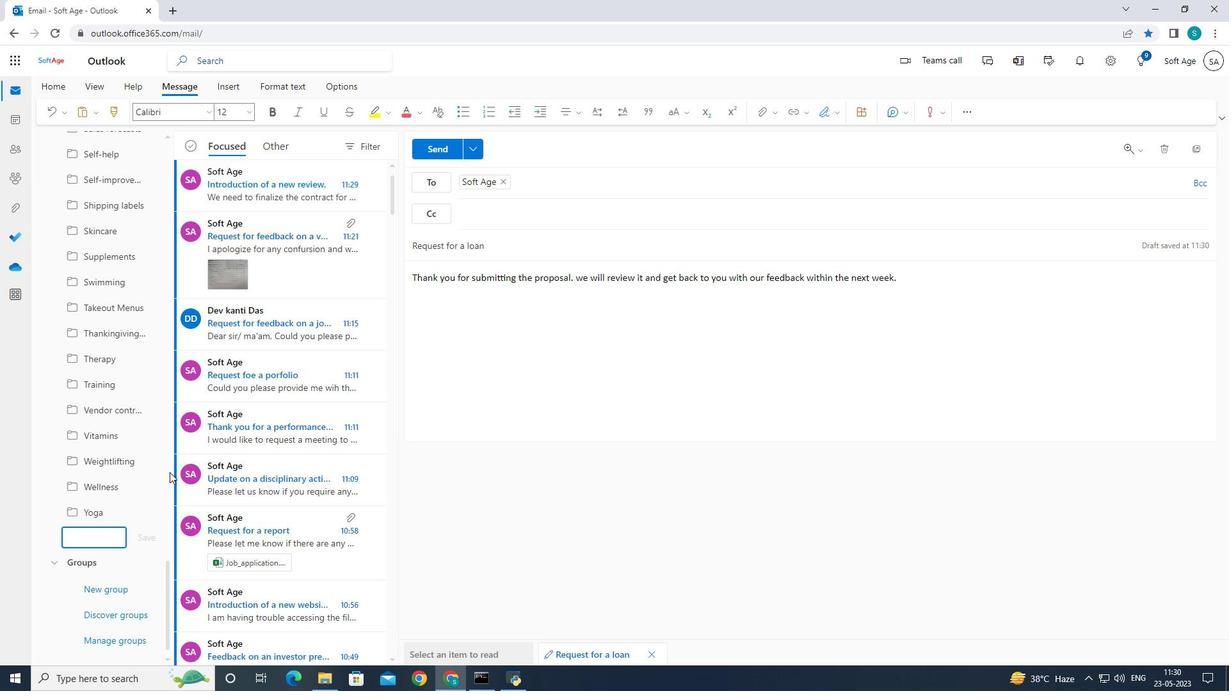 
Action: Key pressed <Key.caps_lock>F<Key.caps_lock>orth<Key.backspace><Key.backspace><Key.backspace>urth<Key.space>of<Key.space>july<Key.space>plans<Key.enter>
Screenshot: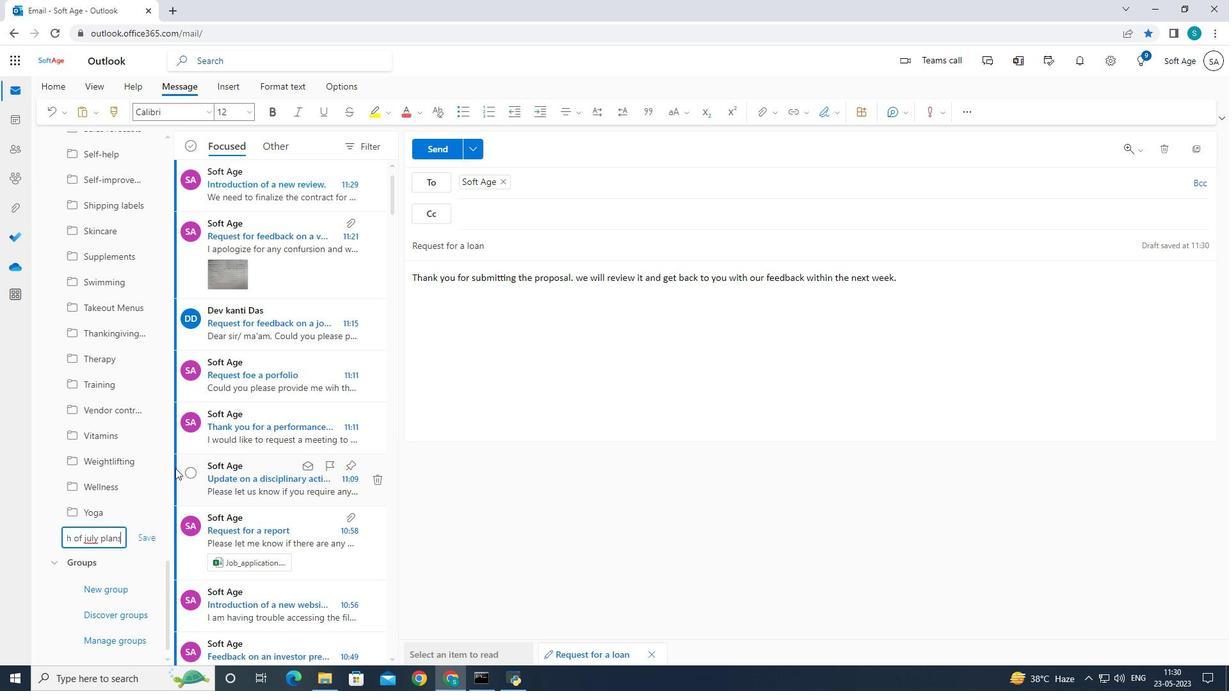 
Action: Mouse moved to (427, 151)
Screenshot: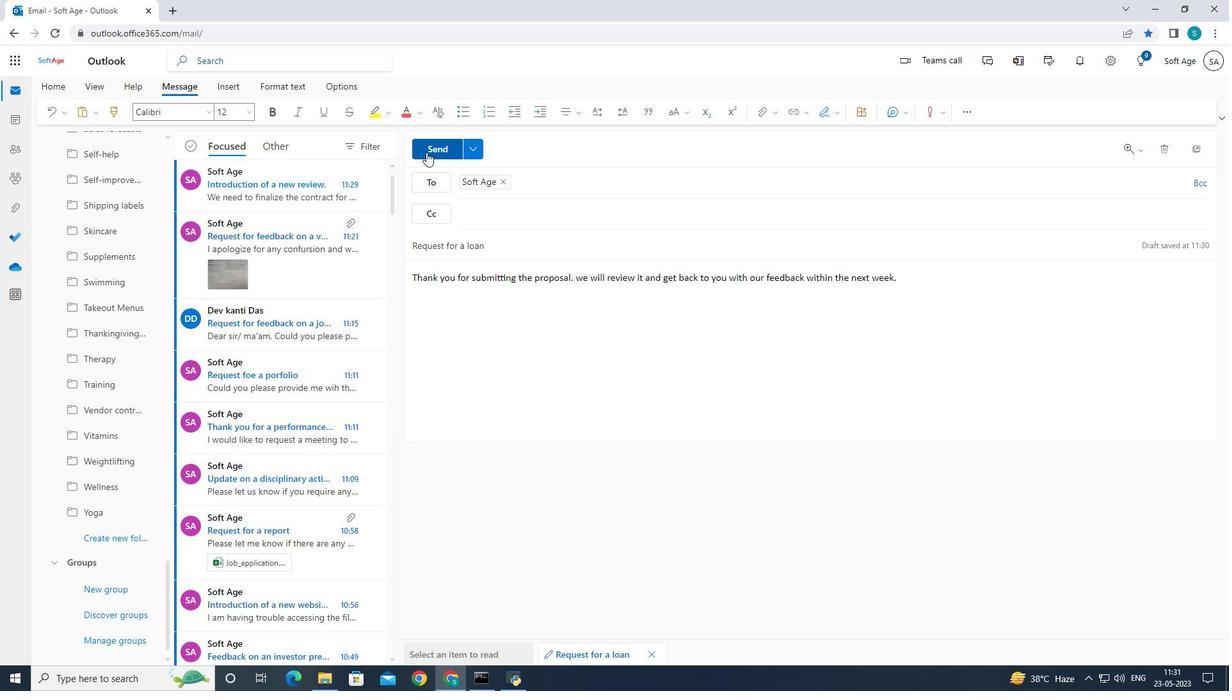 
Action: Mouse pressed left at (427, 151)
Screenshot: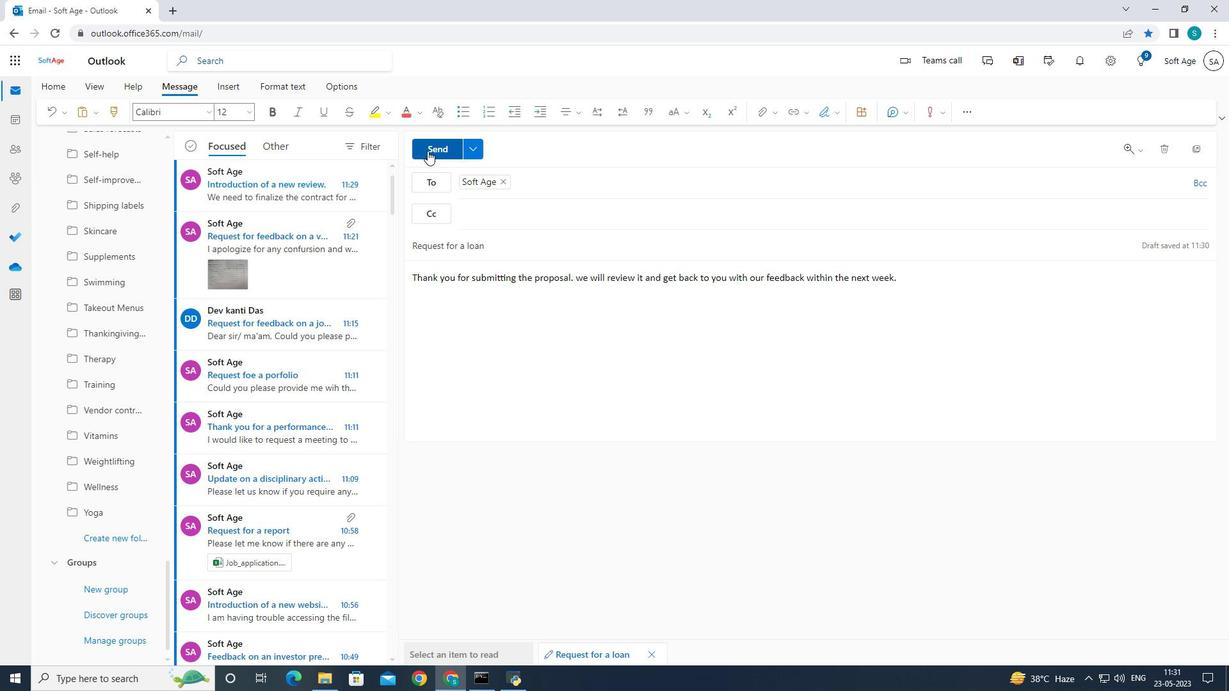 
